 Task: Go to Program & Features. Select Whole Food Market. Add to cart Organic Cranberry Juice-1. Place order for Krystal Hall, _x000D_
625 Arch St_x000D_
Henderson, North Carolina(NC), 27536, Cell Number (252) 492-1628
Action: Mouse moved to (132, 89)
Screenshot: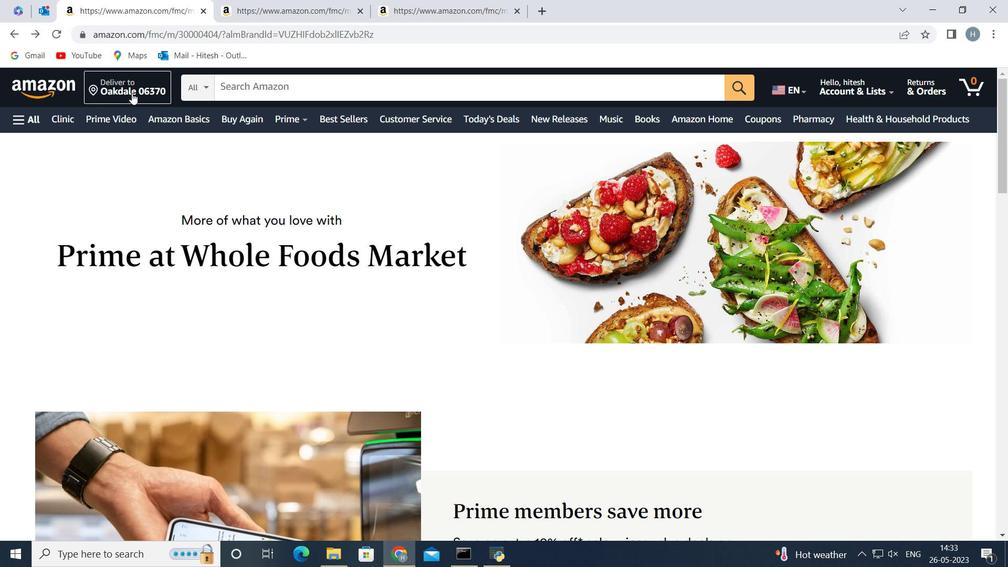 
Action: Mouse pressed left at (132, 89)
Screenshot: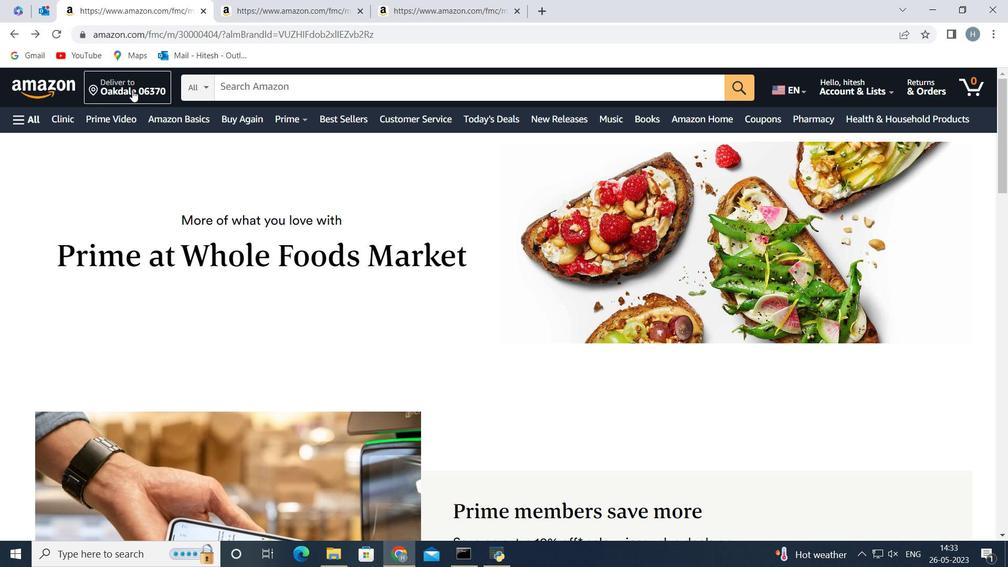 
Action: Mouse moved to (504, 370)
Screenshot: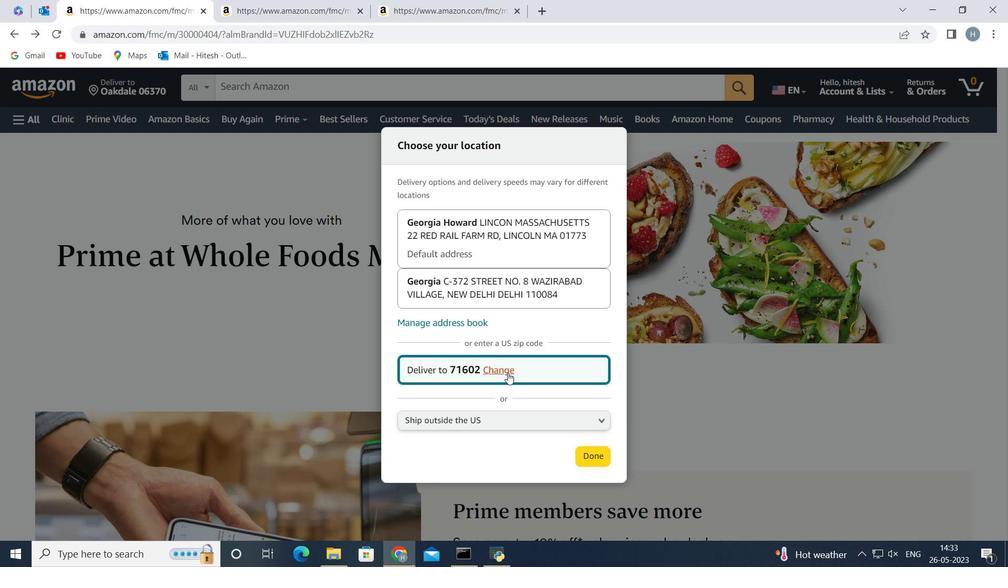 
Action: Mouse pressed left at (504, 370)
Screenshot: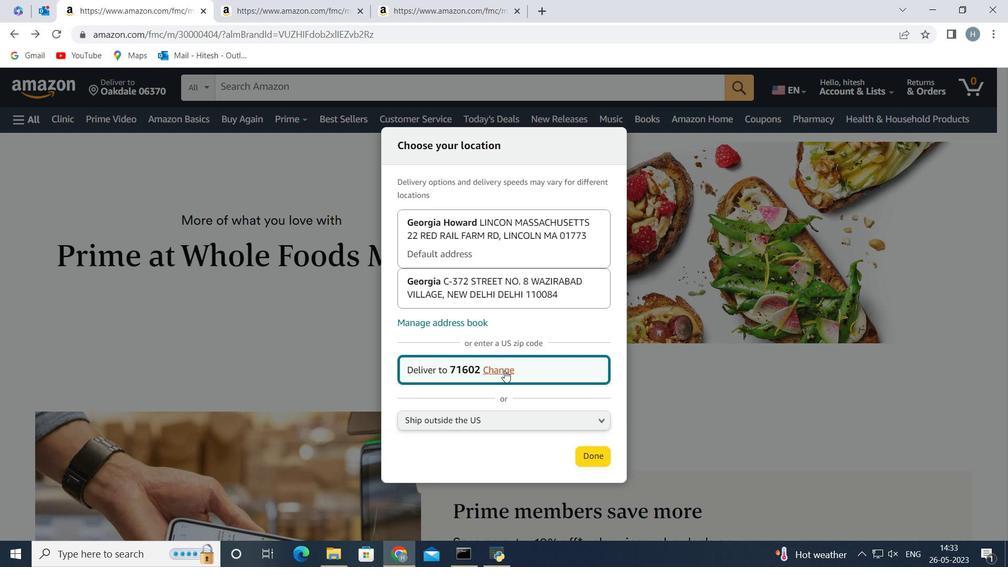 
Action: Mouse moved to (479, 361)
Screenshot: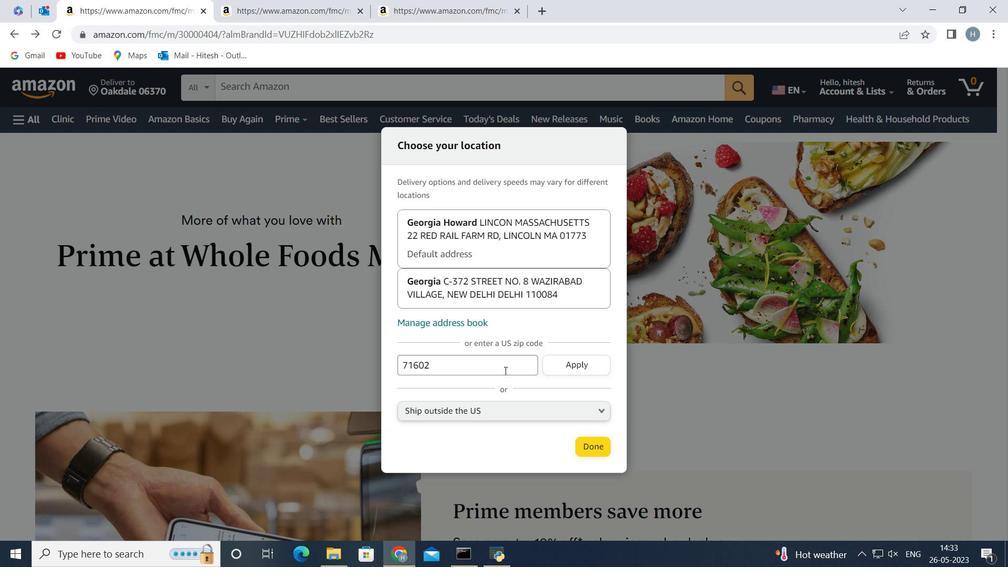 
Action: Mouse pressed left at (479, 361)
Screenshot: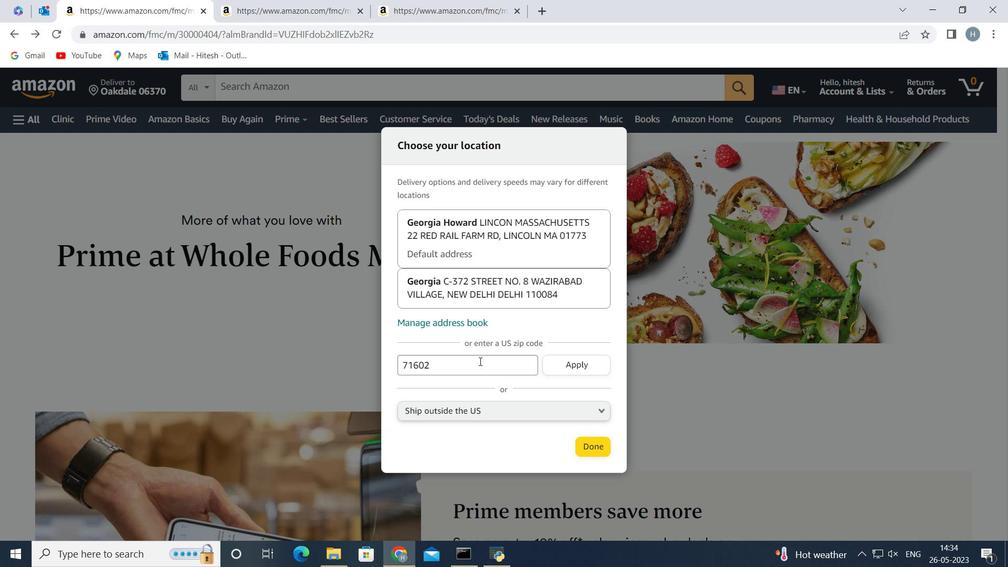 
Action: Mouse moved to (479, 361)
Screenshot: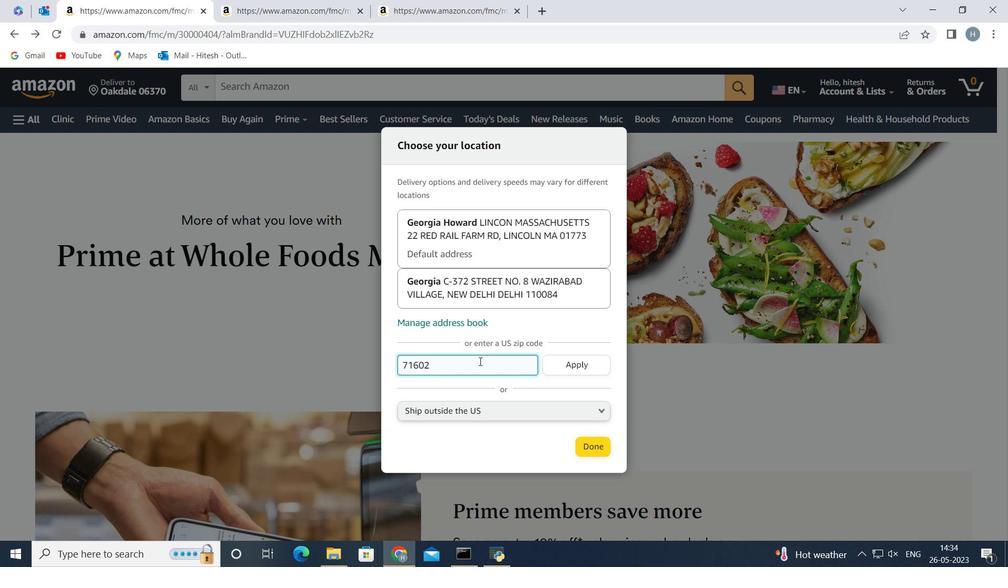 
Action: Key pressed <Key.backspace><Key.backspace><Key.backspace><Key.backspace><Key.backspace><Key.backspace><Key.backspace>27536
Screenshot: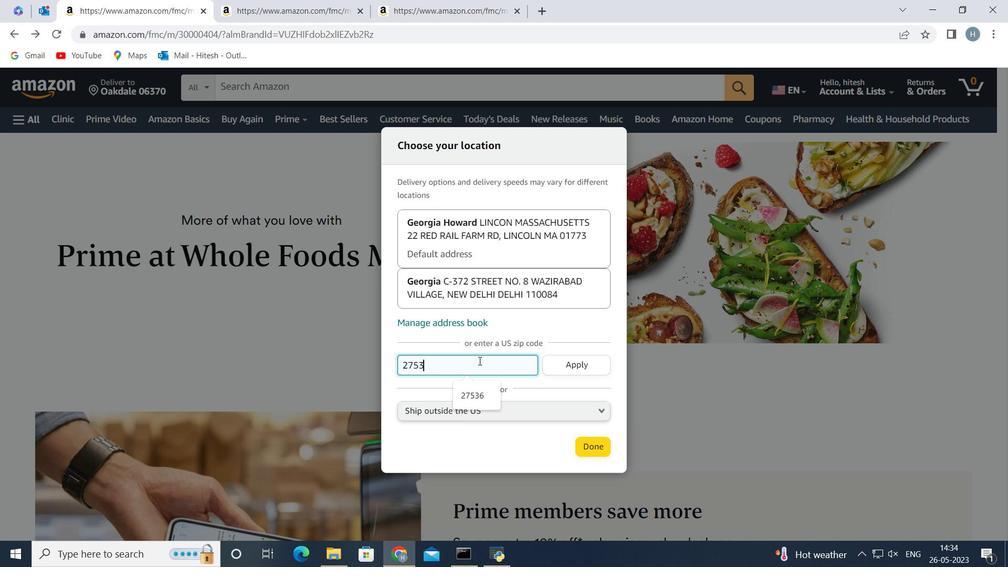 
Action: Mouse moved to (557, 362)
Screenshot: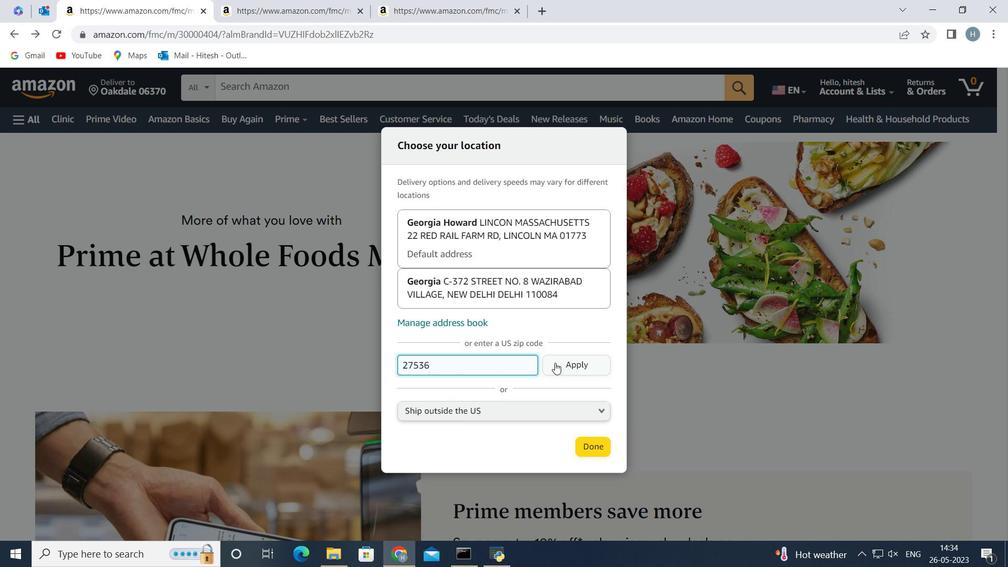 
Action: Mouse pressed left at (557, 362)
Screenshot: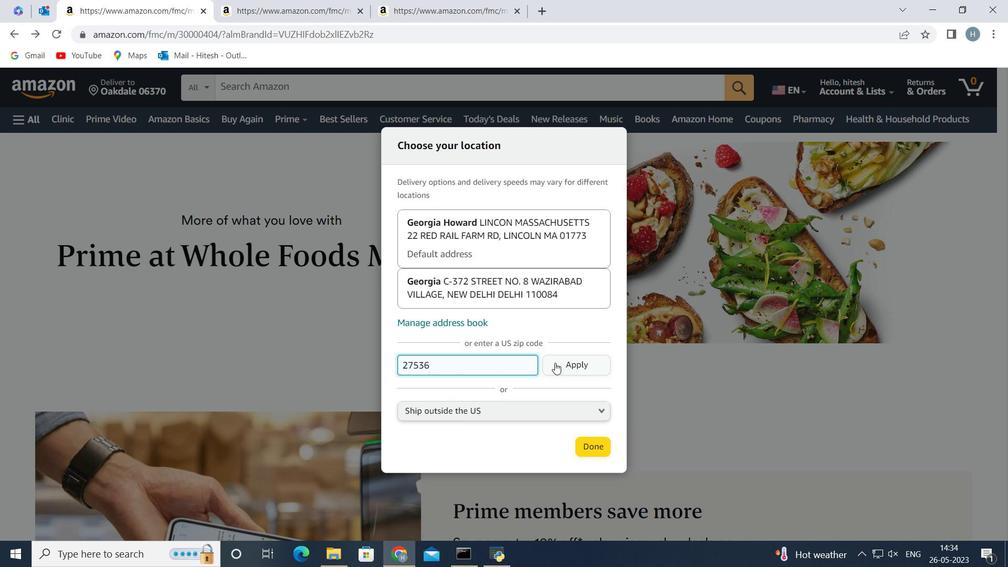 
Action: Mouse moved to (591, 452)
Screenshot: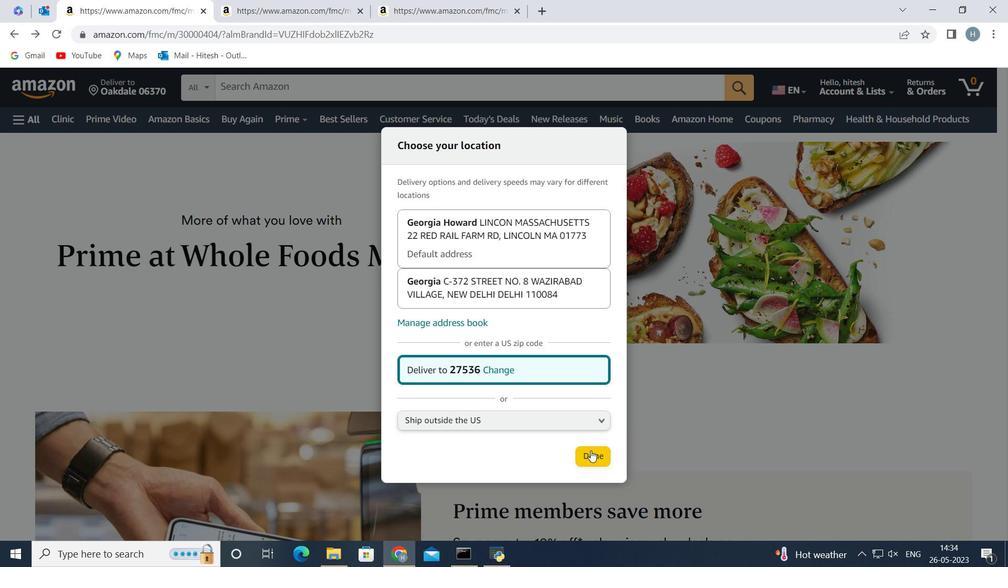 
Action: Mouse pressed left at (591, 452)
Screenshot: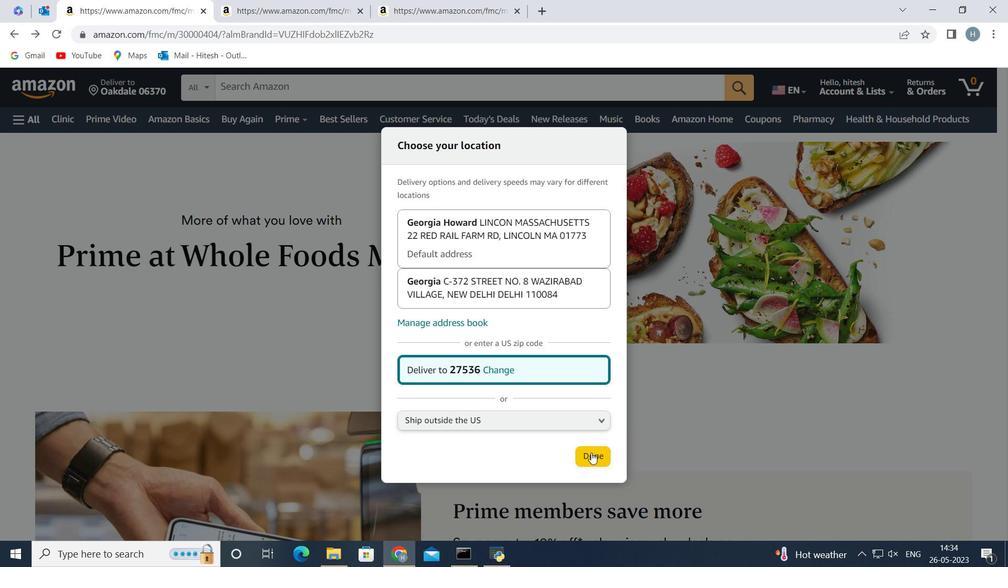 
Action: Mouse moved to (21, 117)
Screenshot: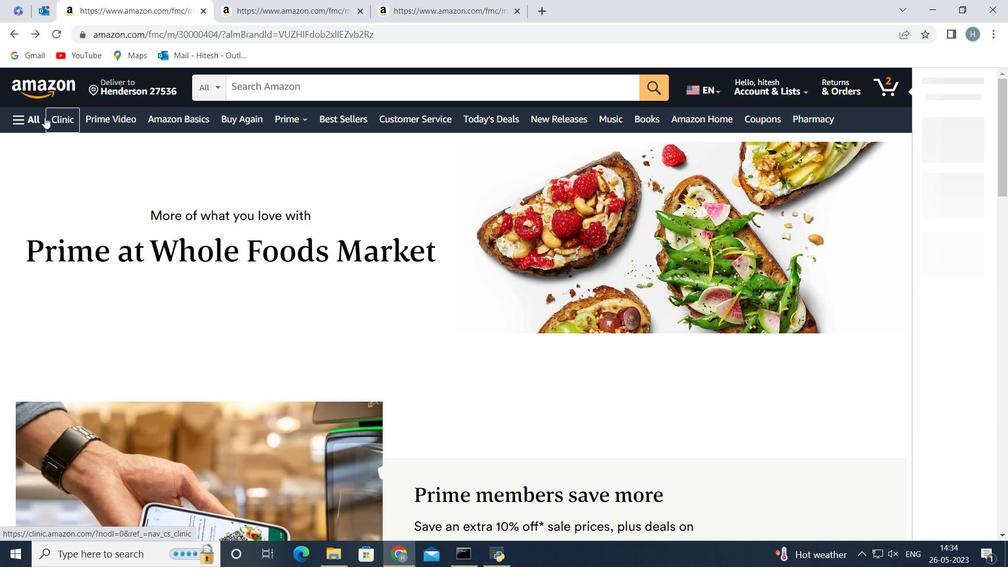
Action: Mouse pressed left at (21, 117)
Screenshot: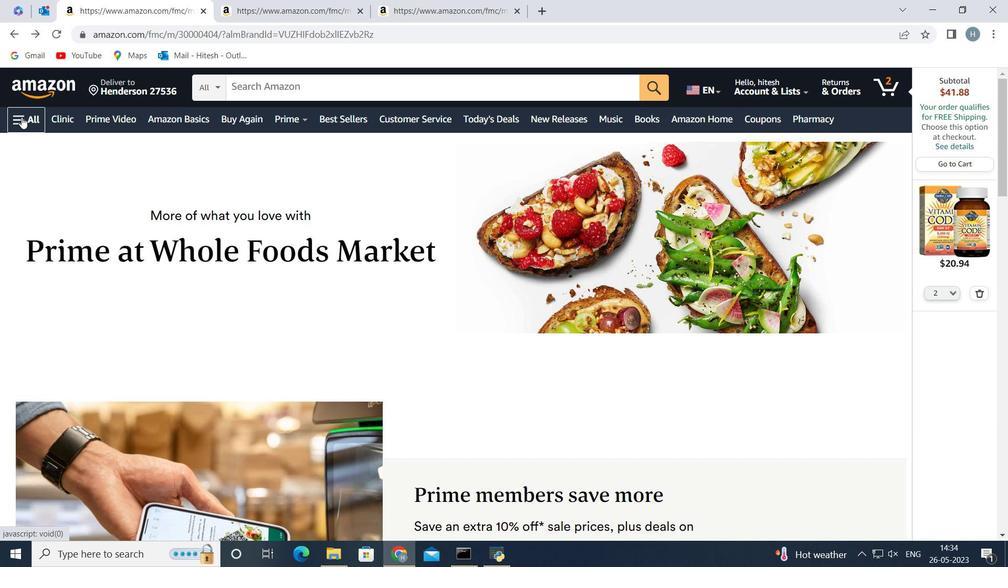 
Action: Mouse moved to (122, 187)
Screenshot: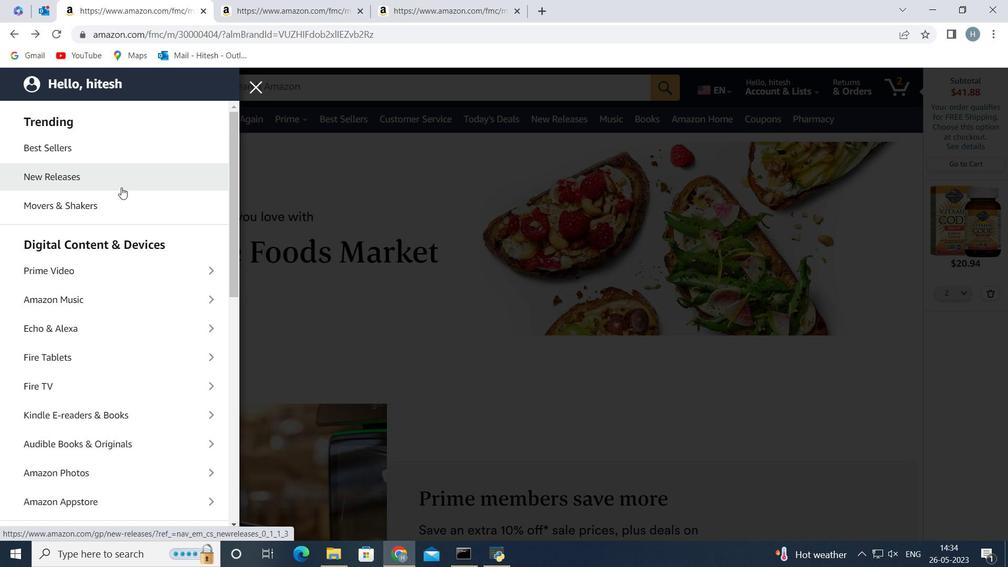 
Action: Mouse scrolled (122, 187) with delta (0, 0)
Screenshot: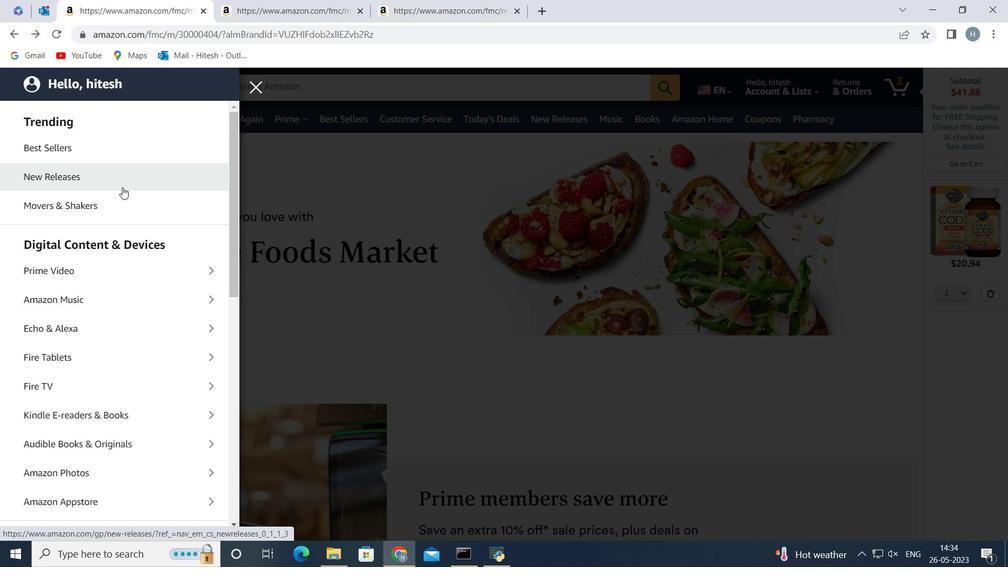 
Action: Mouse scrolled (122, 187) with delta (0, 0)
Screenshot: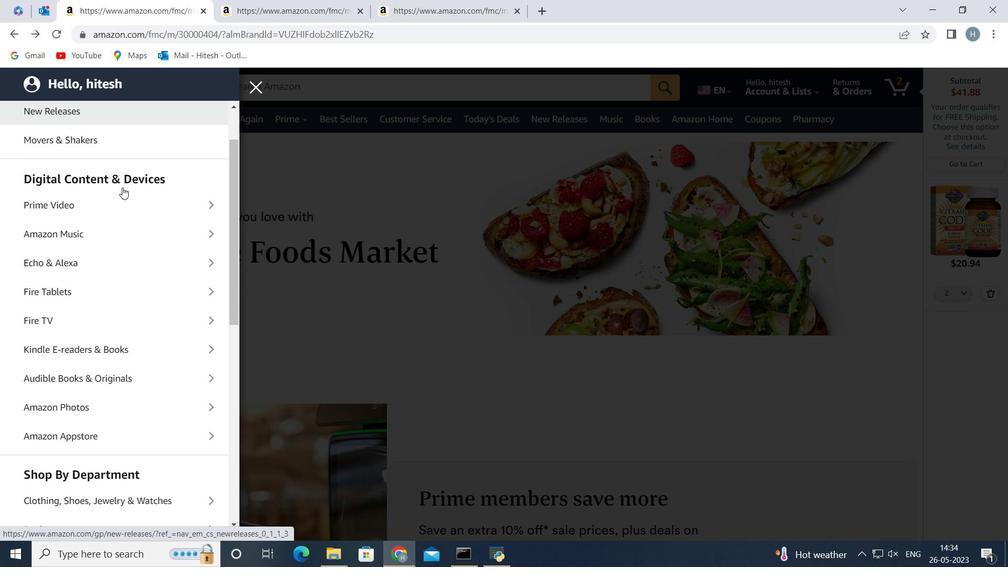 
Action: Mouse scrolled (122, 187) with delta (0, 0)
Screenshot: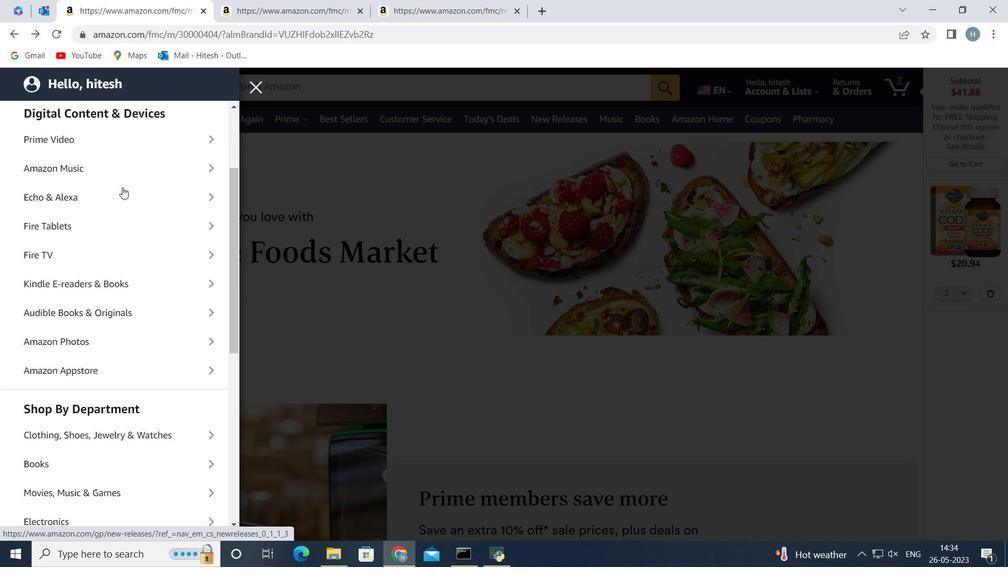 
Action: Mouse scrolled (122, 187) with delta (0, 0)
Screenshot: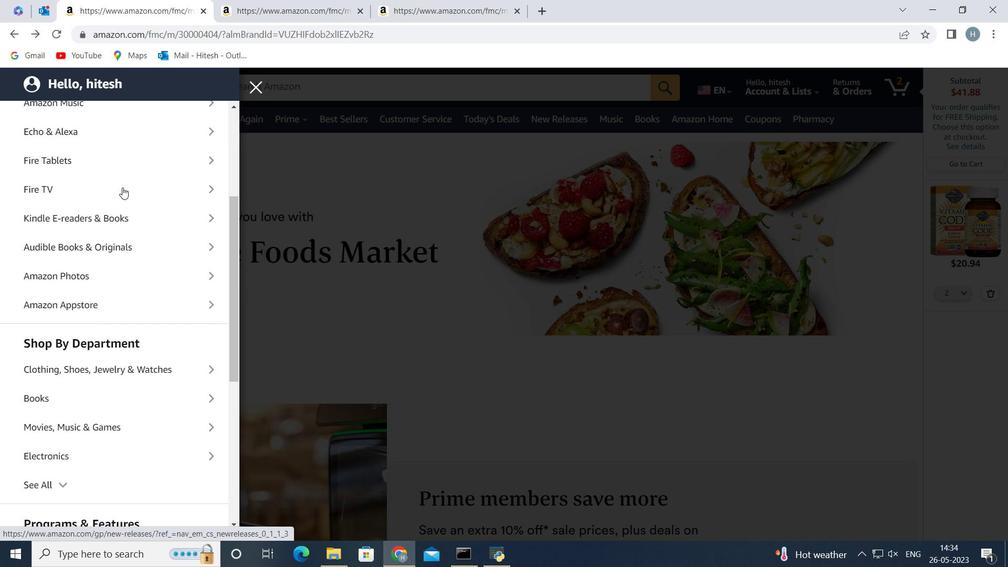 
Action: Mouse scrolled (122, 187) with delta (0, 0)
Screenshot: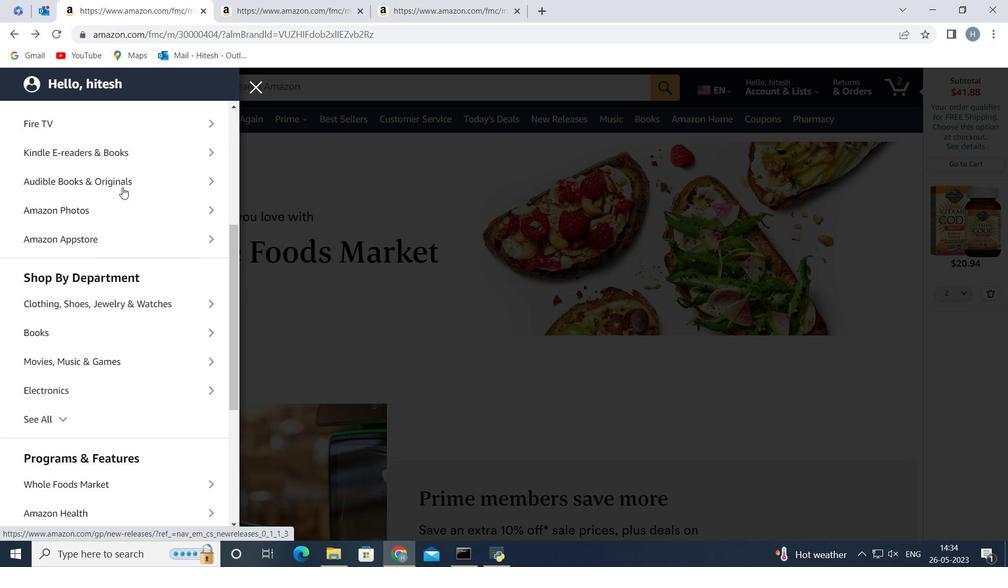 
Action: Mouse scrolled (122, 187) with delta (0, 0)
Screenshot: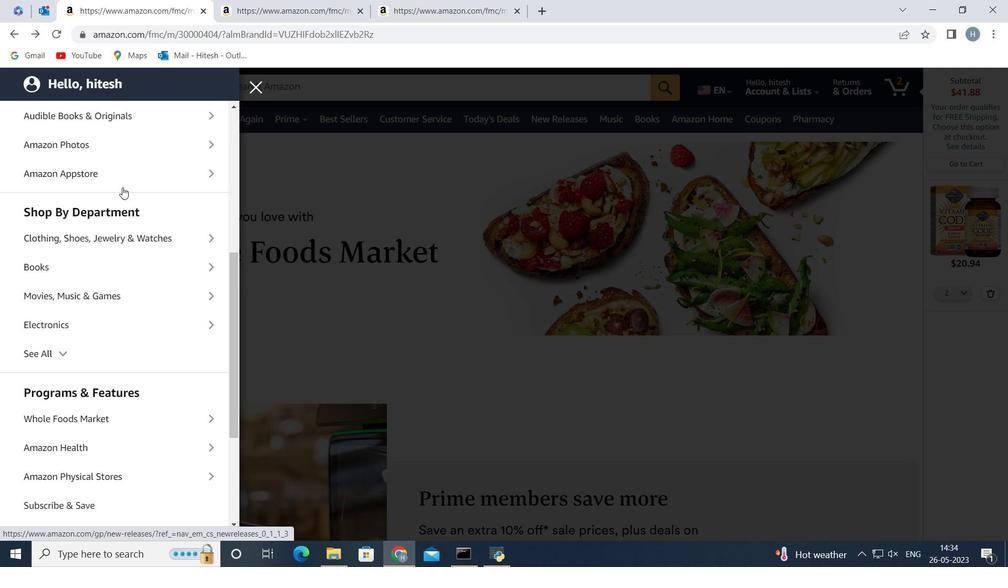 
Action: Mouse scrolled (122, 187) with delta (0, 0)
Screenshot: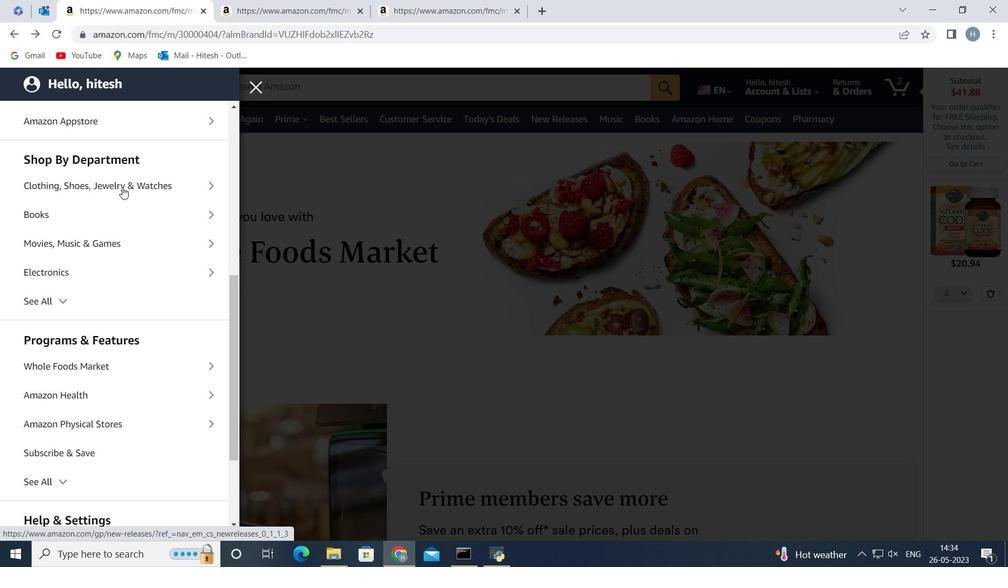 
Action: Mouse moved to (97, 287)
Screenshot: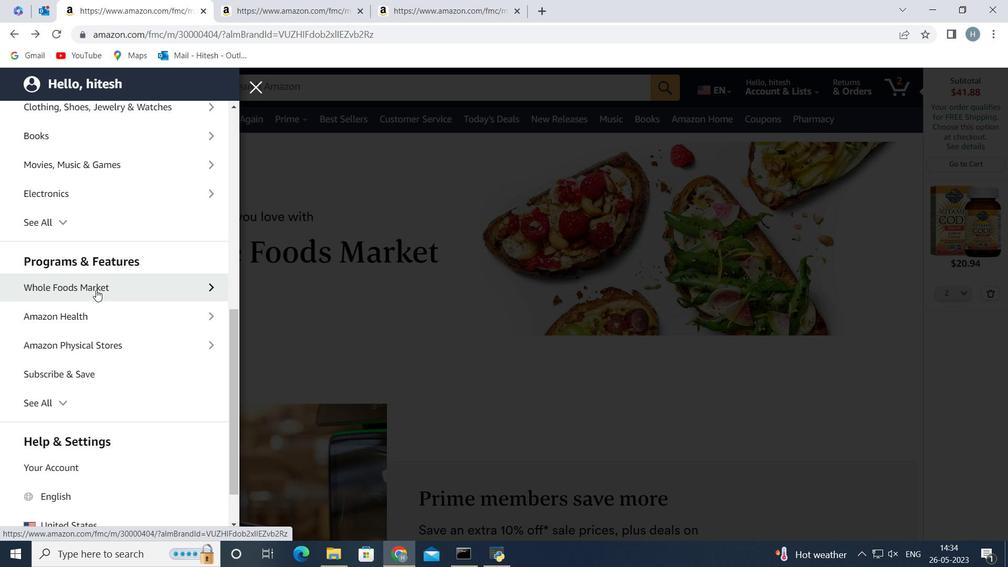 
Action: Mouse pressed left at (97, 287)
Screenshot: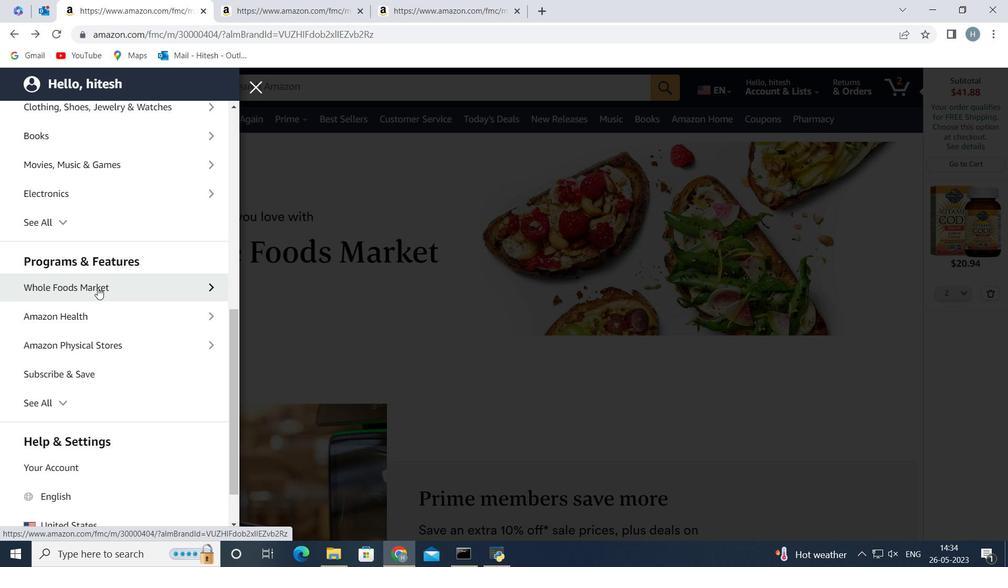 
Action: Mouse moved to (119, 175)
Screenshot: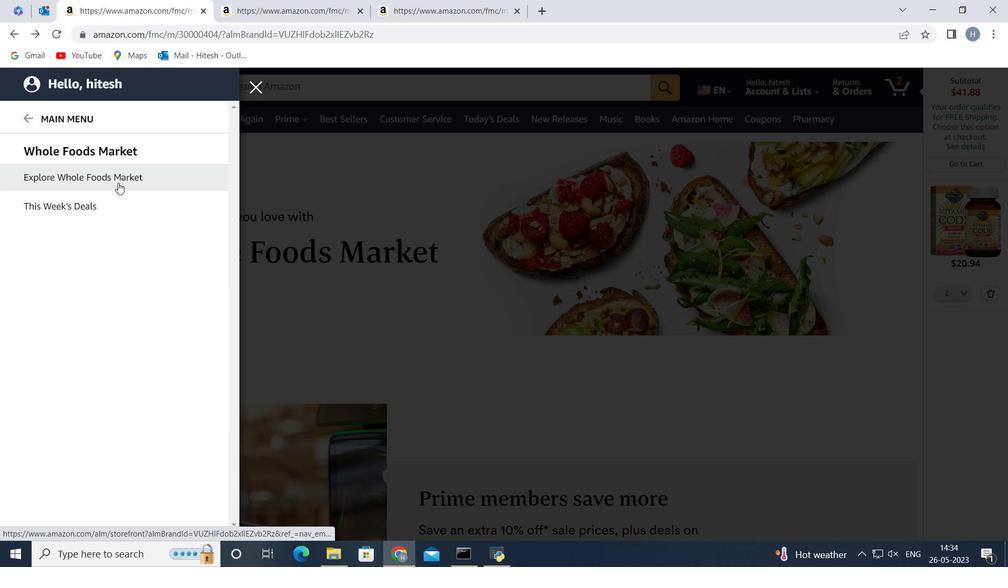 
Action: Mouse pressed left at (119, 175)
Screenshot: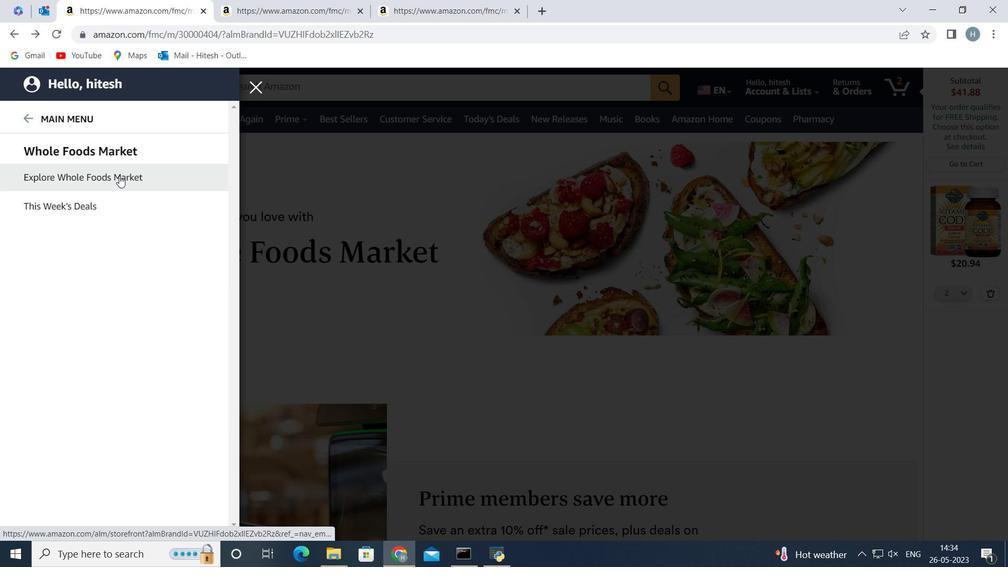 
Action: Mouse moved to (338, 83)
Screenshot: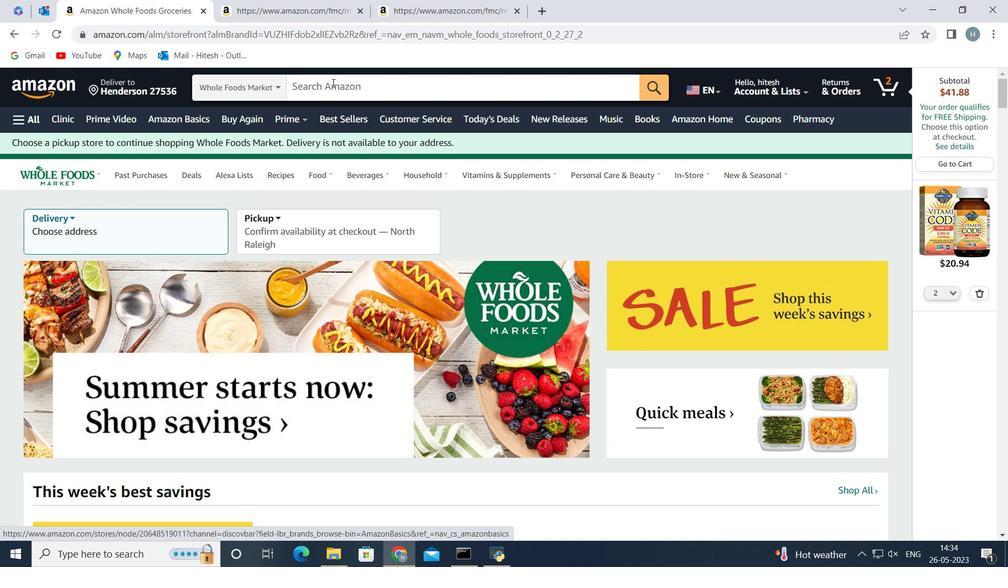
Action: Mouse pressed left at (338, 83)
Screenshot: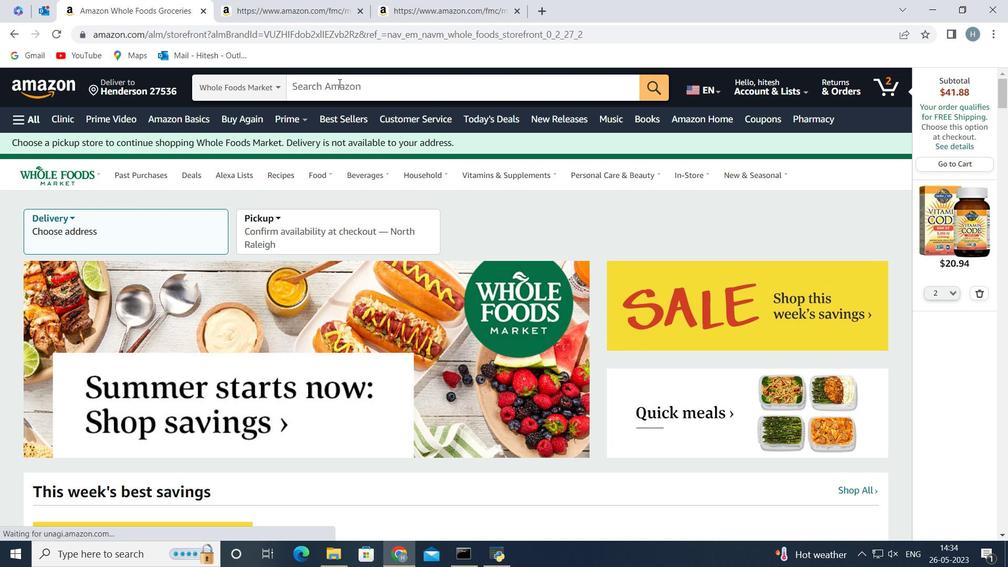 
Action: Key pressed <Key.shift><Key.shift><Key.shift>Organic<Key.space><Key.shift>Cranberry<Key.space>juice<Key.space>
Screenshot: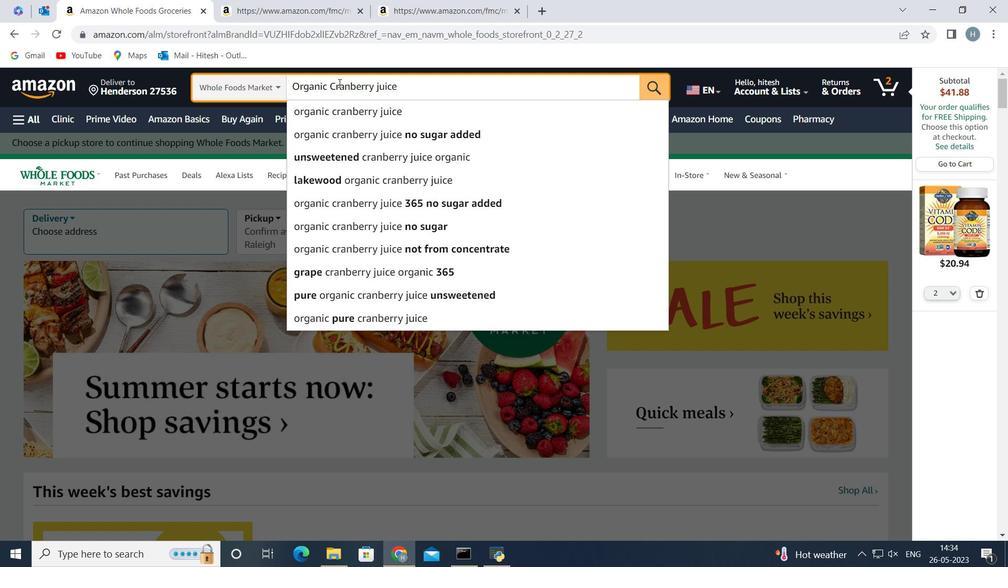 
Action: Mouse moved to (344, 84)
Screenshot: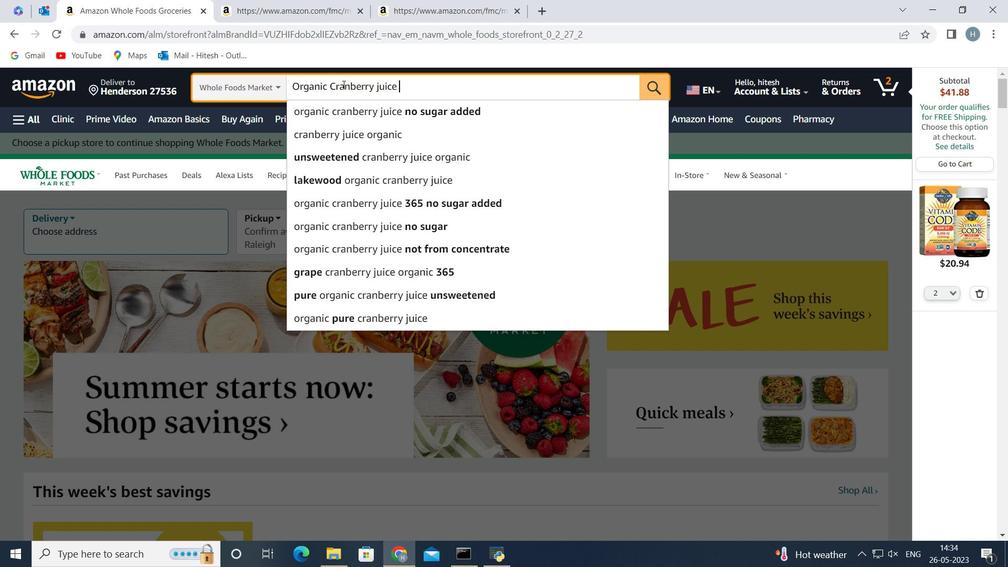 
Action: Key pressed <Key.enter>
Screenshot: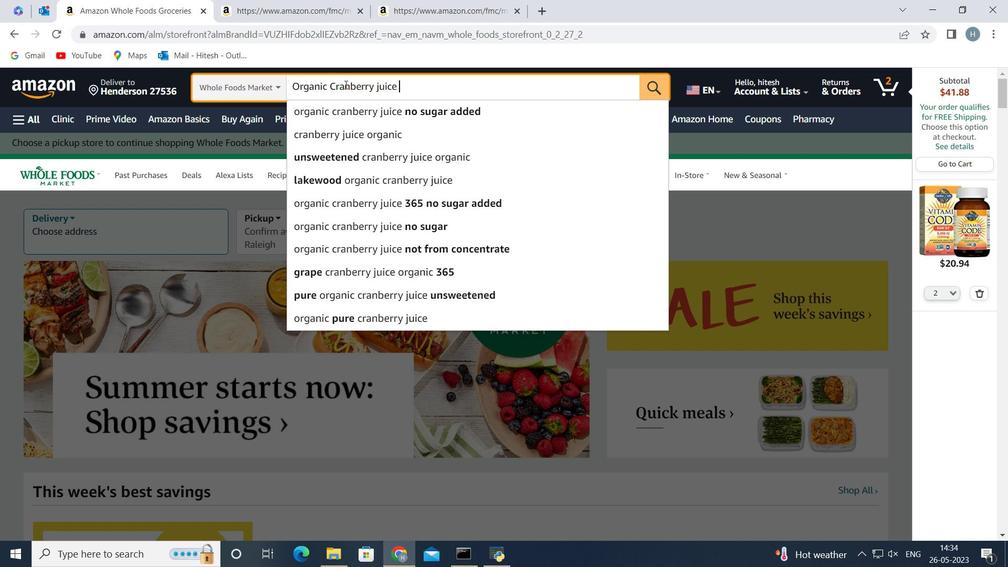 
Action: Mouse moved to (316, 231)
Screenshot: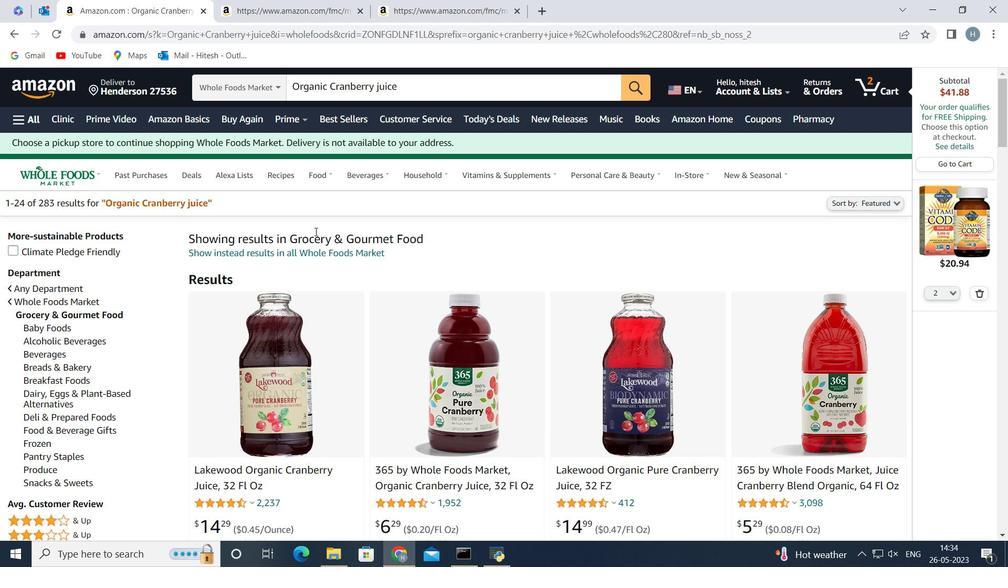 
Action: Mouse scrolled (316, 231) with delta (0, 0)
Screenshot: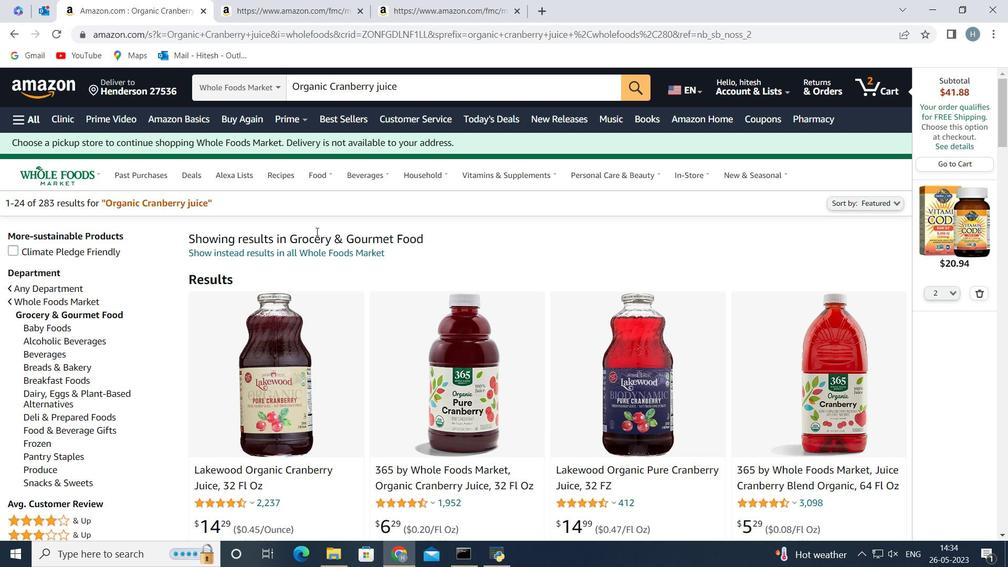 
Action: Mouse scrolled (316, 231) with delta (0, 0)
Screenshot: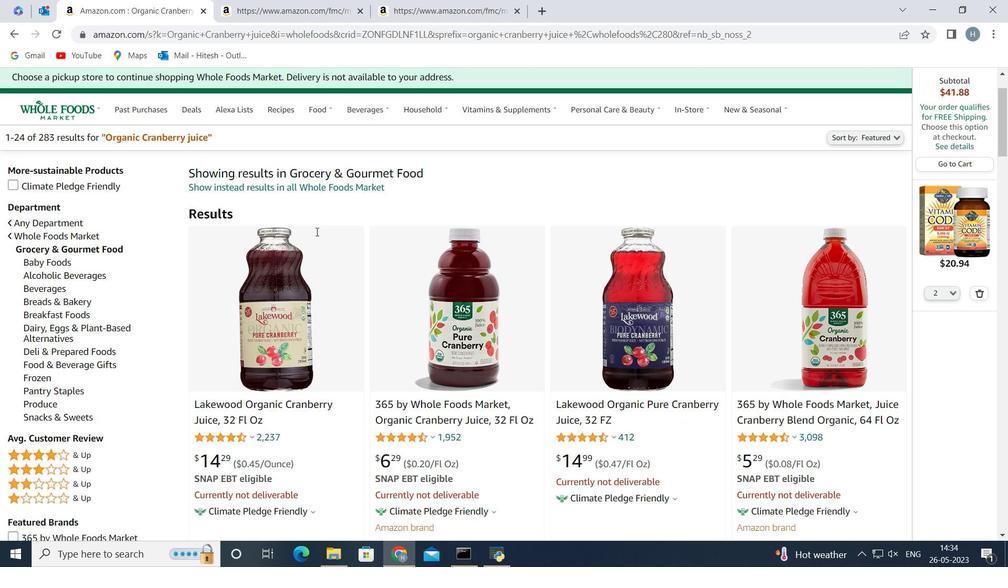 
Action: Mouse scrolled (316, 231) with delta (0, 0)
Screenshot: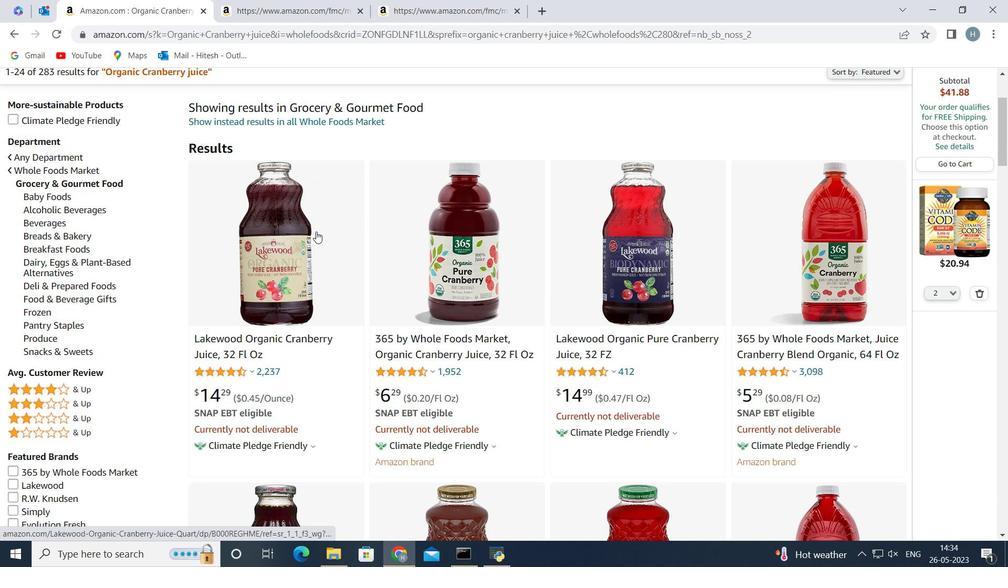 
Action: Mouse scrolled (316, 231) with delta (0, 0)
Screenshot: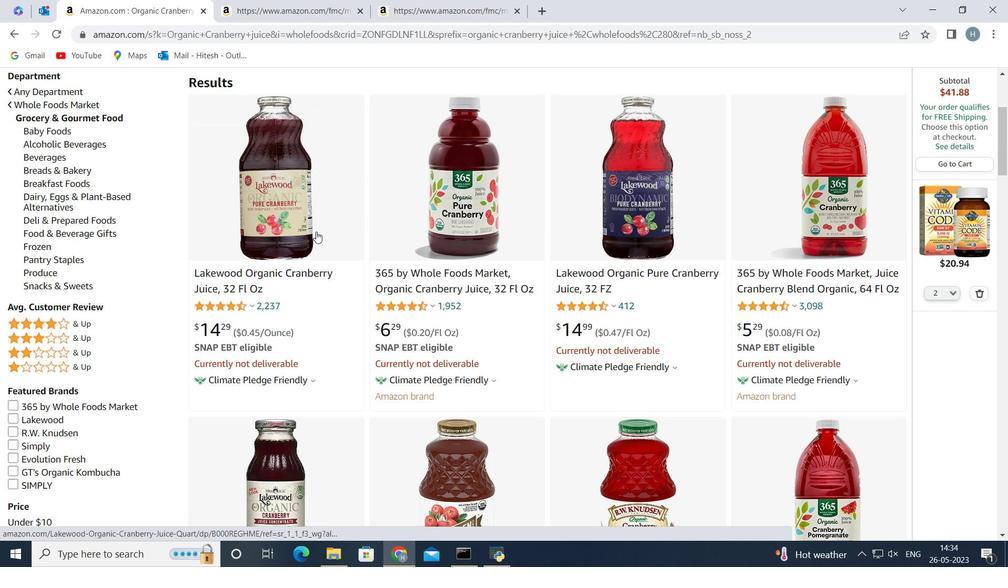 
Action: Mouse scrolled (316, 231) with delta (0, 0)
Screenshot: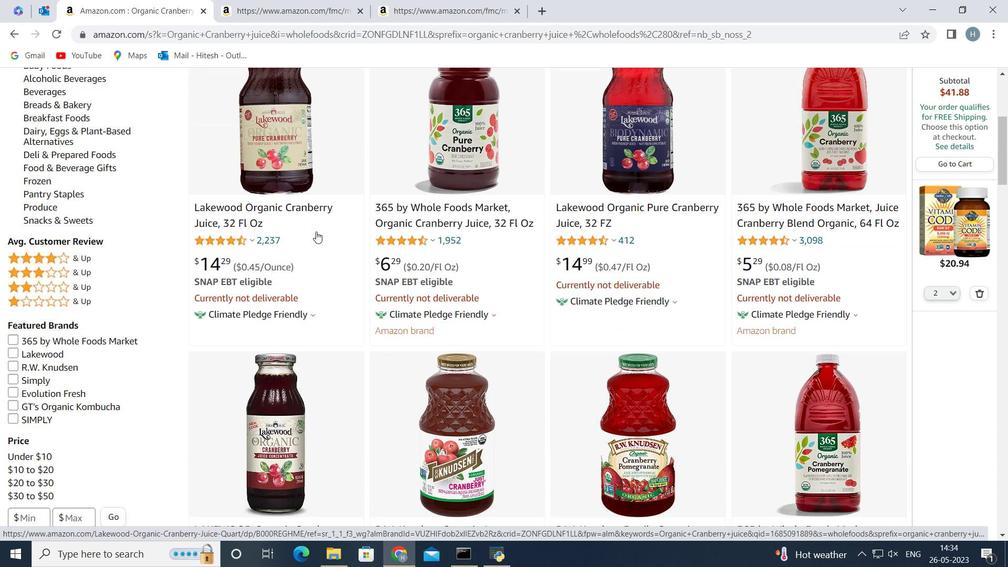 
Action: Mouse scrolled (316, 231) with delta (0, 0)
Screenshot: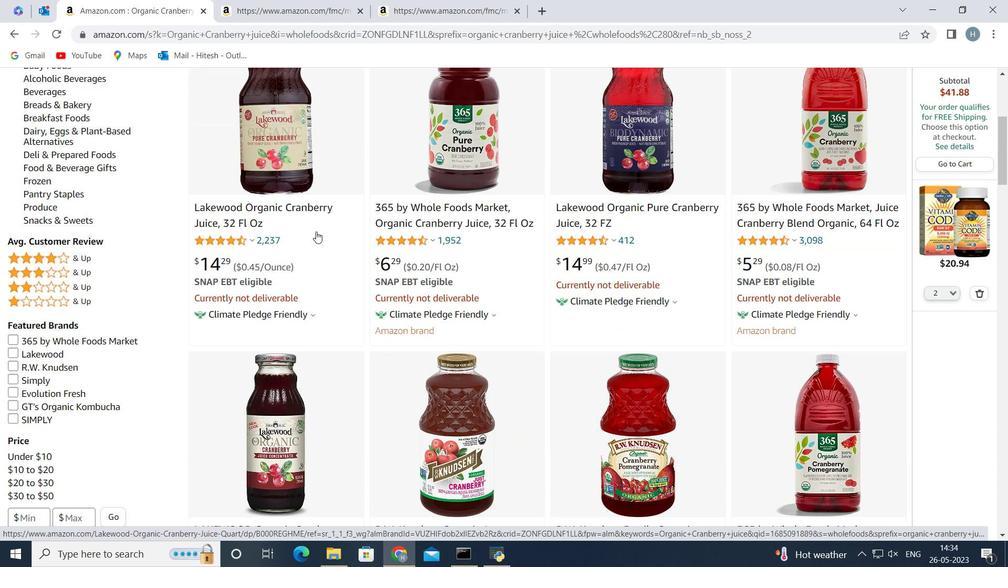 
Action: Mouse scrolled (316, 231) with delta (0, 0)
Screenshot: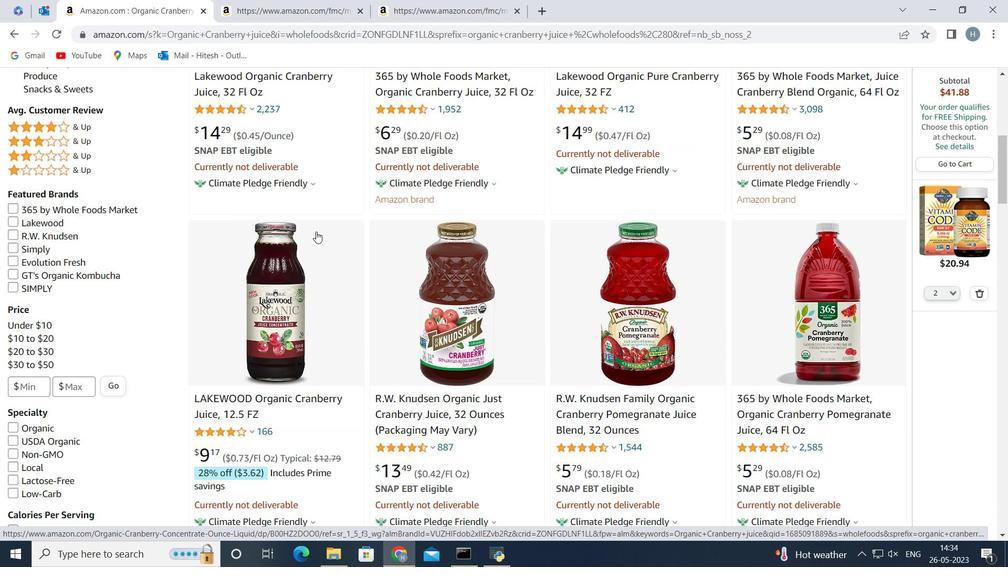 
Action: Mouse scrolled (316, 232) with delta (0, 0)
Screenshot: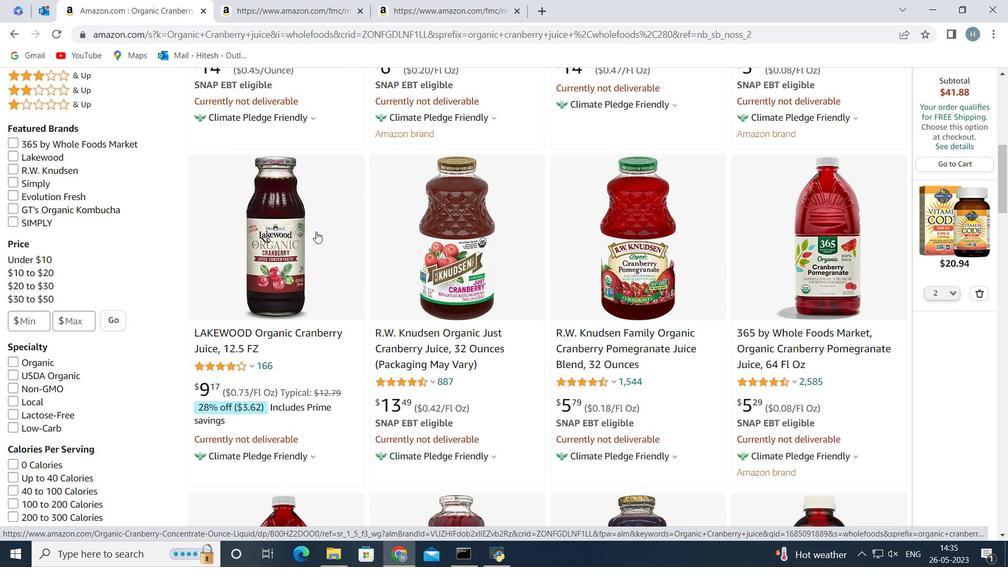 
Action: Mouse scrolled (316, 232) with delta (0, 0)
Screenshot: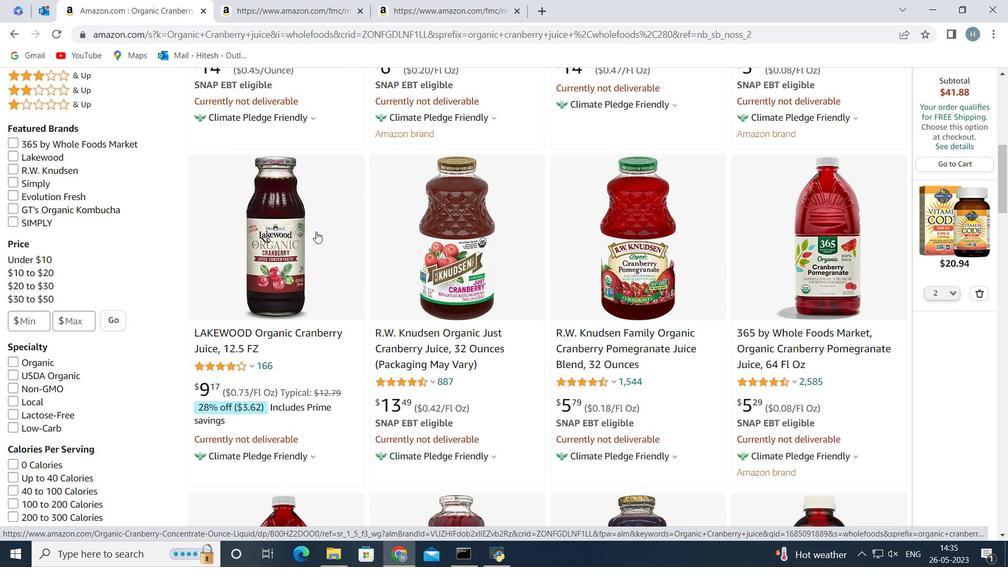 
Action: Mouse scrolled (316, 232) with delta (0, 0)
Screenshot: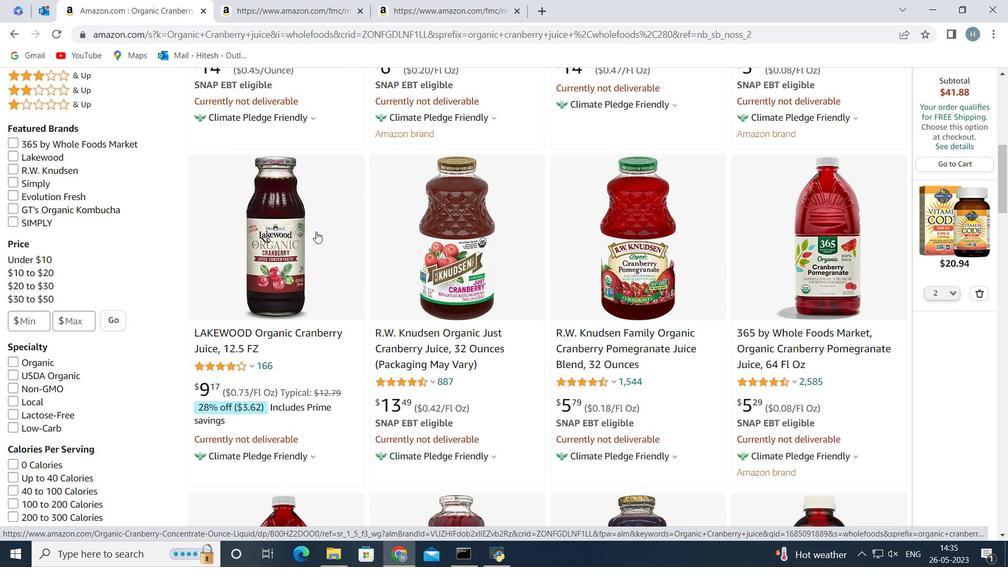 
Action: Mouse scrolled (316, 232) with delta (0, 0)
Screenshot: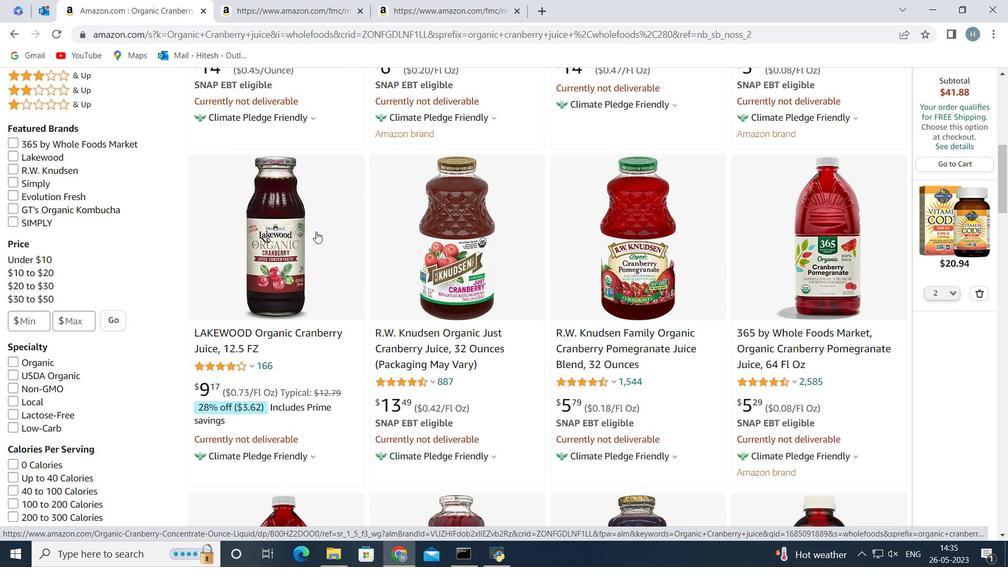 
Action: Mouse scrolled (316, 232) with delta (0, 0)
Screenshot: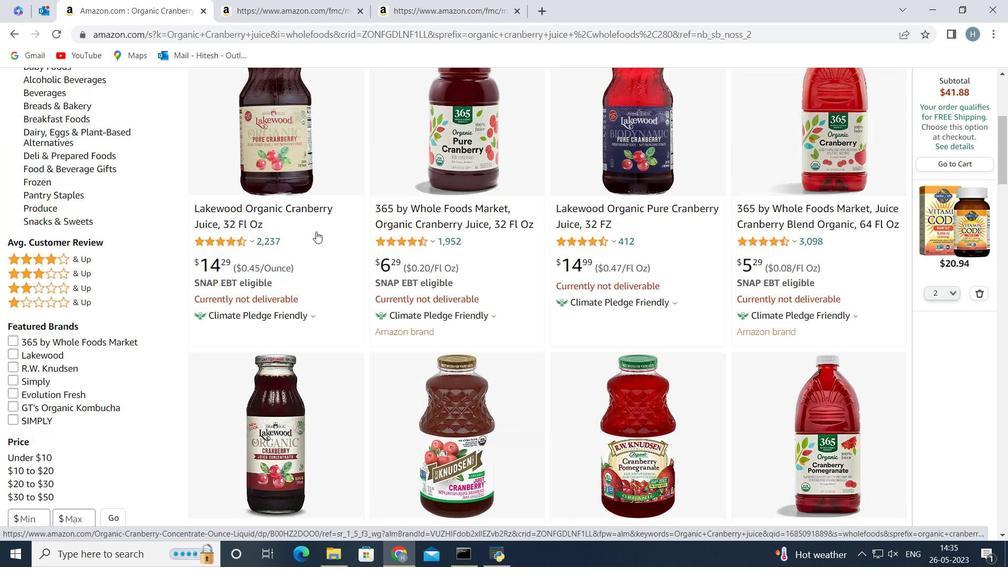 
Action: Mouse scrolled (316, 232) with delta (0, 0)
Screenshot: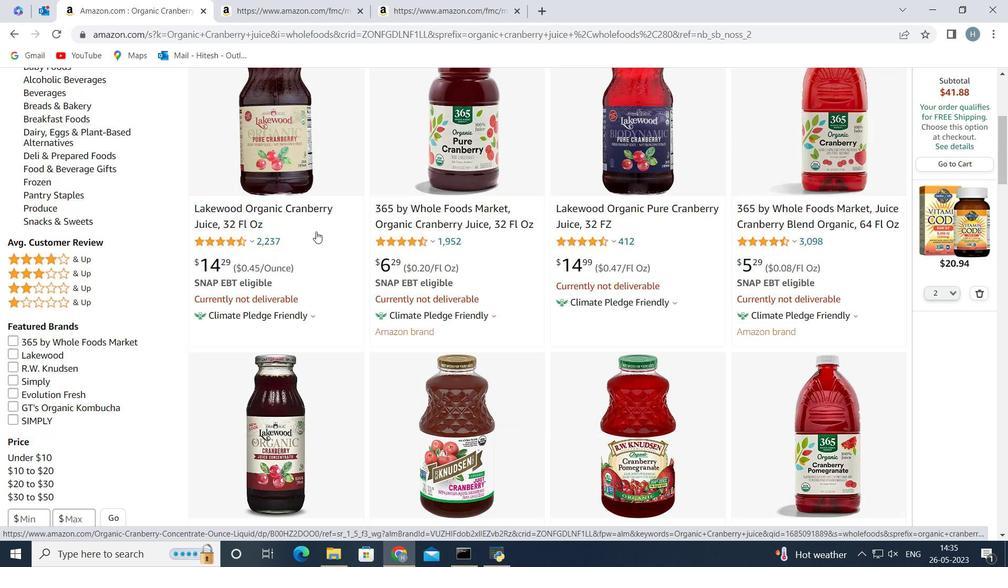 
Action: Mouse scrolled (316, 232) with delta (0, 0)
Screenshot: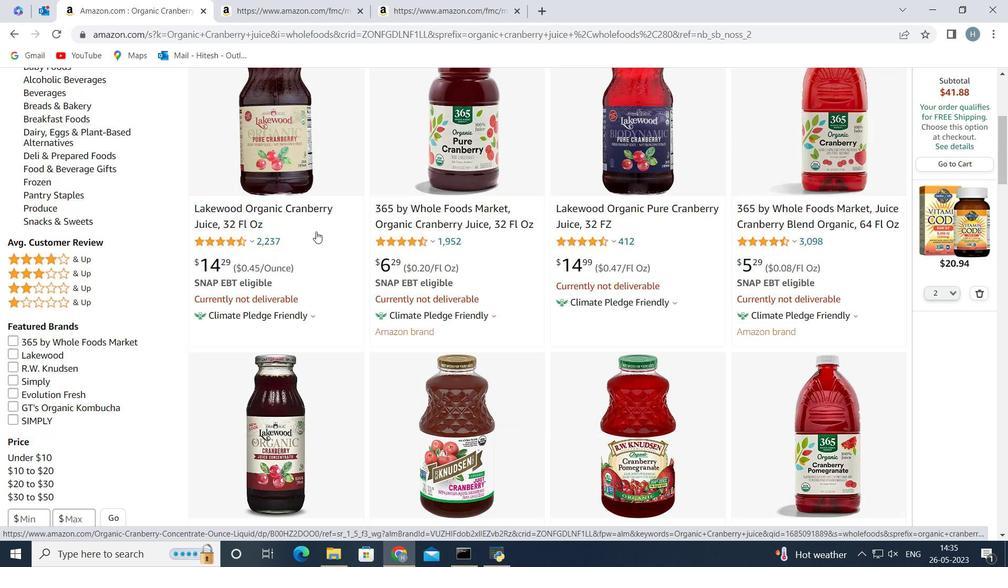 
Action: Mouse moved to (256, 197)
Screenshot: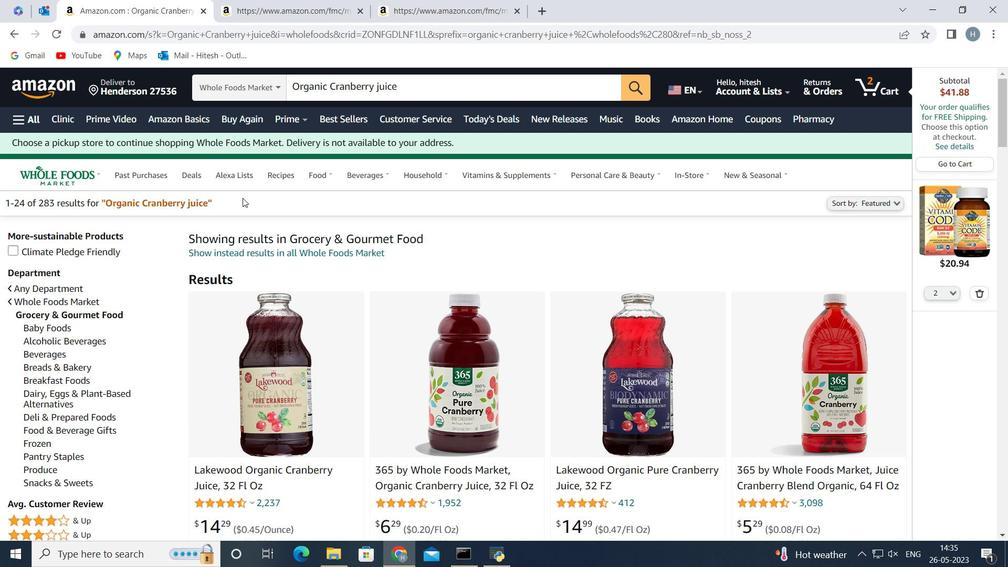 
Action: Mouse scrolled (256, 197) with delta (0, 0)
Screenshot: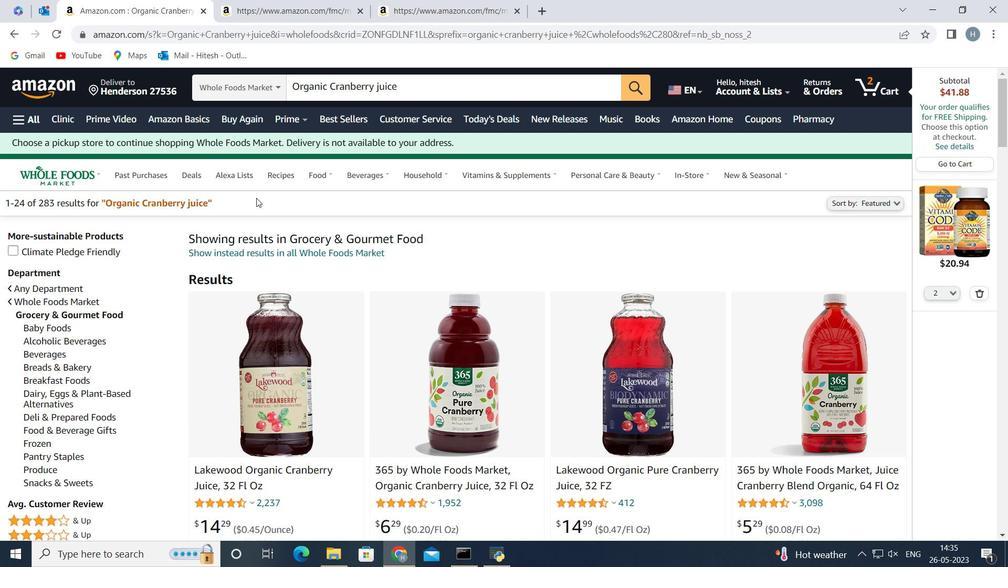 
Action: Mouse scrolled (256, 197) with delta (0, 0)
Screenshot: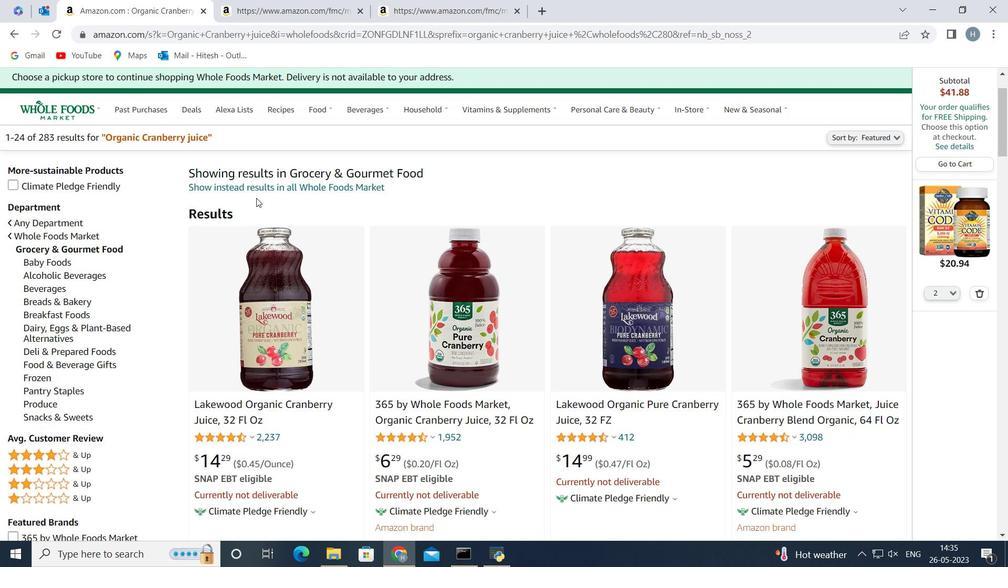 
Action: Mouse scrolled (256, 197) with delta (0, 0)
Screenshot: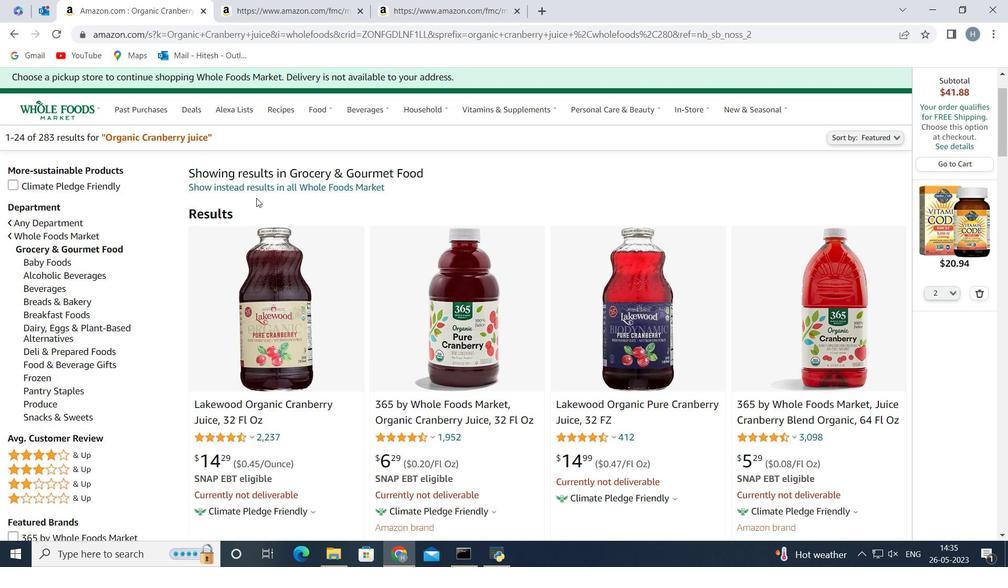 
Action: Mouse scrolled (256, 197) with delta (0, 0)
Screenshot: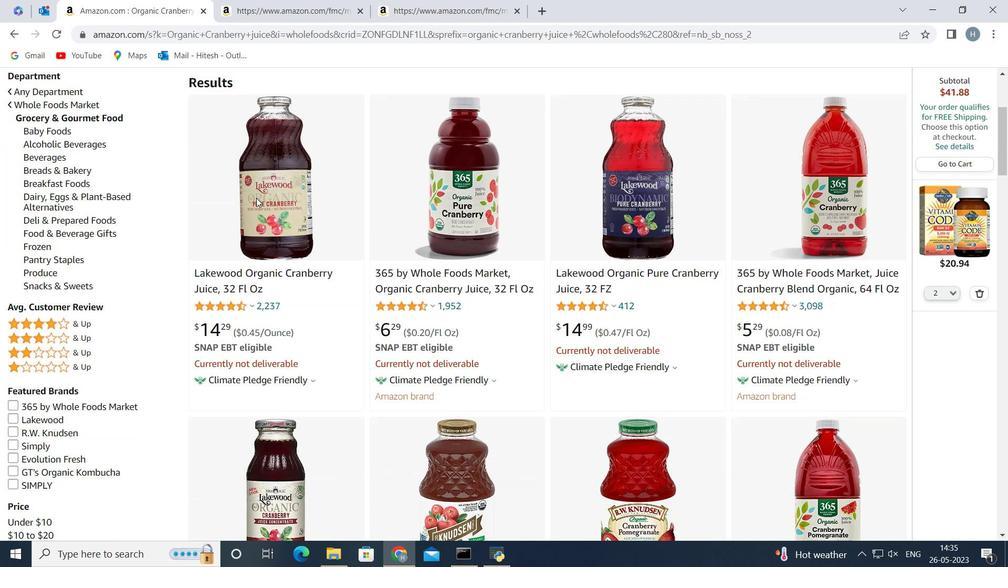 
Action: Mouse scrolled (256, 197) with delta (0, 0)
Screenshot: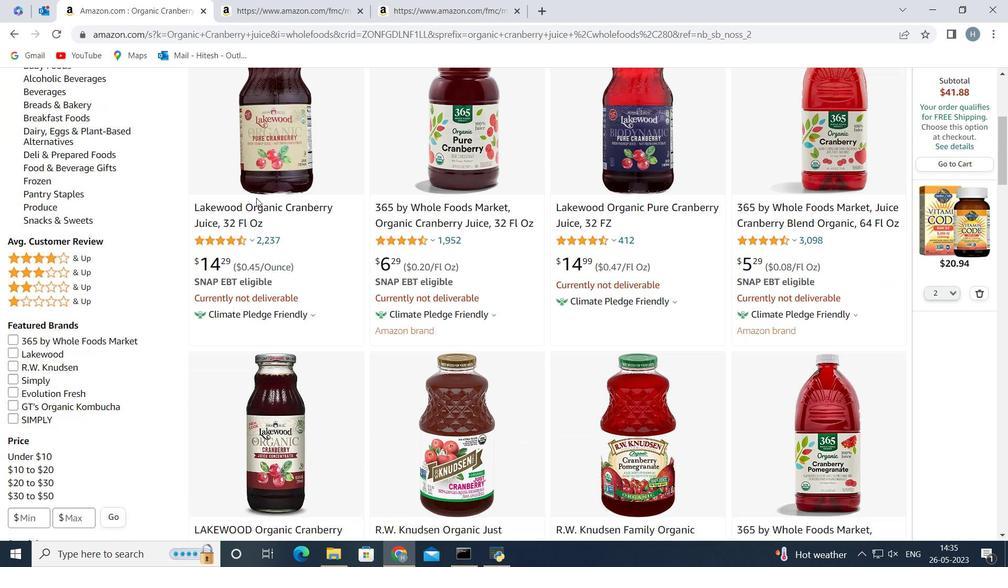 
Action: Mouse scrolled (256, 197) with delta (0, 0)
Screenshot: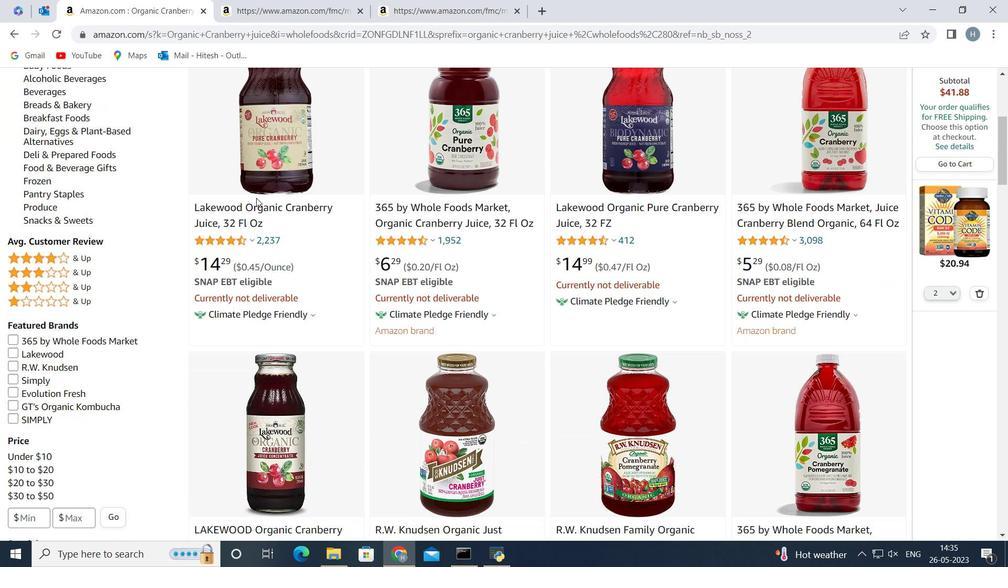 
Action: Mouse scrolled (256, 197) with delta (0, 0)
Screenshot: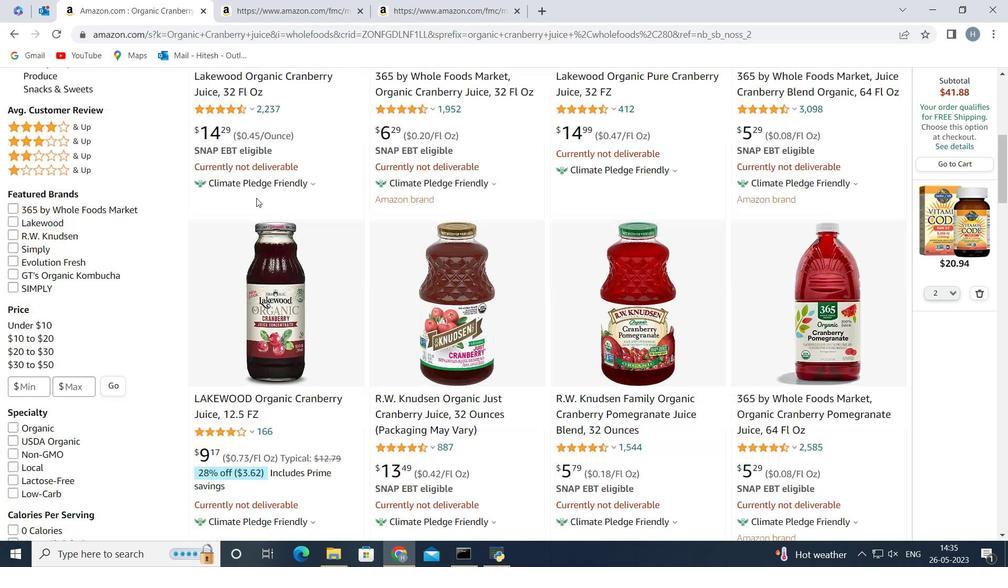
Action: Mouse scrolled (256, 197) with delta (0, 0)
Screenshot: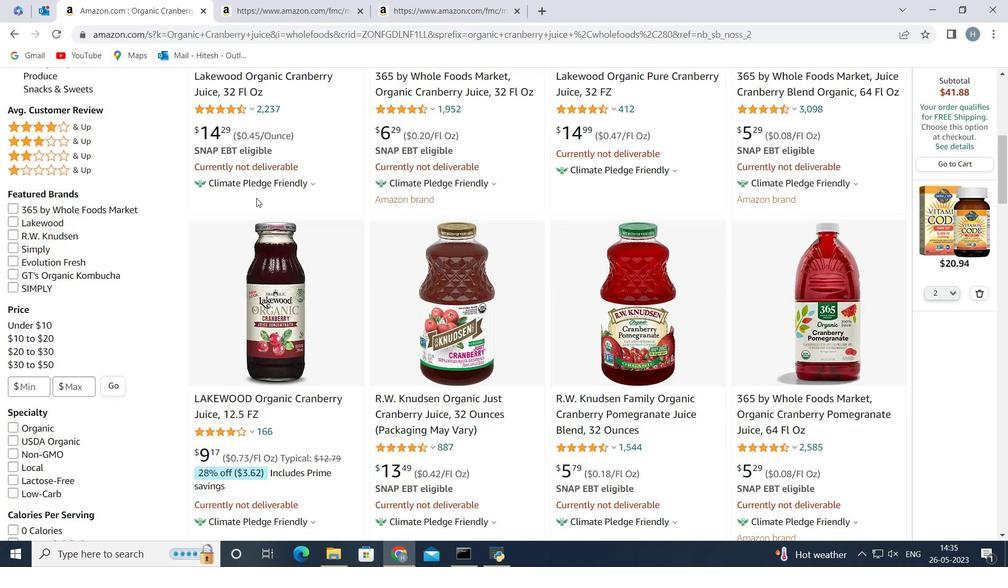 
Action: Mouse scrolled (256, 197) with delta (0, 0)
Screenshot: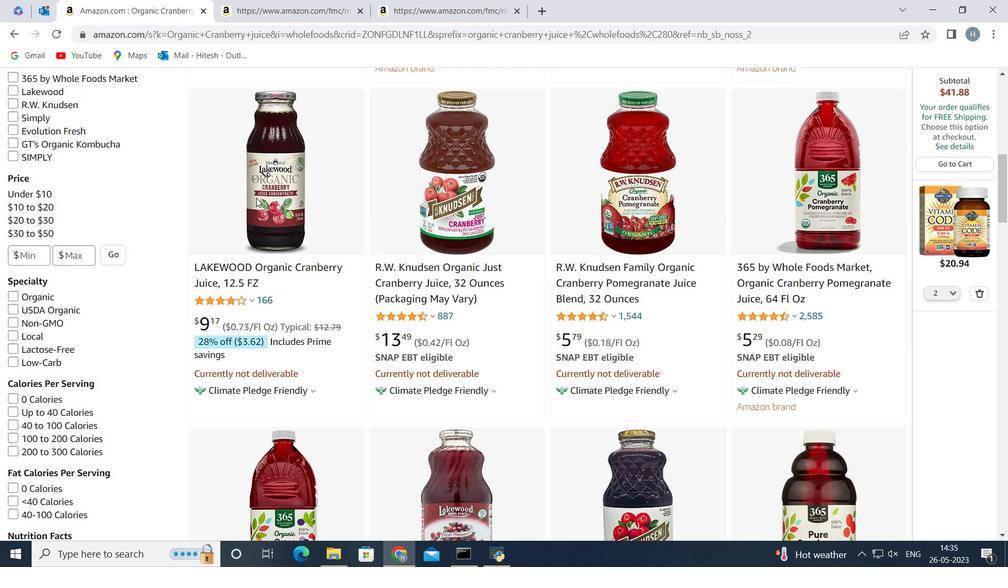 
Action: Mouse scrolled (256, 197) with delta (0, 0)
Screenshot: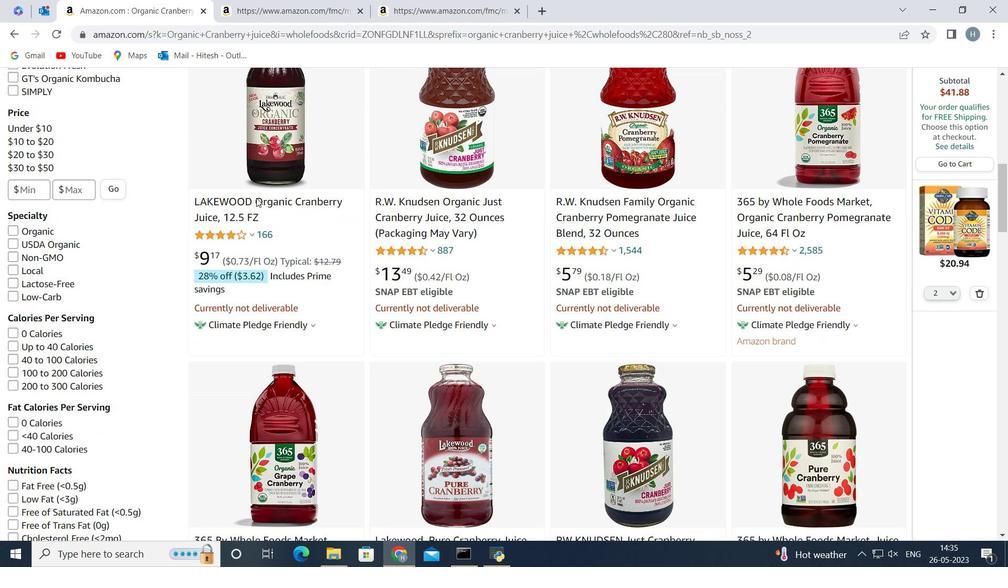 
Action: Mouse scrolled (256, 197) with delta (0, 0)
Screenshot: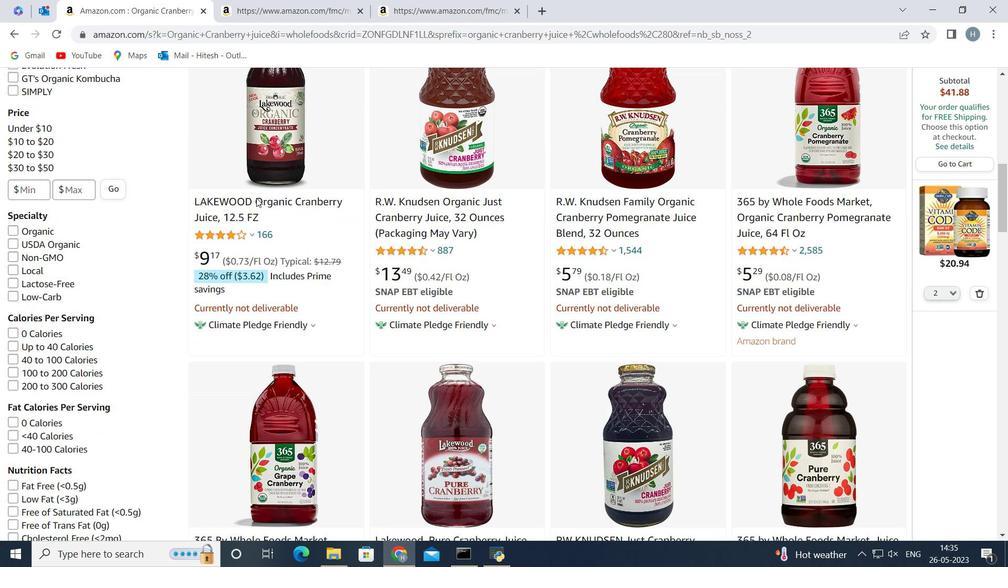 
Action: Mouse scrolled (256, 197) with delta (0, 0)
Screenshot: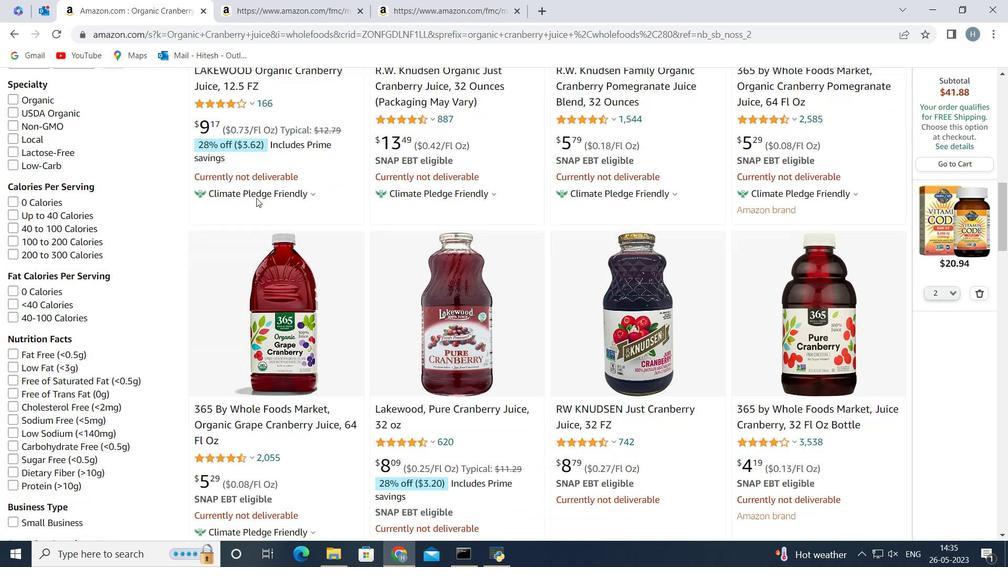 
Action: Mouse scrolled (256, 197) with delta (0, 0)
Screenshot: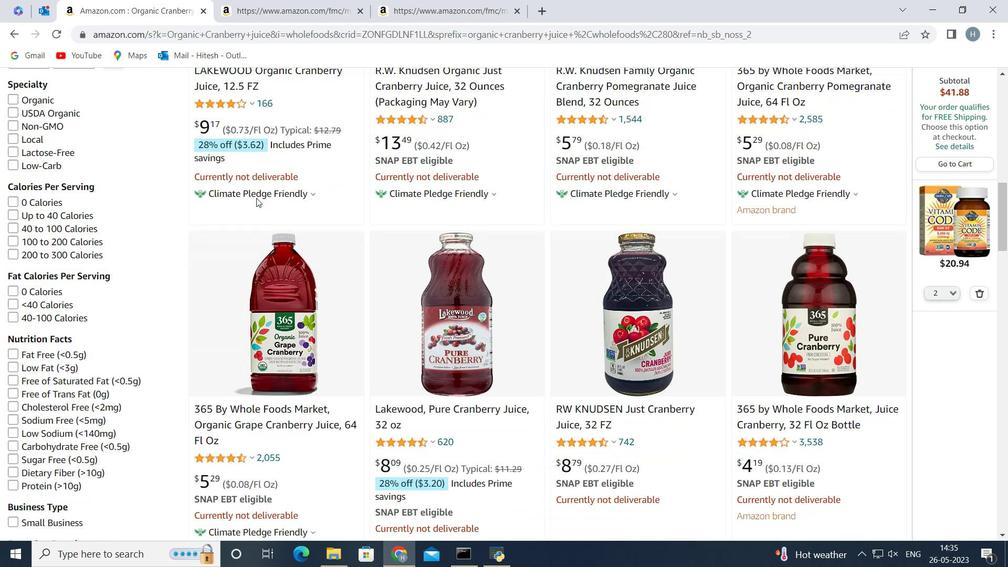 
Action: Mouse scrolled (256, 197) with delta (0, 0)
Screenshot: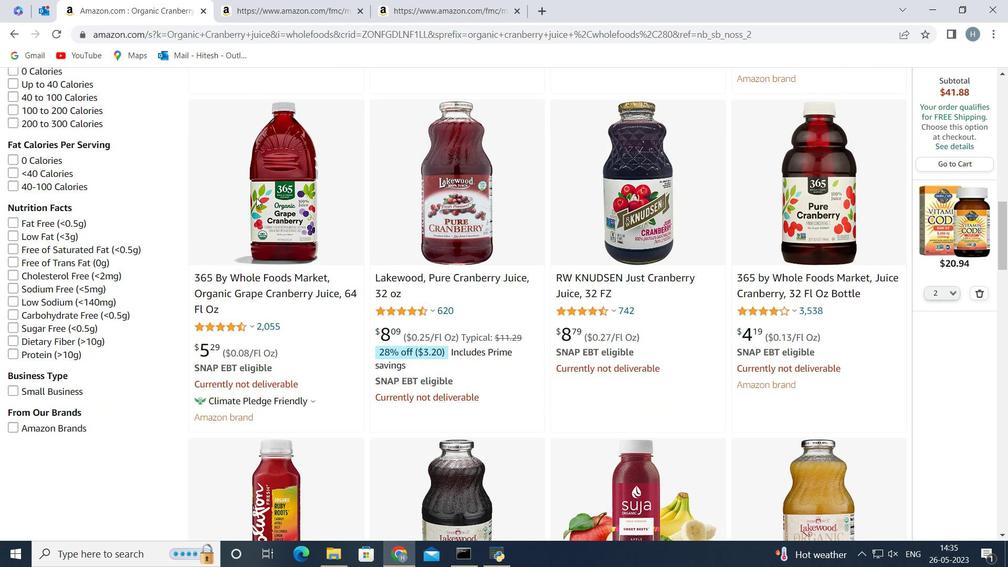 
Action: Mouse scrolled (256, 197) with delta (0, 0)
Screenshot: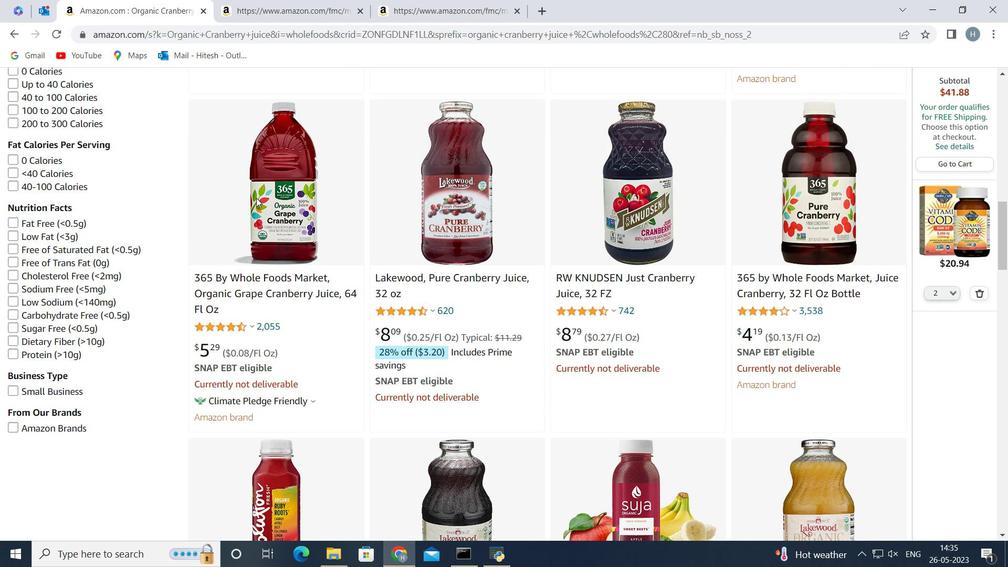 
Action: Mouse scrolled (256, 197) with delta (0, 0)
Screenshot: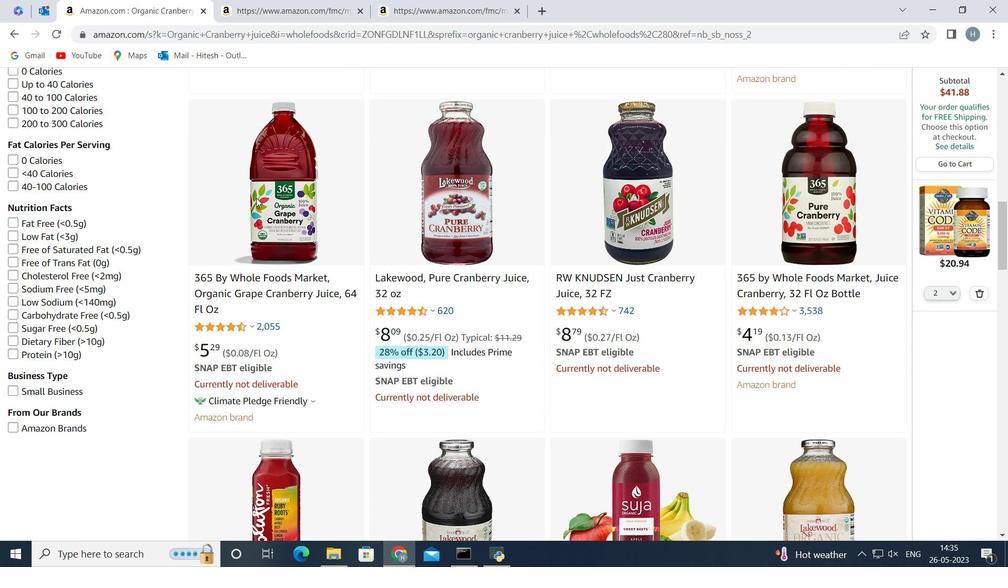 
Action: Mouse scrolled (256, 197) with delta (0, 0)
Screenshot: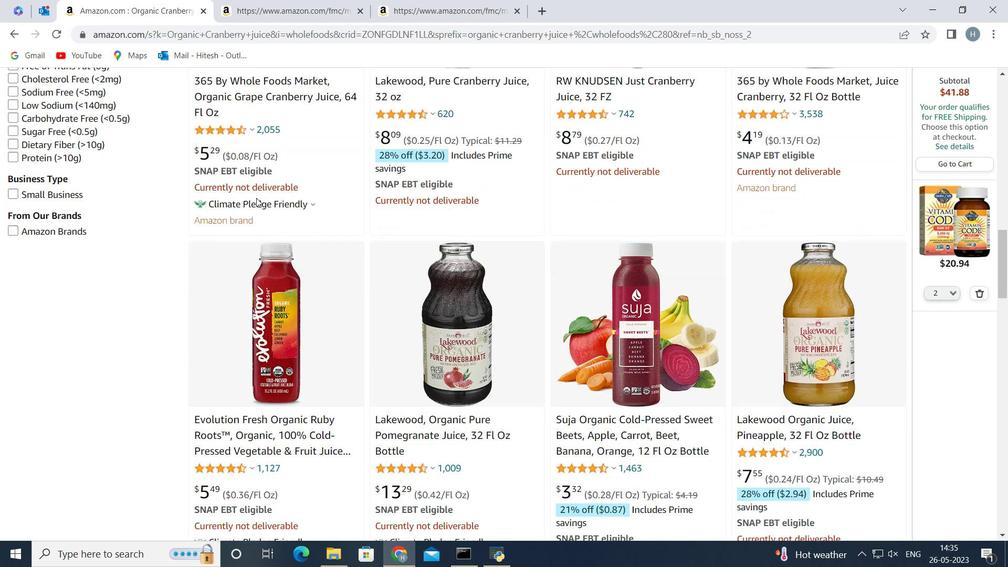 
Action: Mouse scrolled (256, 197) with delta (0, 0)
Screenshot: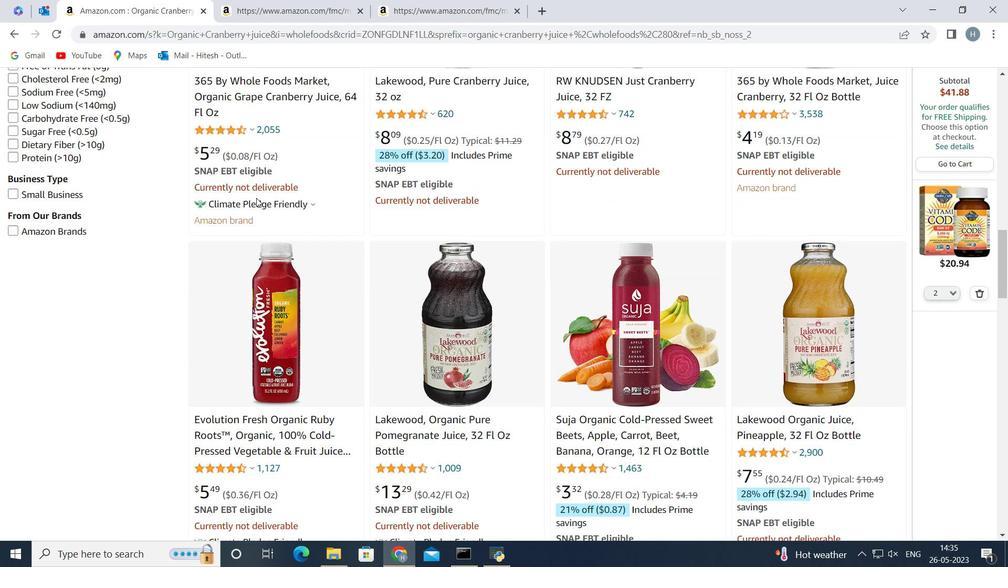
Action: Mouse scrolled (256, 197) with delta (0, 0)
Screenshot: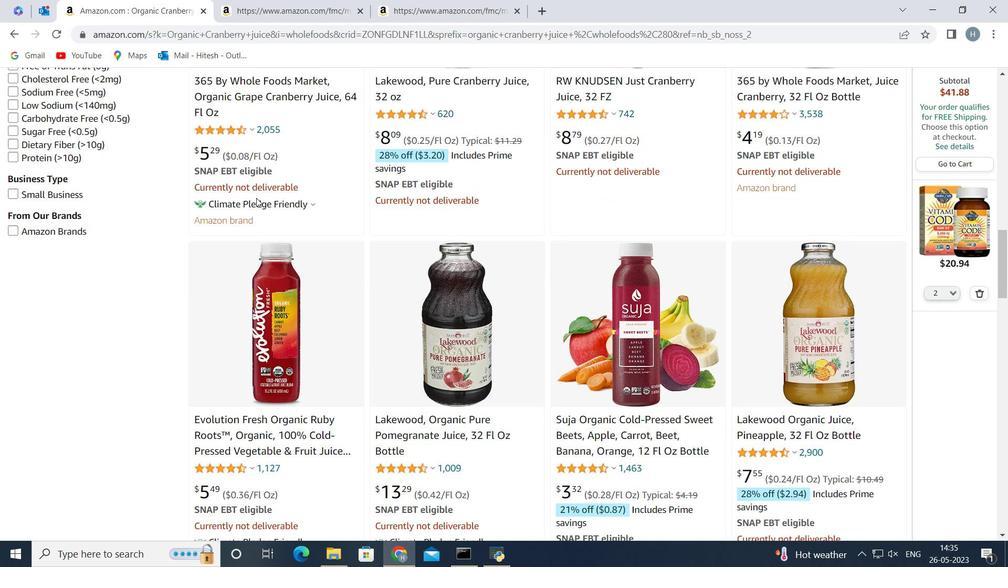 
Action: Mouse scrolled (256, 197) with delta (0, 0)
Screenshot: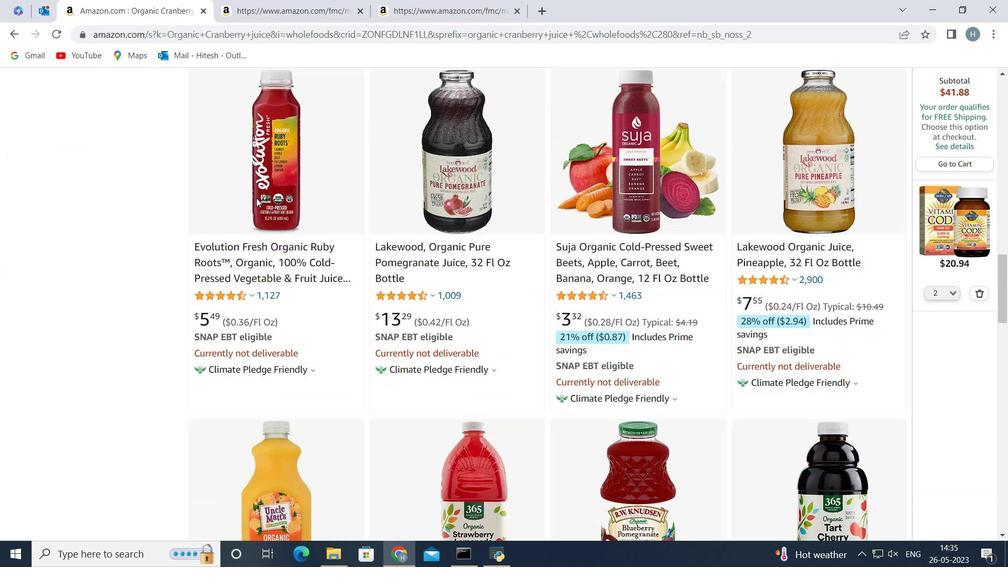 
Action: Mouse scrolled (256, 197) with delta (0, 0)
Screenshot: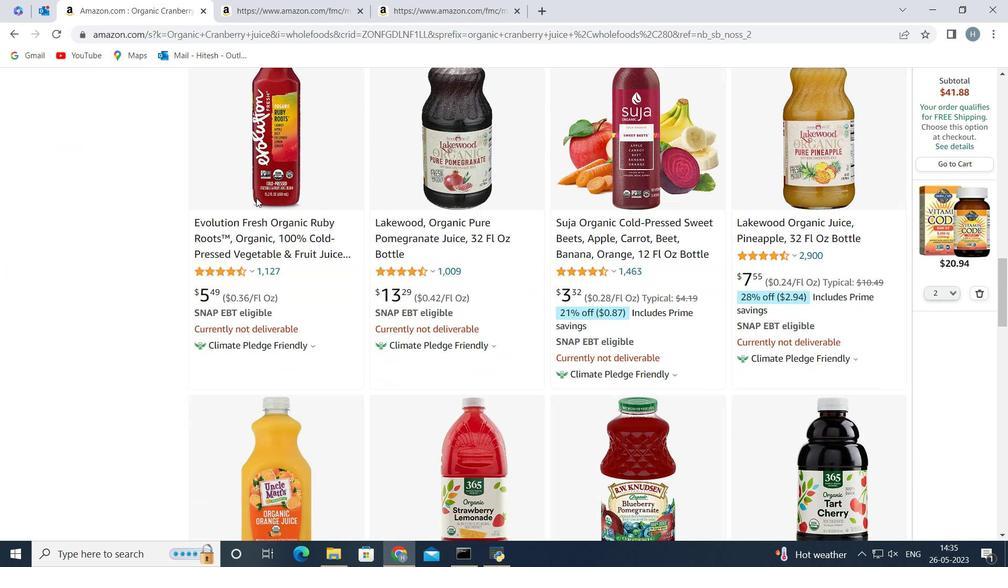 
Action: Mouse scrolled (256, 197) with delta (0, 0)
Screenshot: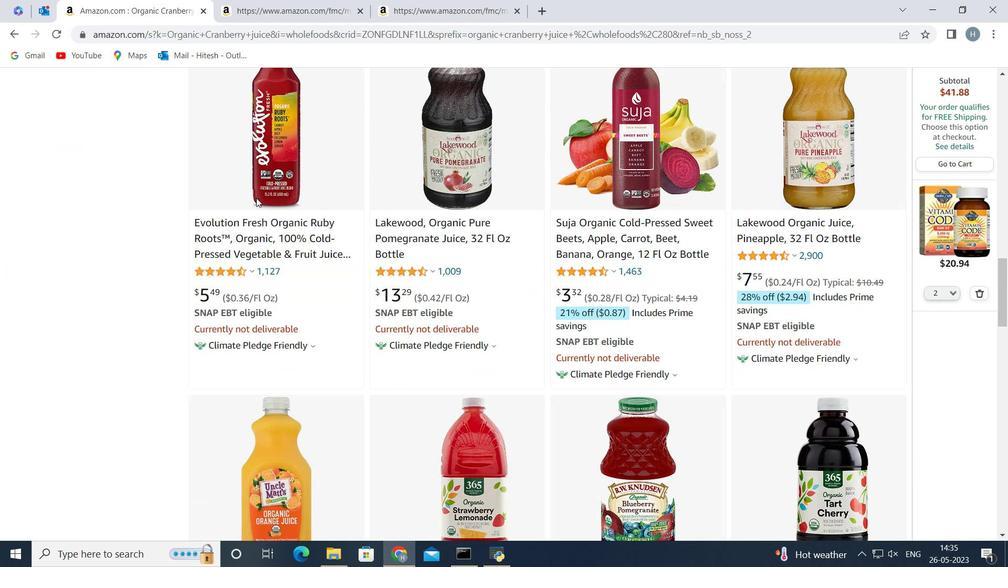 
Action: Mouse scrolled (256, 197) with delta (0, 0)
Screenshot: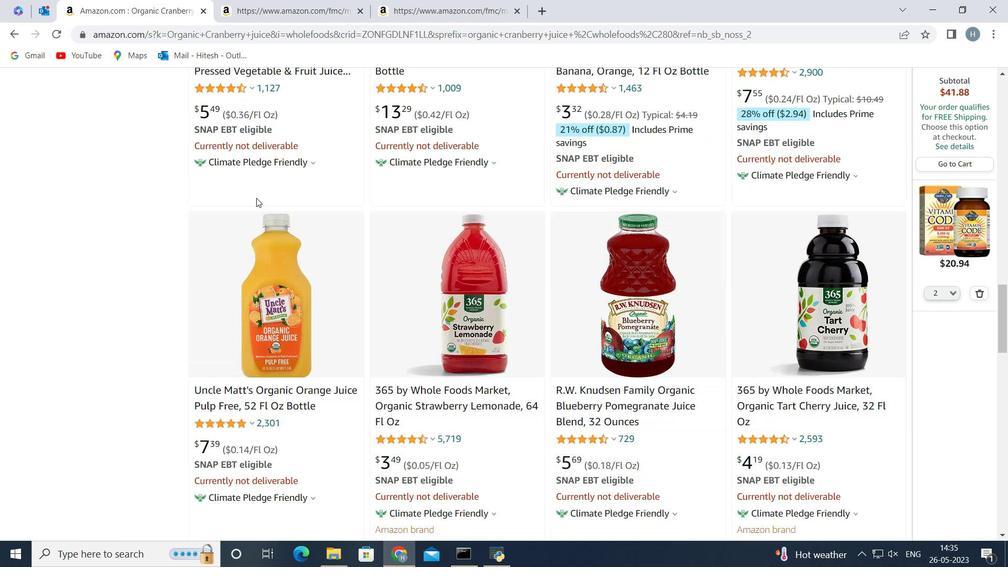 
Action: Mouse scrolled (256, 197) with delta (0, 0)
Screenshot: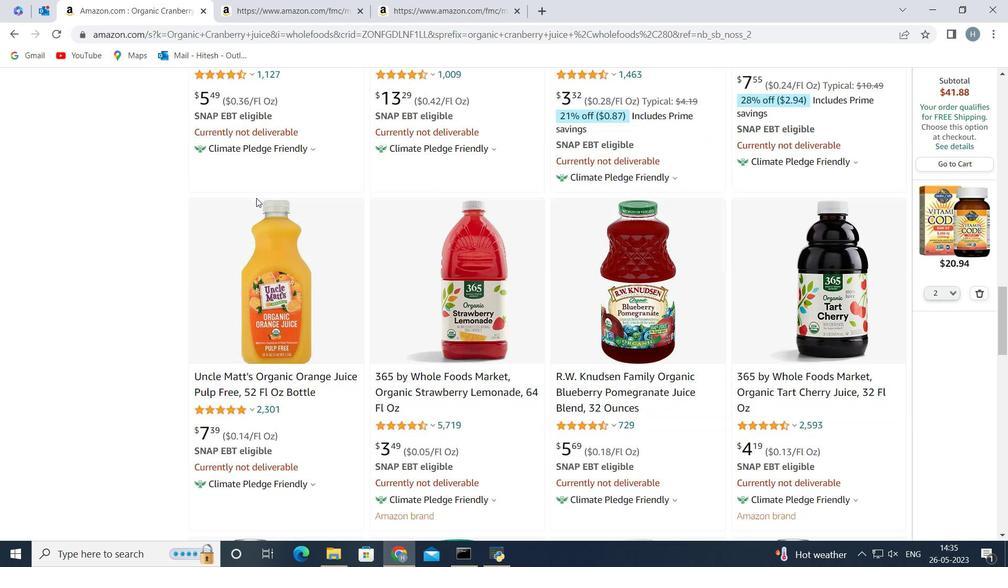 
Action: Mouse scrolled (256, 197) with delta (0, 0)
Screenshot: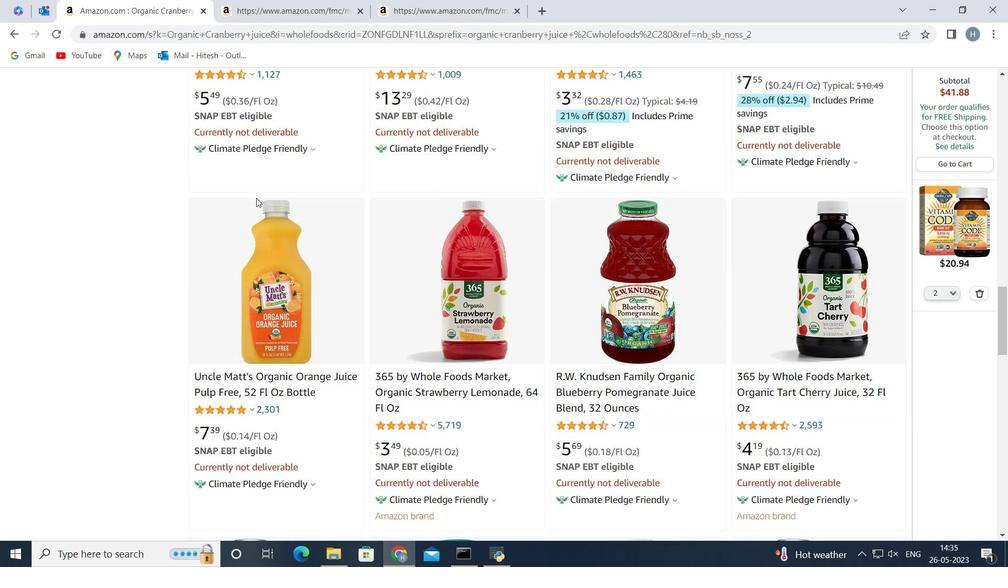 
Action: Mouse scrolled (256, 197) with delta (0, 0)
Screenshot: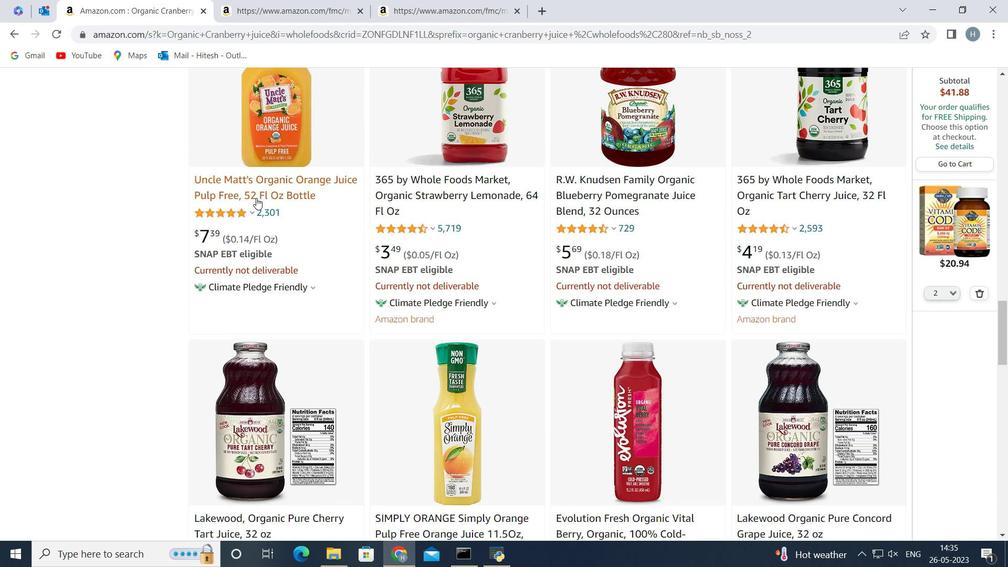 
Action: Mouse scrolled (256, 197) with delta (0, 0)
Screenshot: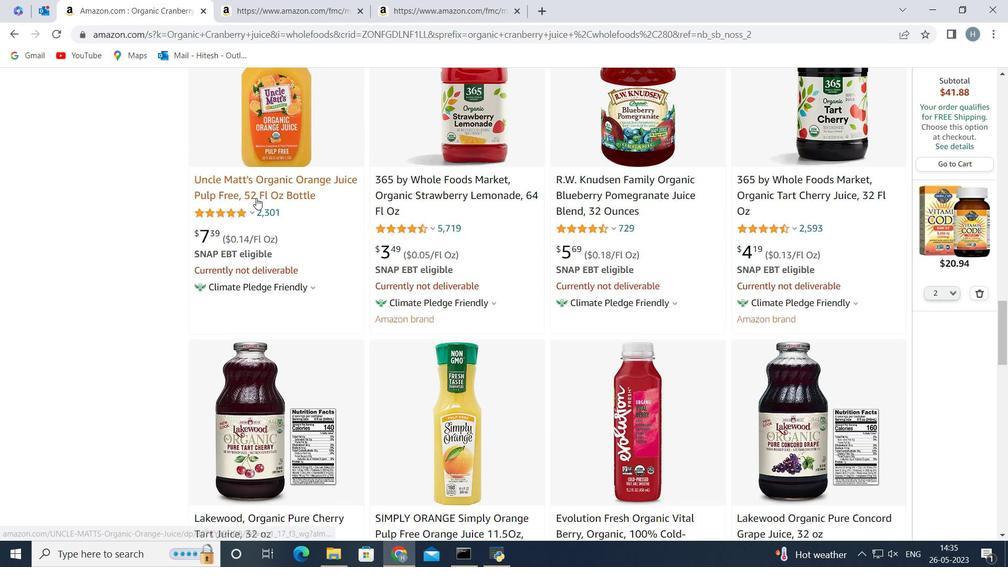 
Action: Mouse scrolled (256, 197) with delta (0, 0)
Screenshot: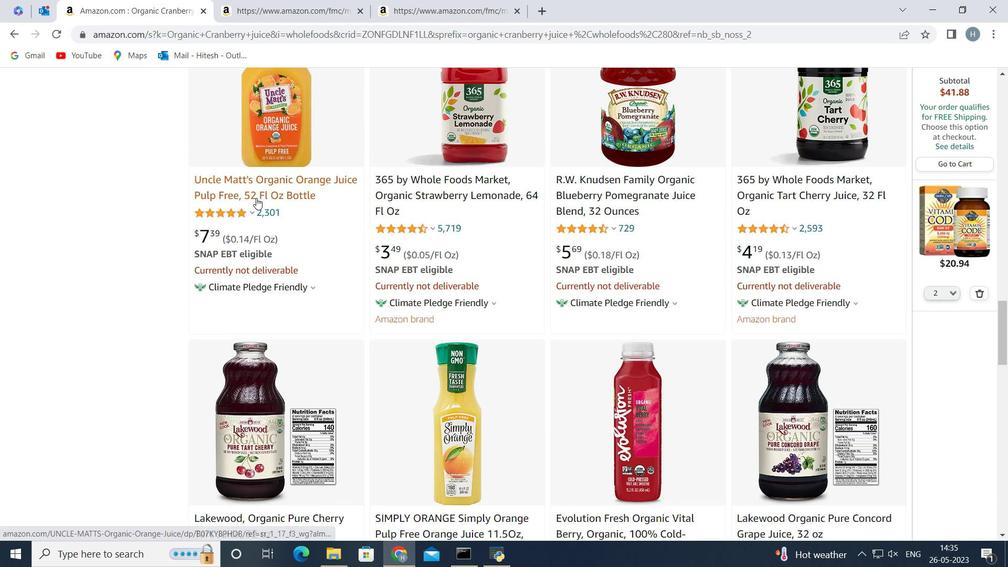 
Action: Mouse scrolled (256, 197) with delta (0, 0)
Screenshot: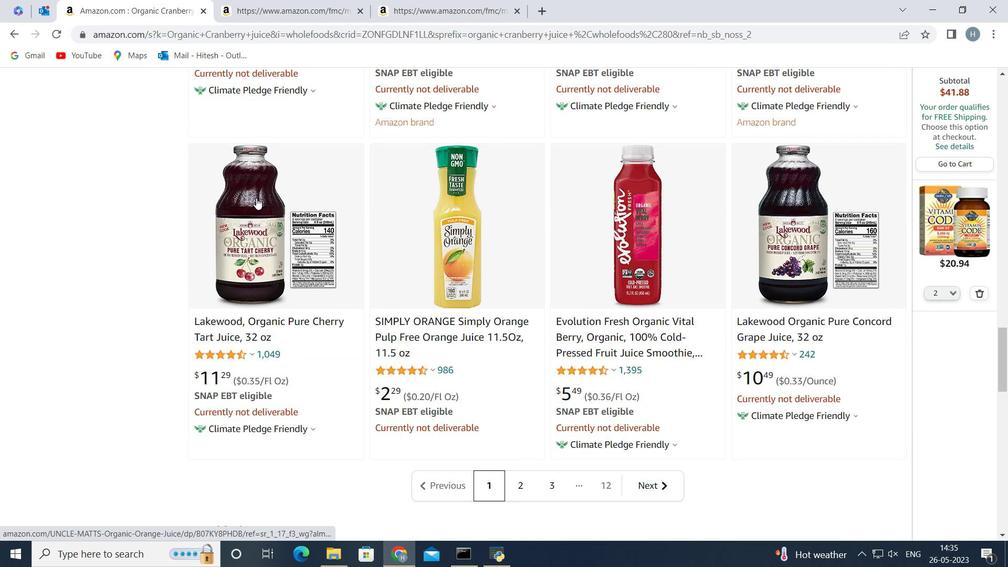 
Action: Mouse scrolled (256, 197) with delta (0, 0)
Screenshot: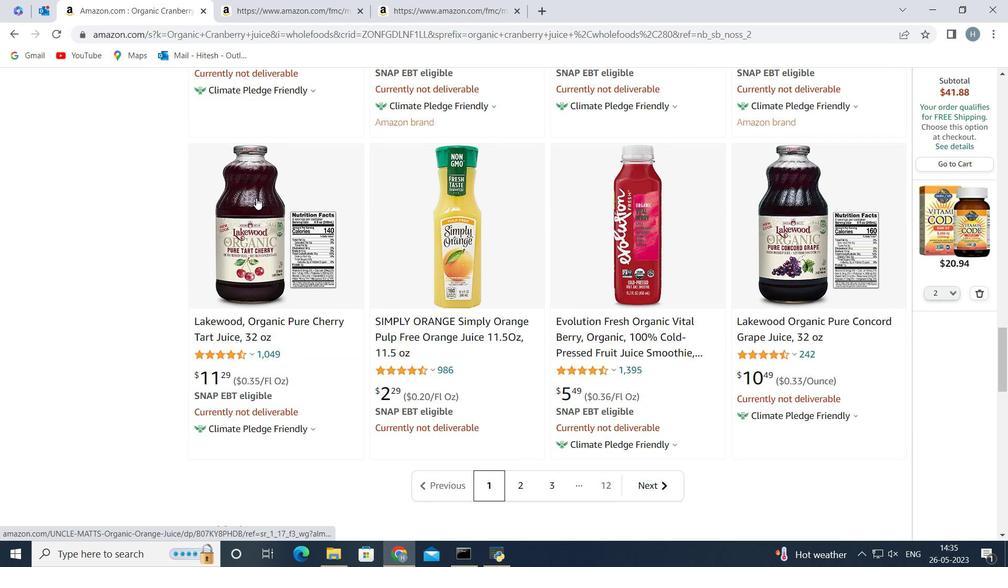 
Action: Mouse scrolled (256, 198) with delta (0, 0)
Screenshot: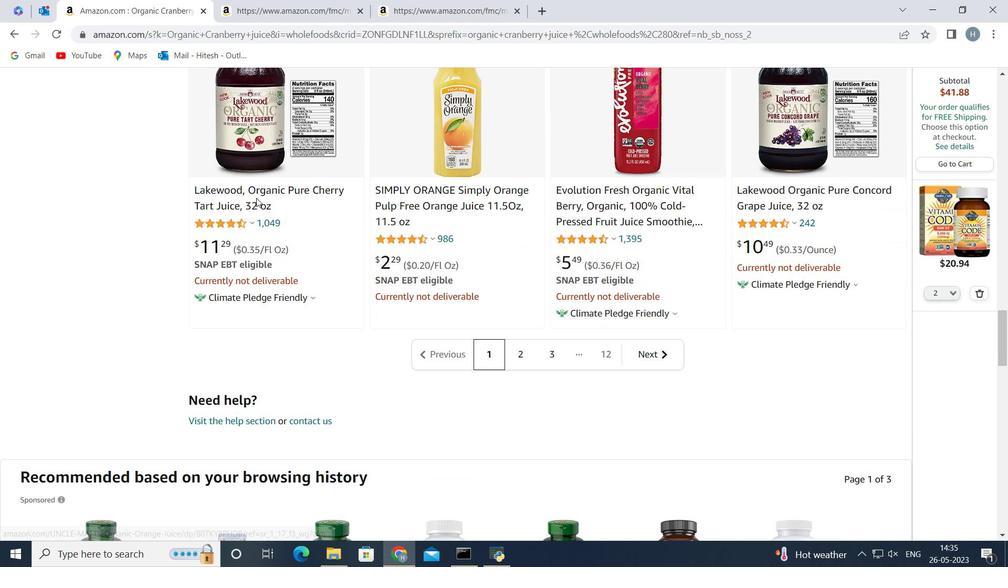 
Action: Mouse scrolled (256, 198) with delta (0, 0)
Screenshot: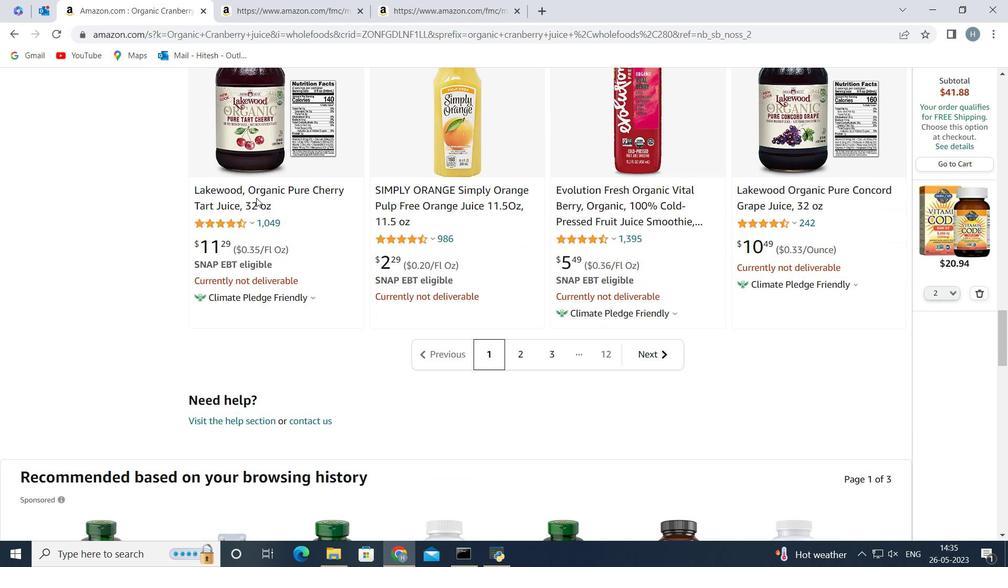 
Action: Mouse scrolled (256, 198) with delta (0, 0)
Screenshot: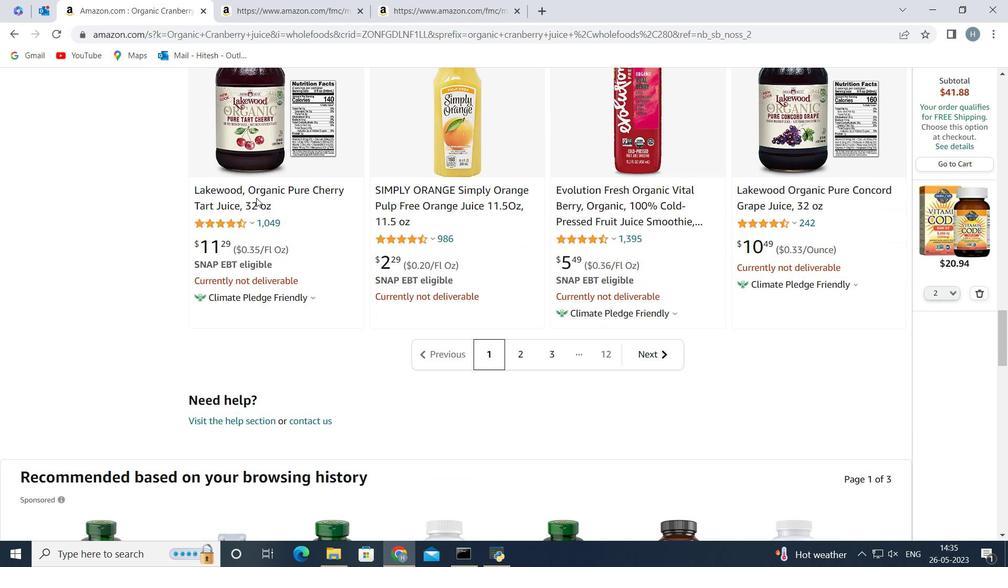 
Action: Mouse scrolled (256, 198) with delta (0, 0)
Screenshot: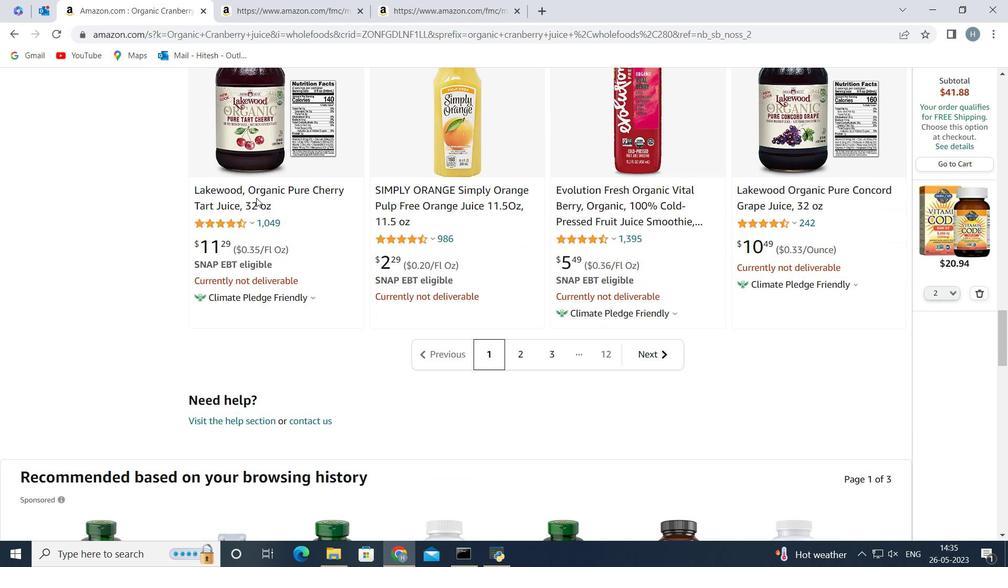 
Action: Mouse scrolled (256, 198) with delta (0, 0)
Screenshot: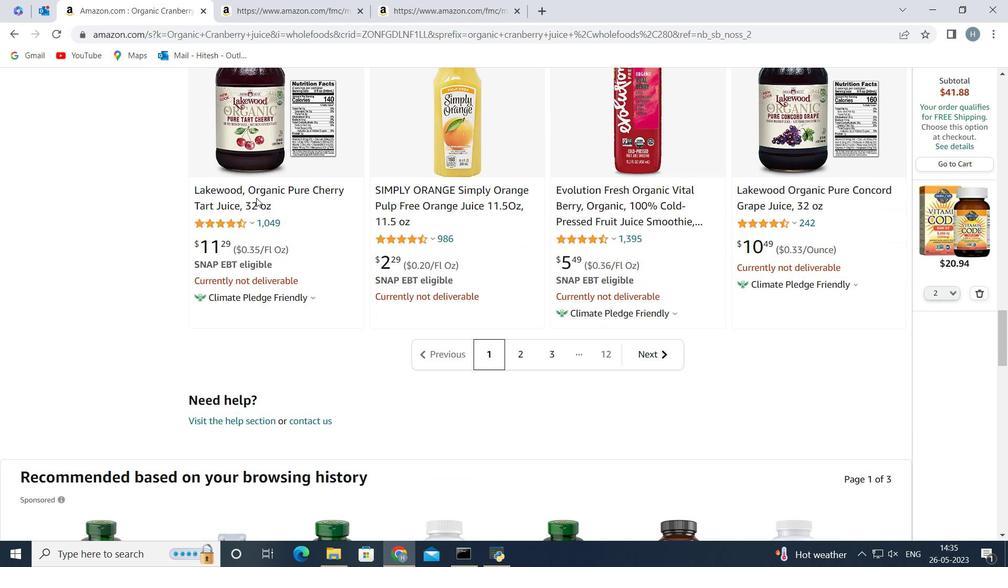 
Action: Mouse scrolled (256, 198) with delta (0, 0)
Screenshot: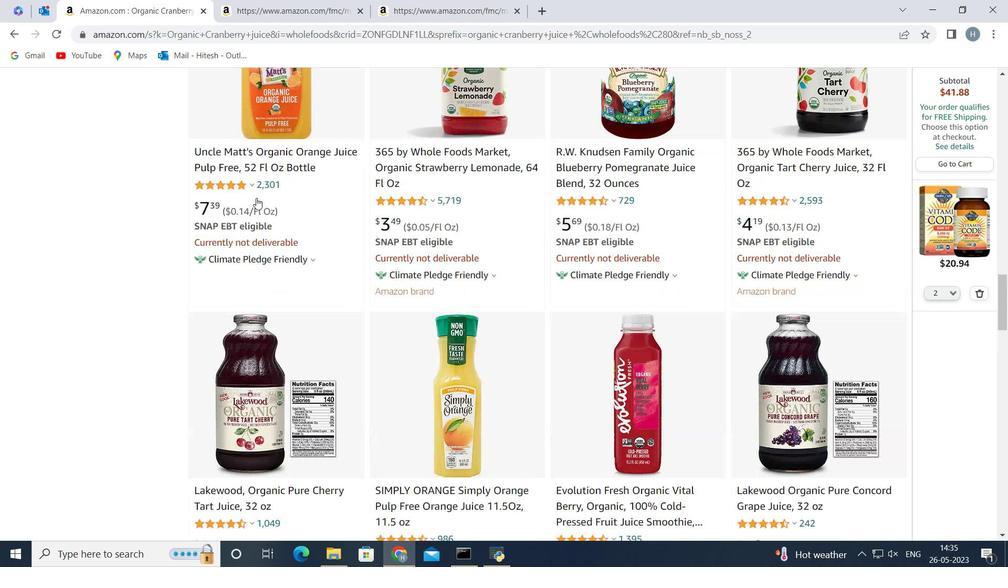 
Action: Mouse scrolled (256, 198) with delta (0, 0)
Screenshot: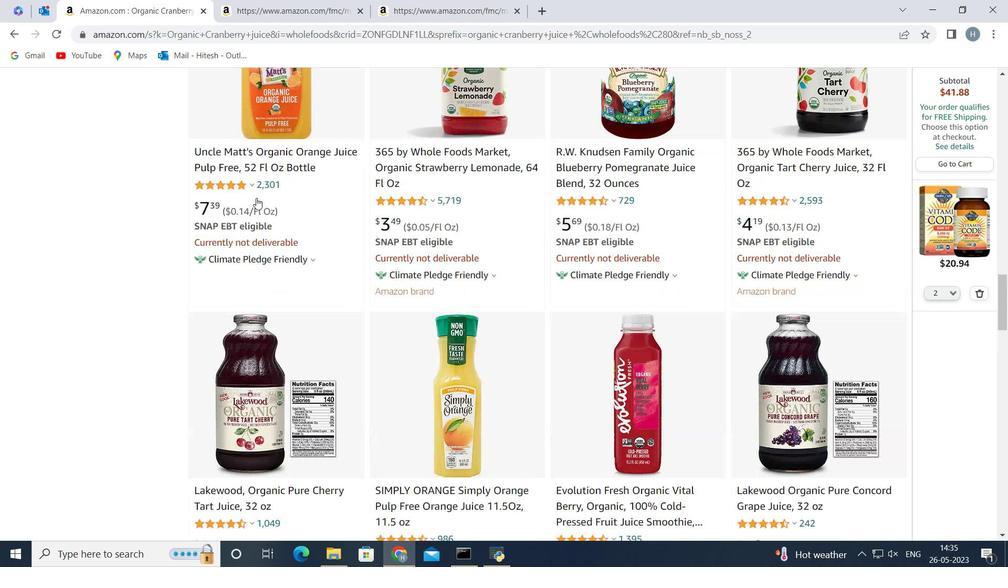 
Action: Mouse scrolled (256, 198) with delta (0, 0)
Screenshot: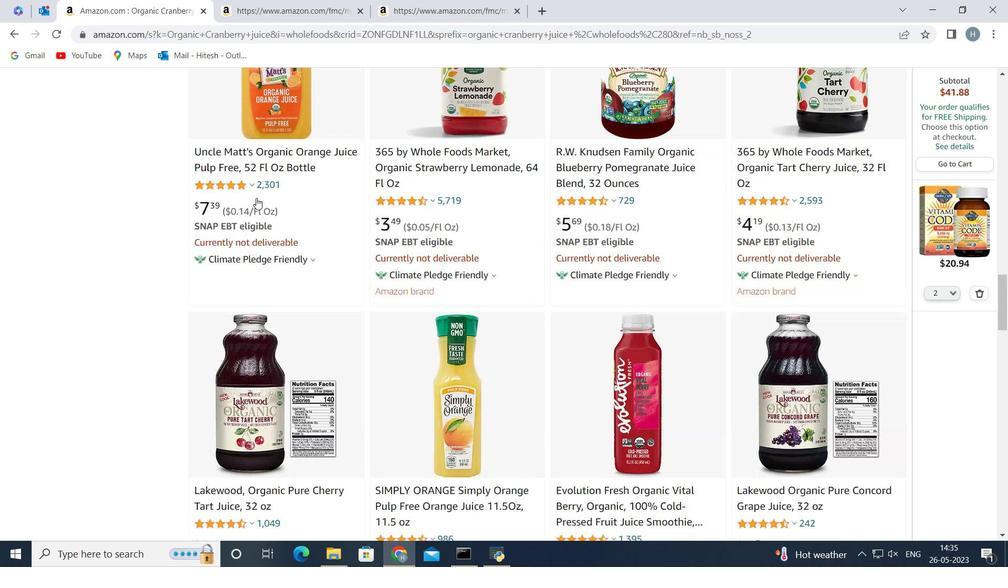 
Action: Mouse scrolled (256, 198) with delta (0, 0)
Screenshot: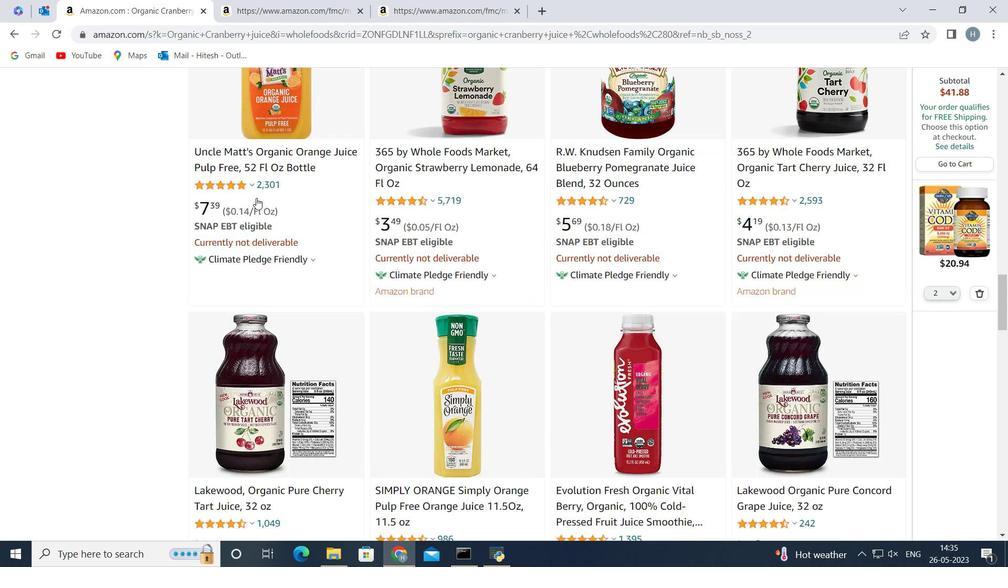 
Action: Mouse scrolled (256, 198) with delta (0, 0)
Screenshot: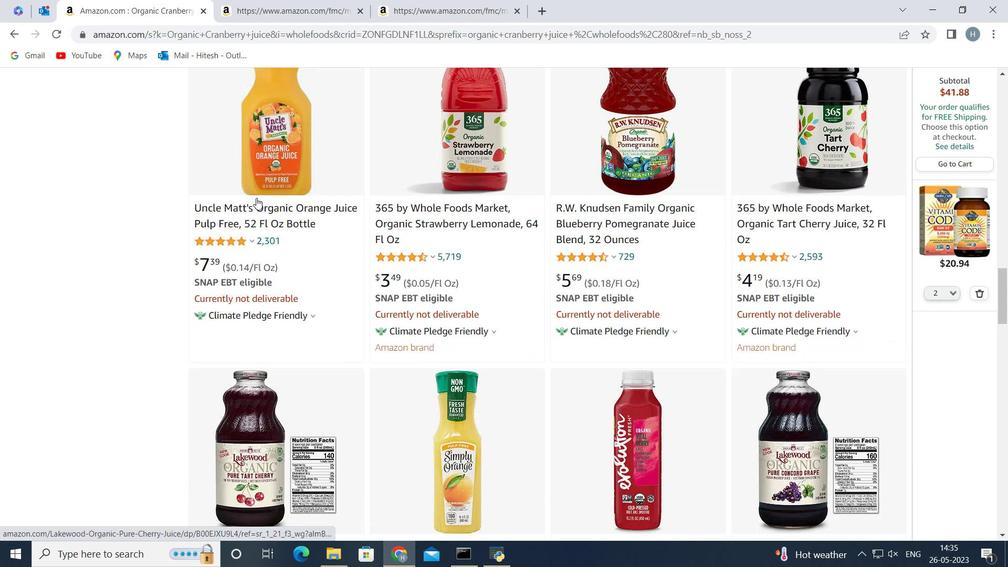 
Action: Mouse scrolled (256, 198) with delta (0, 0)
Screenshot: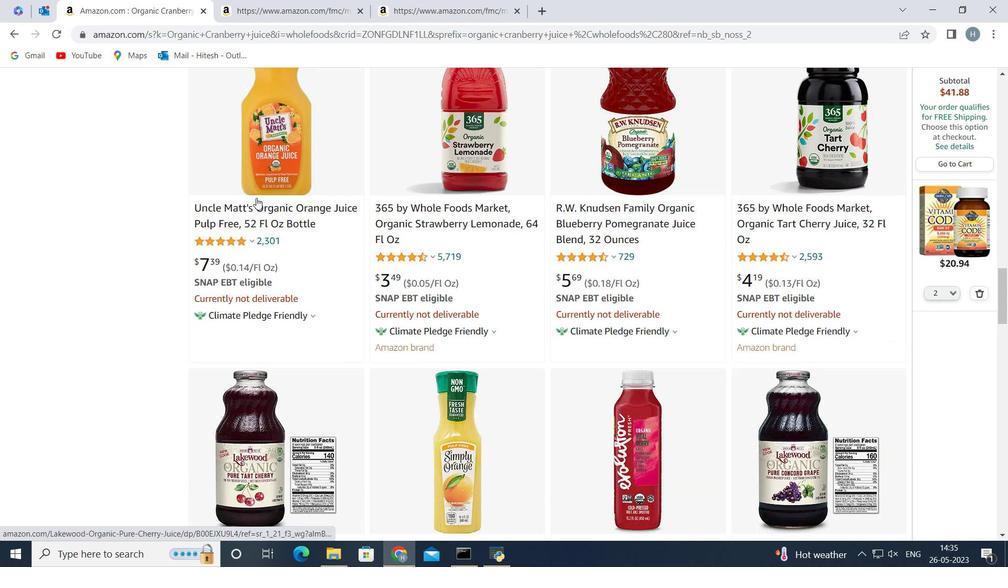 
Action: Mouse scrolled (256, 198) with delta (0, 0)
Screenshot: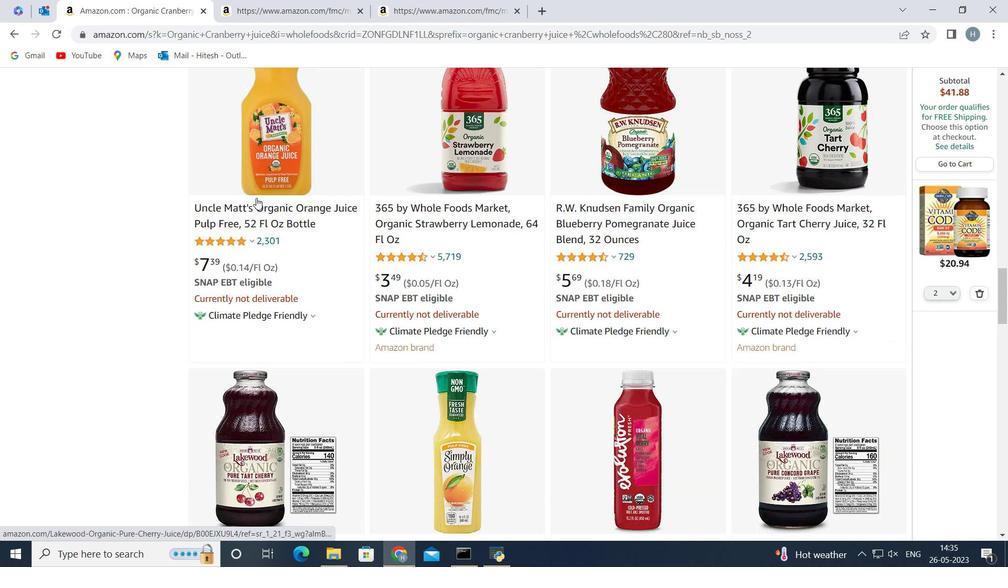 
Action: Mouse scrolled (256, 198) with delta (0, 0)
Screenshot: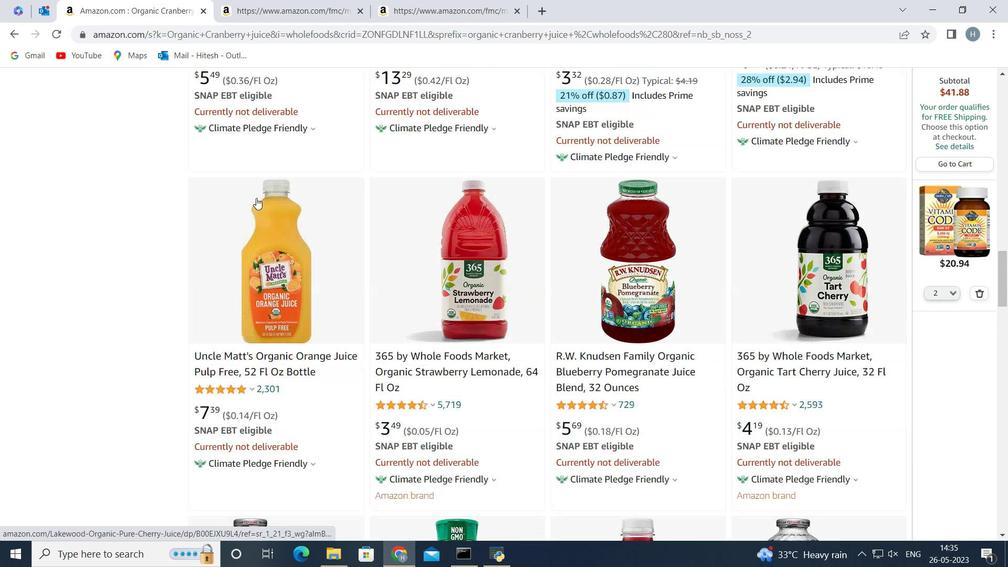 
Action: Mouse scrolled (256, 198) with delta (0, 0)
Screenshot: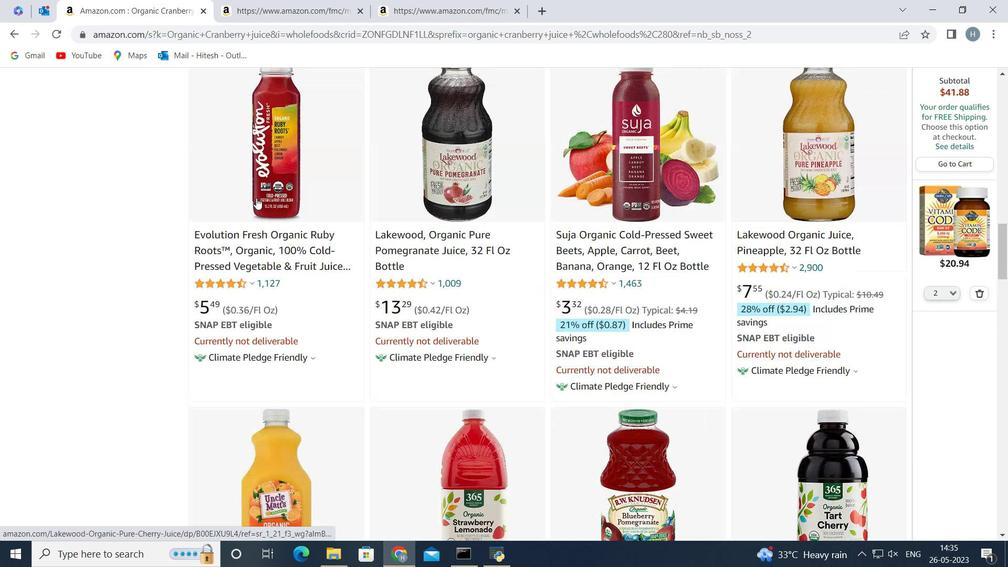 
Action: Mouse scrolled (256, 198) with delta (0, 0)
Screenshot: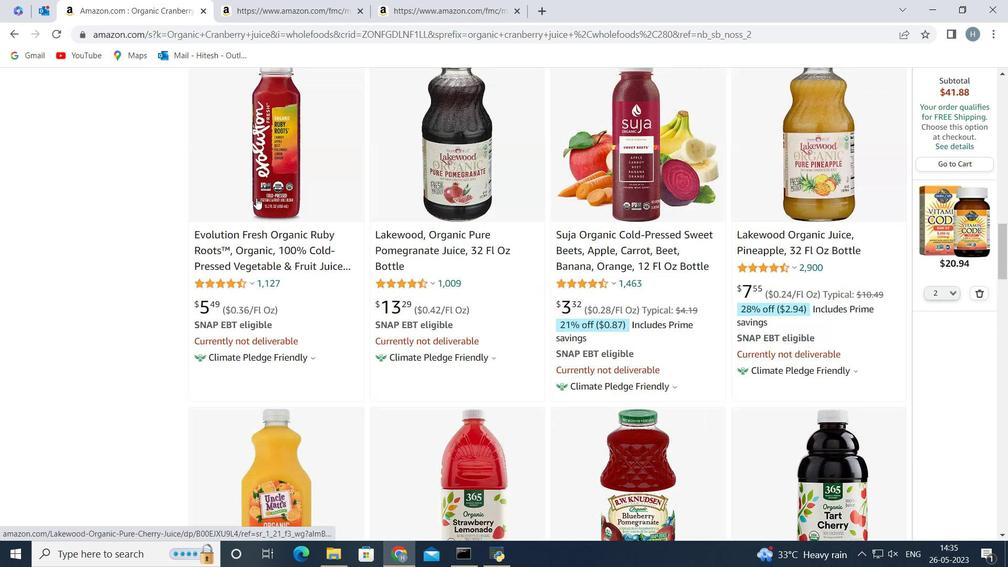 
Action: Mouse scrolled (256, 198) with delta (0, 0)
Screenshot: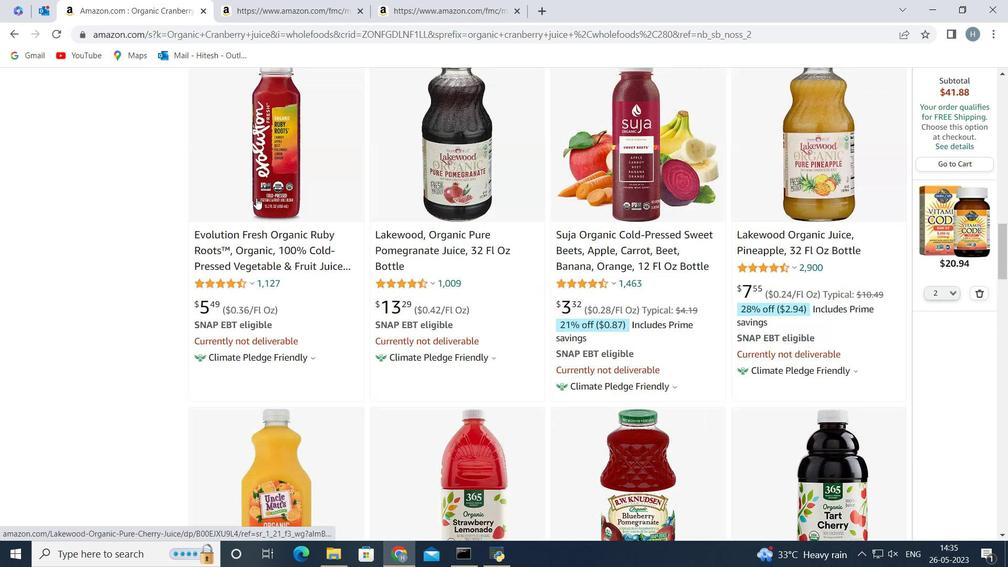 
Action: Mouse scrolled (256, 198) with delta (0, 0)
Screenshot: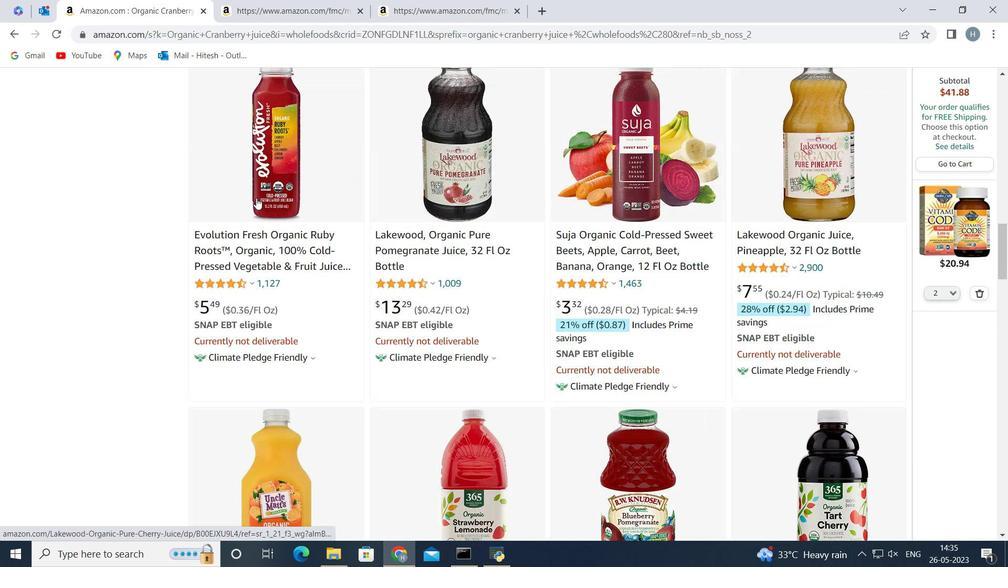 
Action: Mouse scrolled (256, 198) with delta (0, 0)
Screenshot: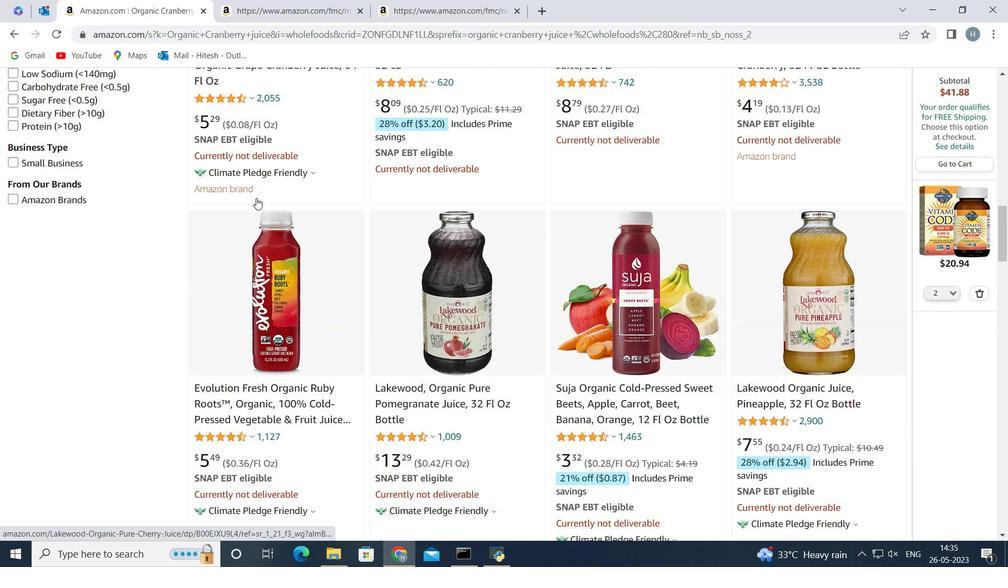 
Action: Mouse scrolled (256, 198) with delta (0, 0)
Screenshot: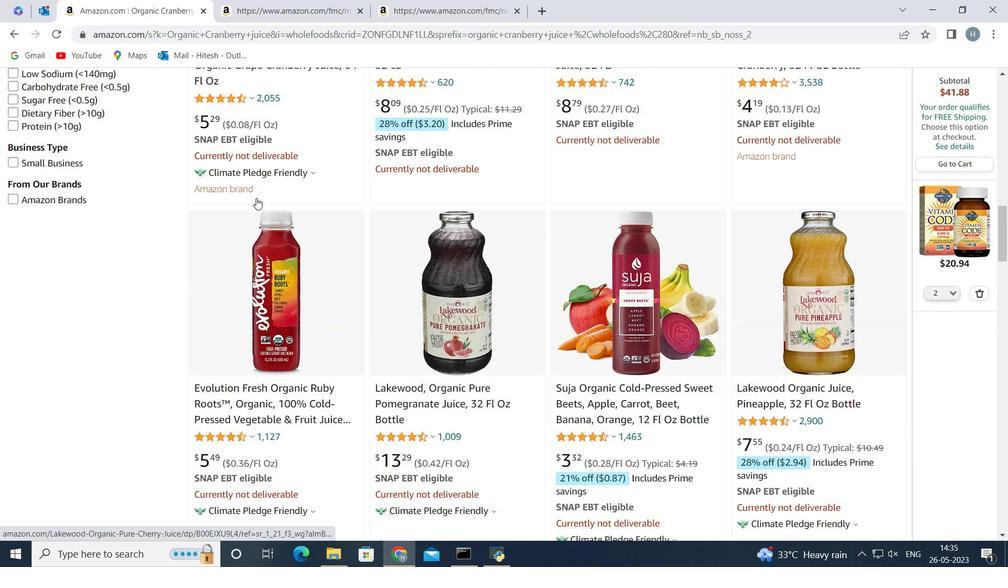 
Action: Mouse scrolled (256, 198) with delta (0, 0)
Screenshot: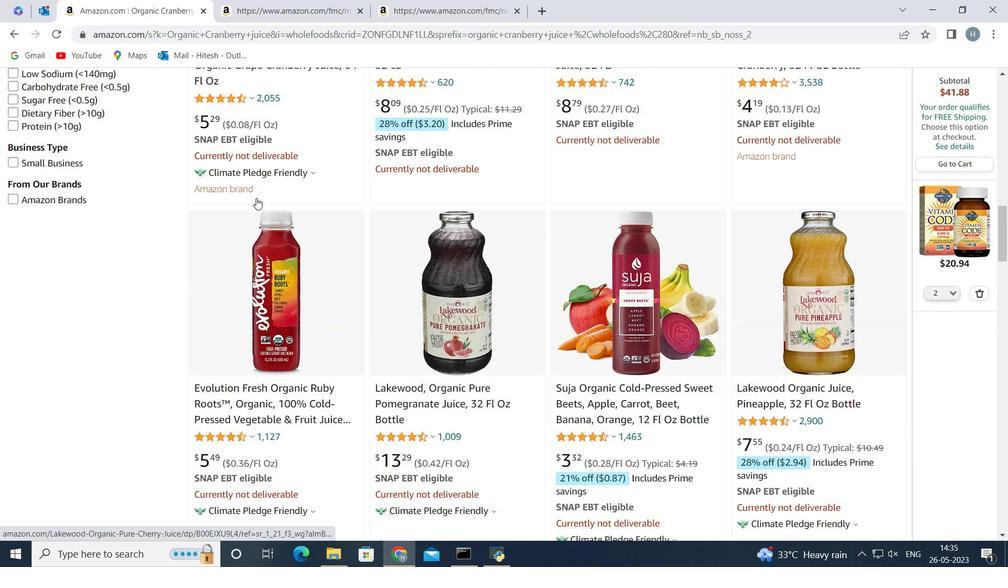 
Action: Mouse scrolled (256, 198) with delta (0, 0)
Screenshot: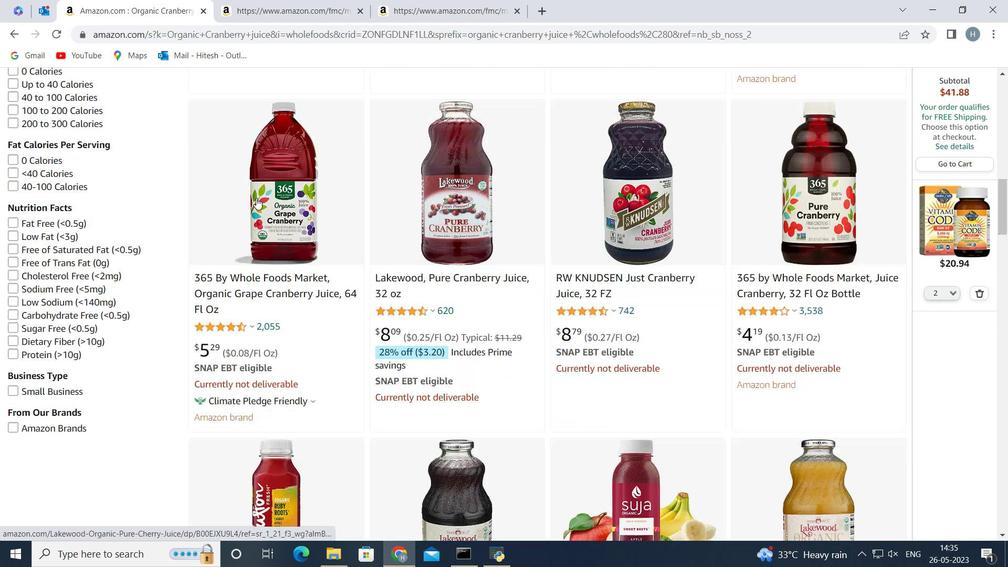 
Action: Mouse scrolled (256, 198) with delta (0, 0)
Screenshot: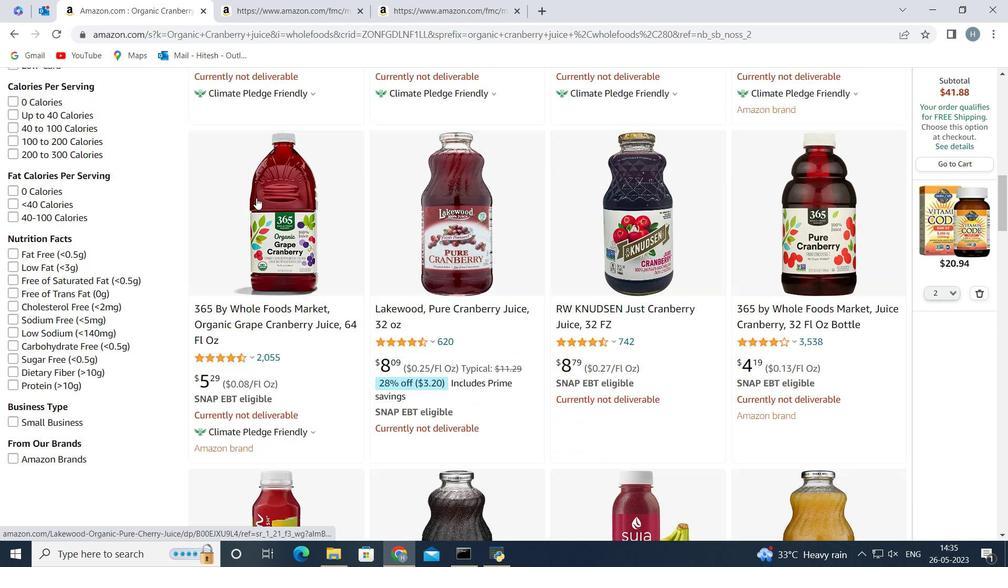 
Action: Mouse scrolled (256, 198) with delta (0, 0)
Screenshot: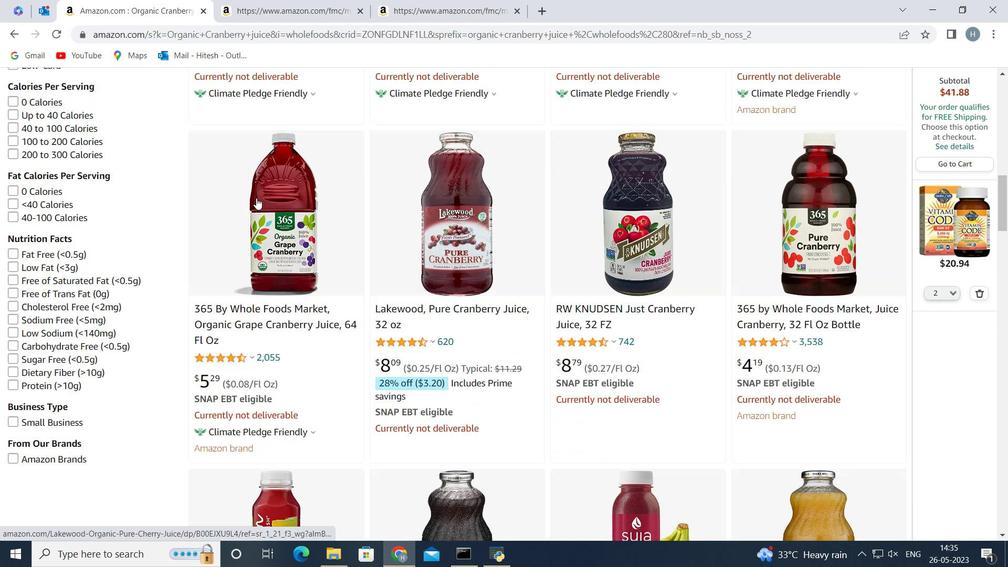 
Action: Mouse scrolled (256, 198) with delta (0, 0)
Screenshot: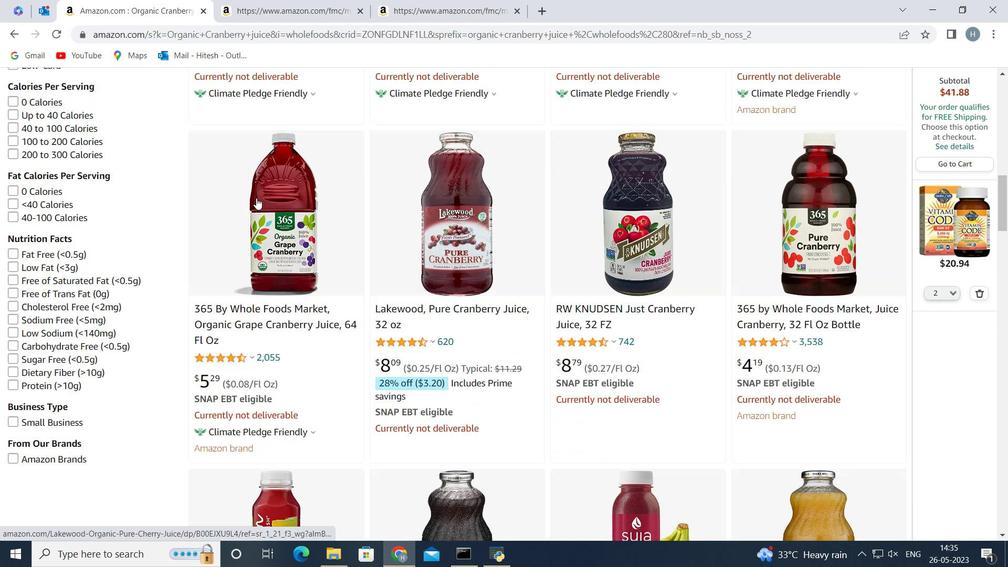 
Action: Mouse scrolled (256, 198) with delta (0, 0)
Screenshot: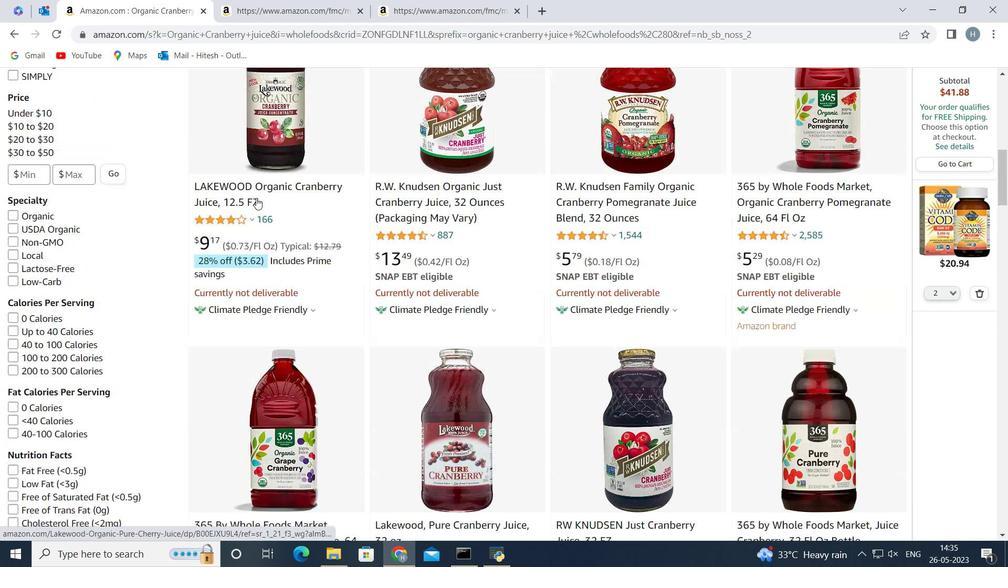 
Action: Mouse scrolled (256, 198) with delta (0, 0)
Screenshot: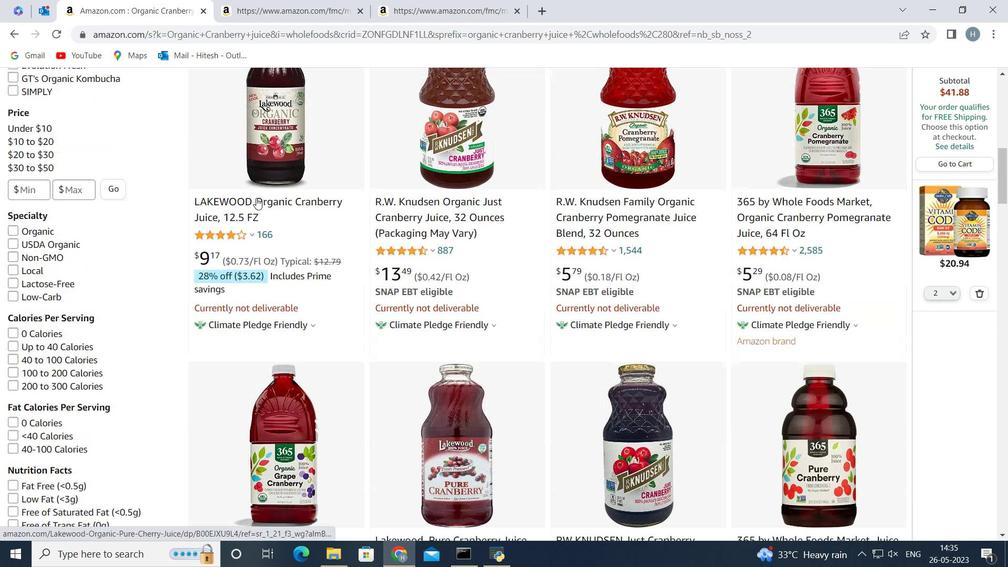 
Action: Mouse scrolled (256, 198) with delta (0, 0)
Screenshot: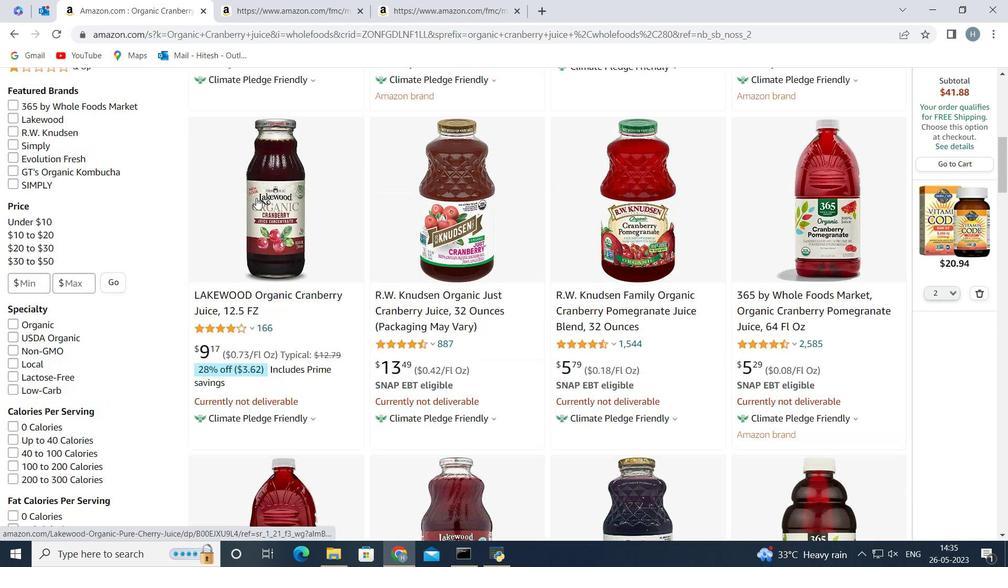 
Action: Mouse scrolled (256, 198) with delta (0, 0)
Screenshot: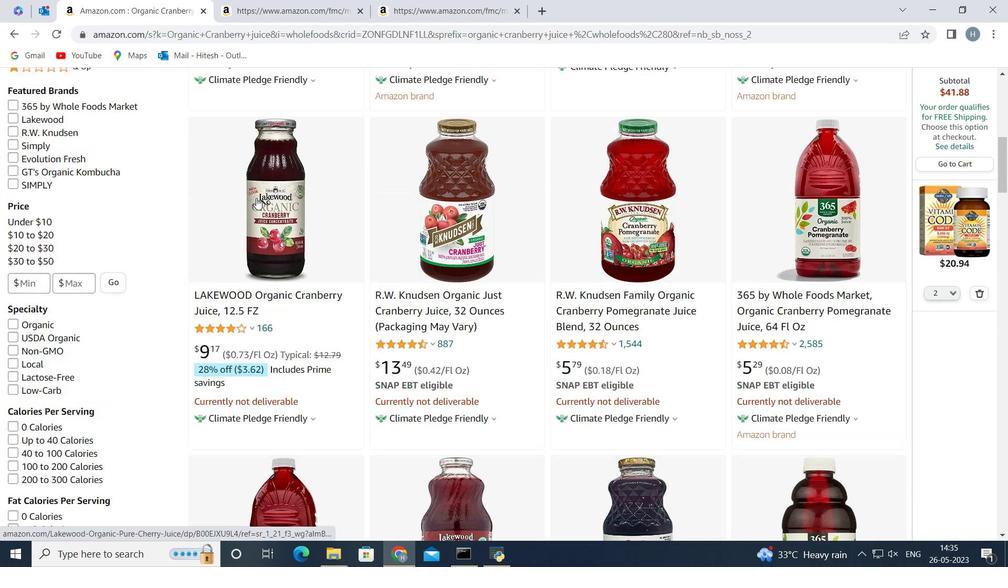 
Action: Mouse scrolled (256, 198) with delta (0, 0)
Screenshot: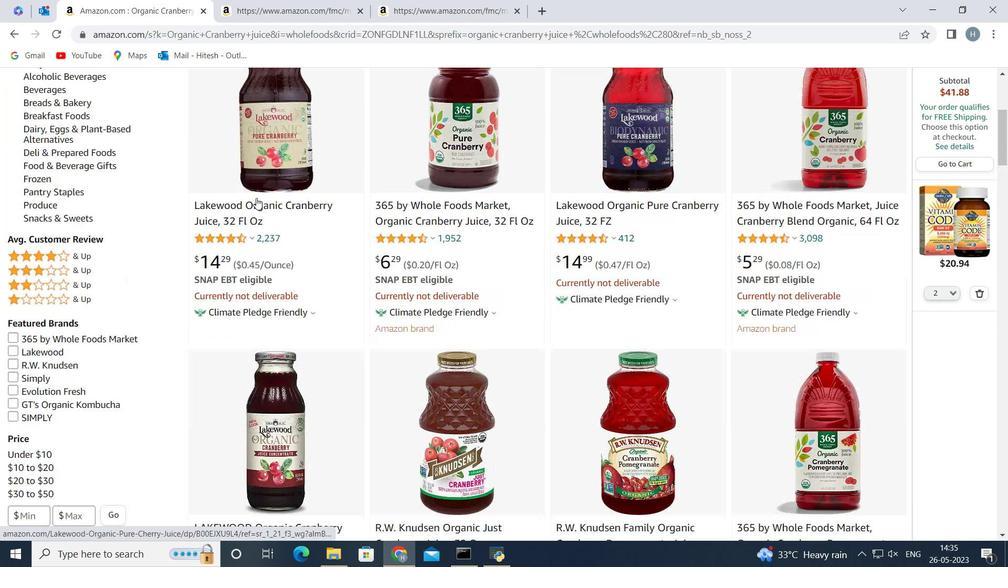 
Action: Mouse scrolled (256, 198) with delta (0, 0)
Screenshot: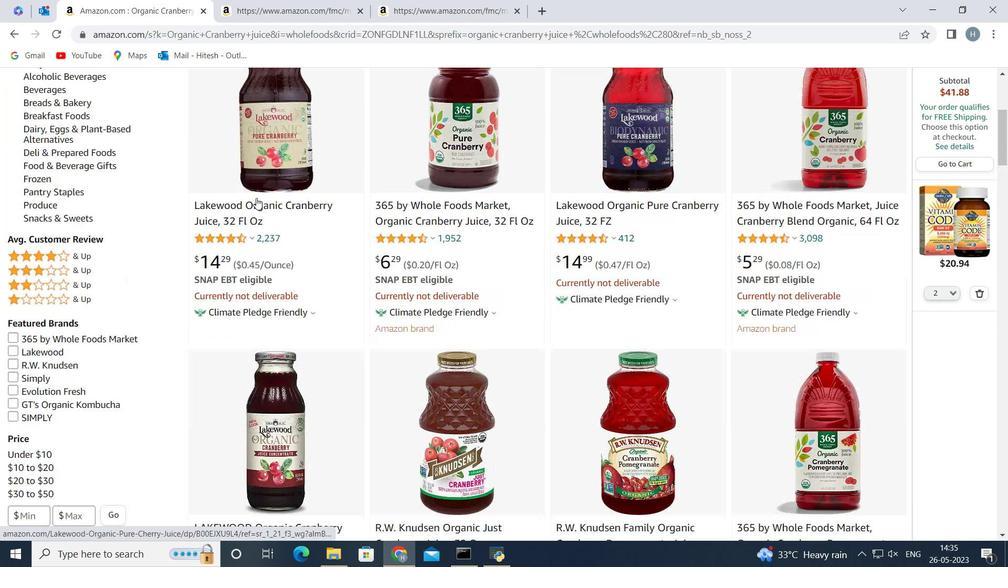 
Action: Mouse scrolled (256, 198) with delta (0, 0)
Screenshot: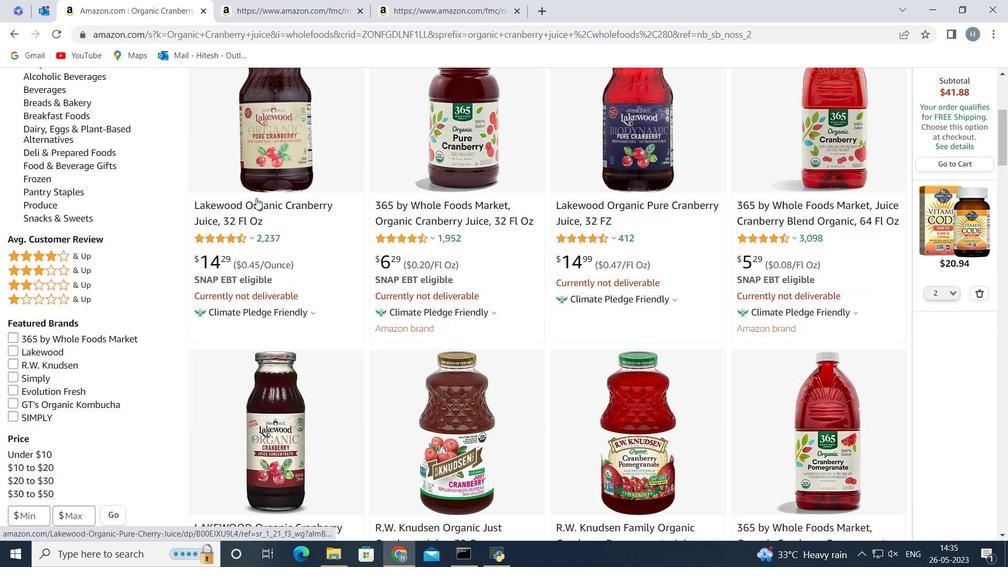 
Action: Mouse scrolled (256, 198) with delta (0, 0)
Screenshot: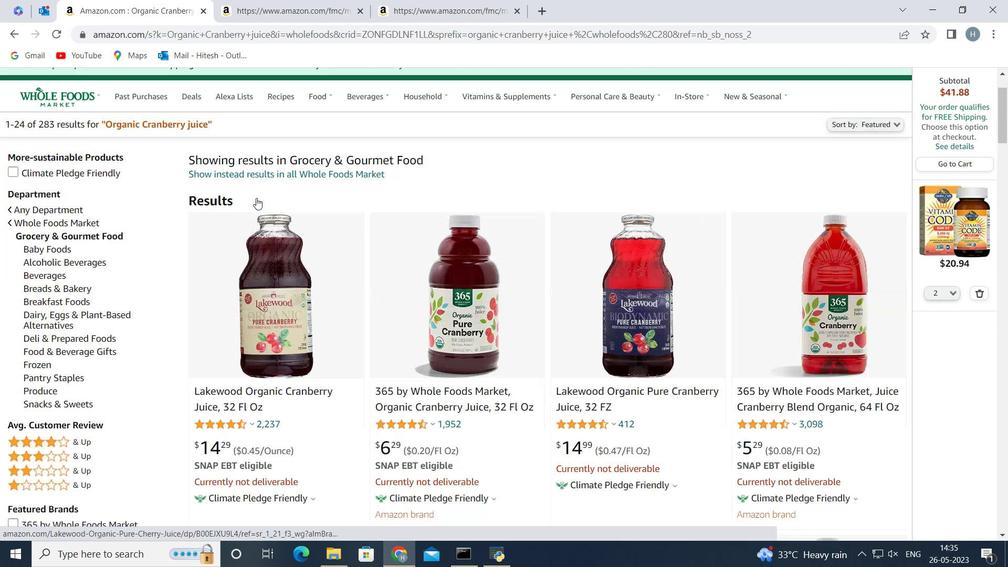 
Action: Mouse scrolled (256, 198) with delta (0, 0)
Screenshot: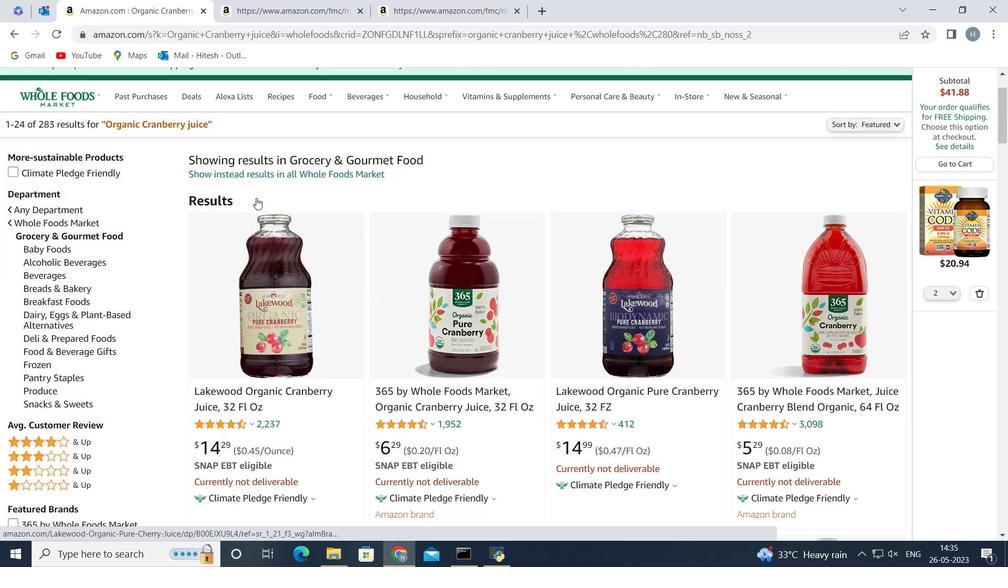 
Action: Mouse scrolled (256, 198) with delta (0, 0)
Screenshot: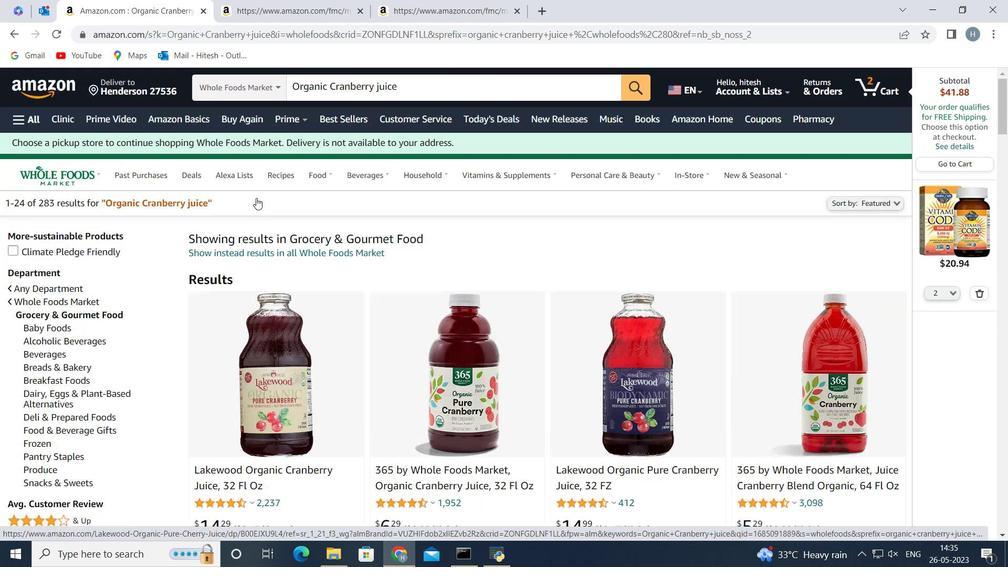 
Action: Mouse moved to (284, 343)
Screenshot: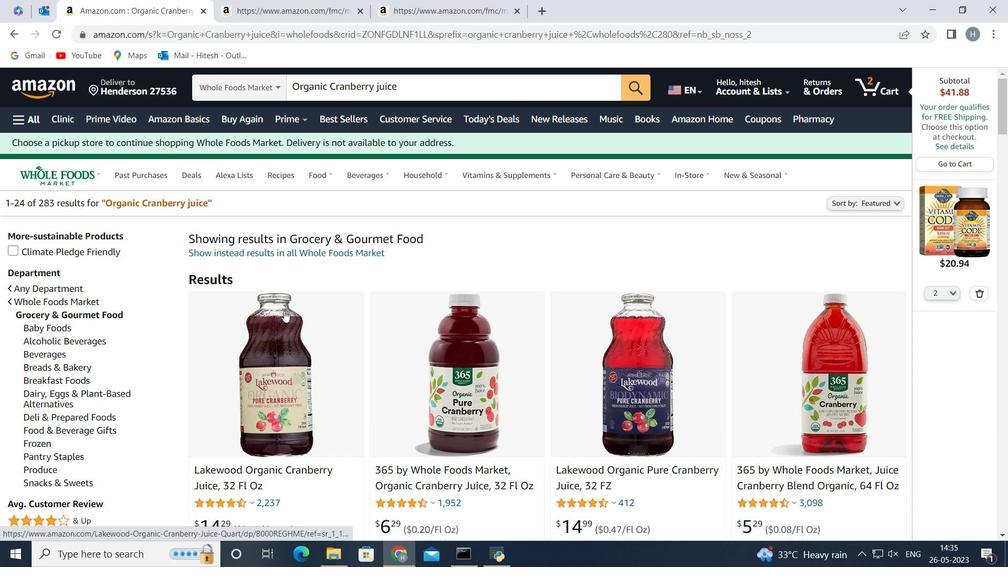 
Action: Mouse pressed left at (284, 343)
Screenshot: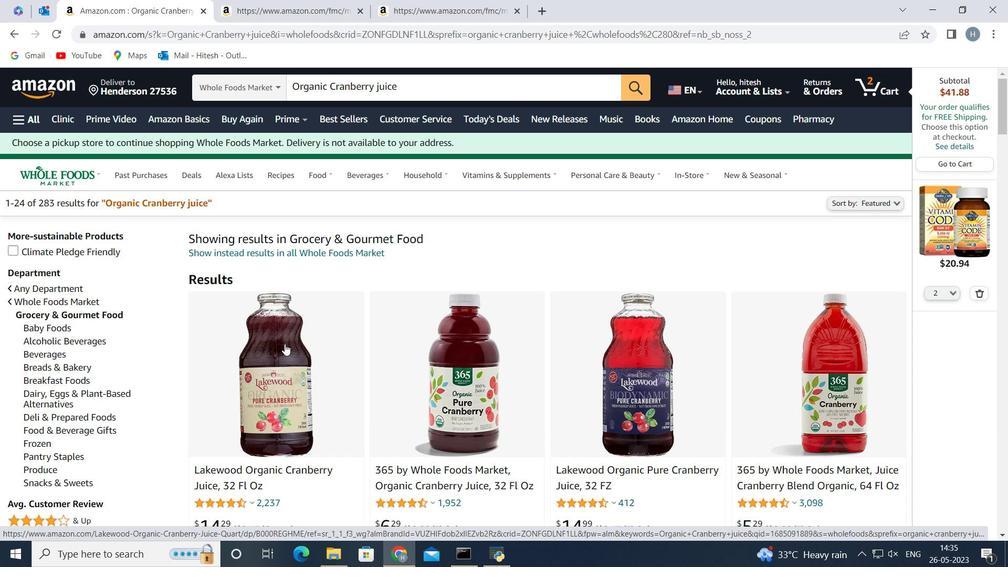 
Action: Mouse moved to (574, 237)
Screenshot: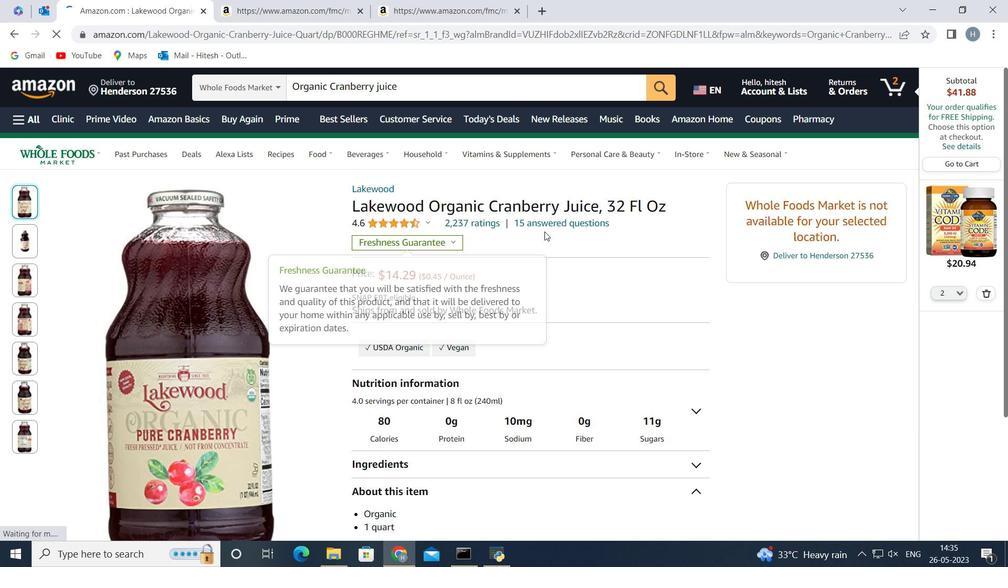 
Action: Mouse scrolled (574, 236) with delta (0, 0)
Screenshot: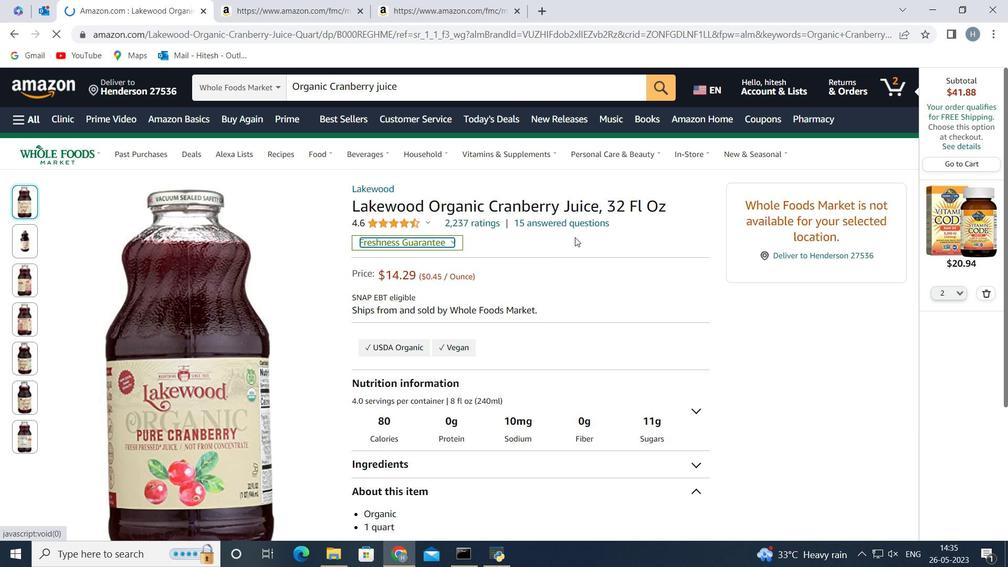 
Action: Mouse scrolled (574, 236) with delta (0, 0)
Screenshot: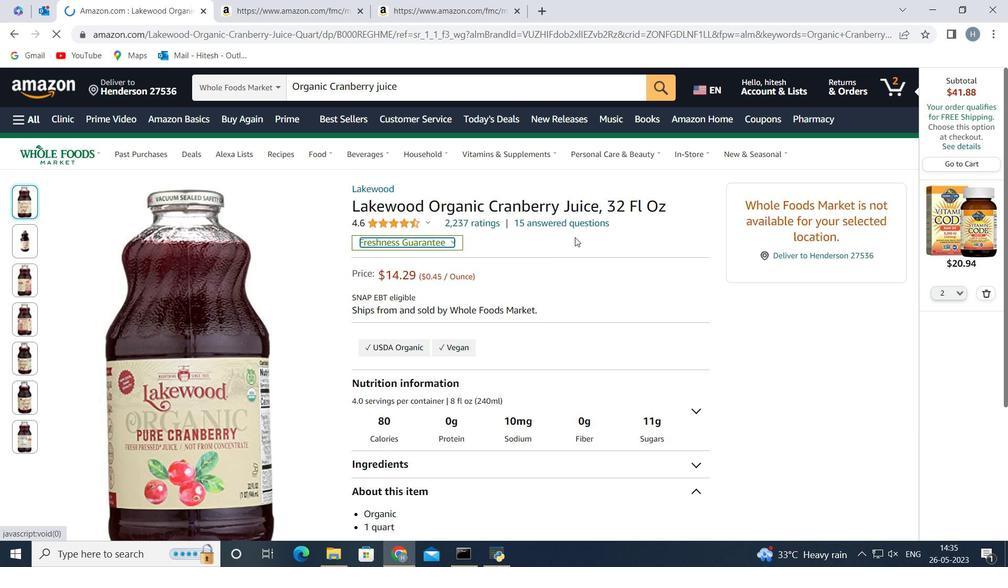 
Action: Mouse moved to (757, 201)
Screenshot: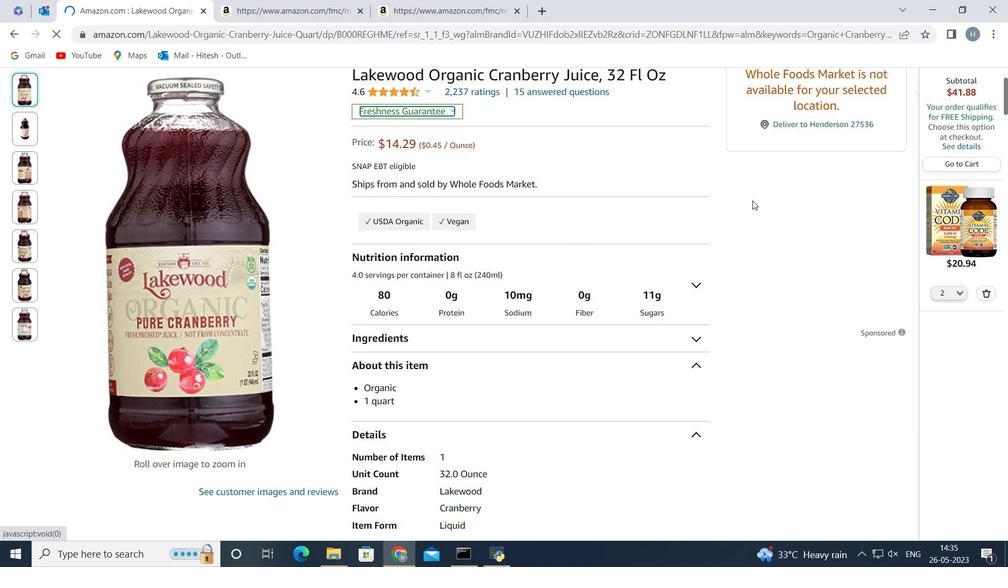
Action: Mouse pressed left at (757, 201)
Screenshot: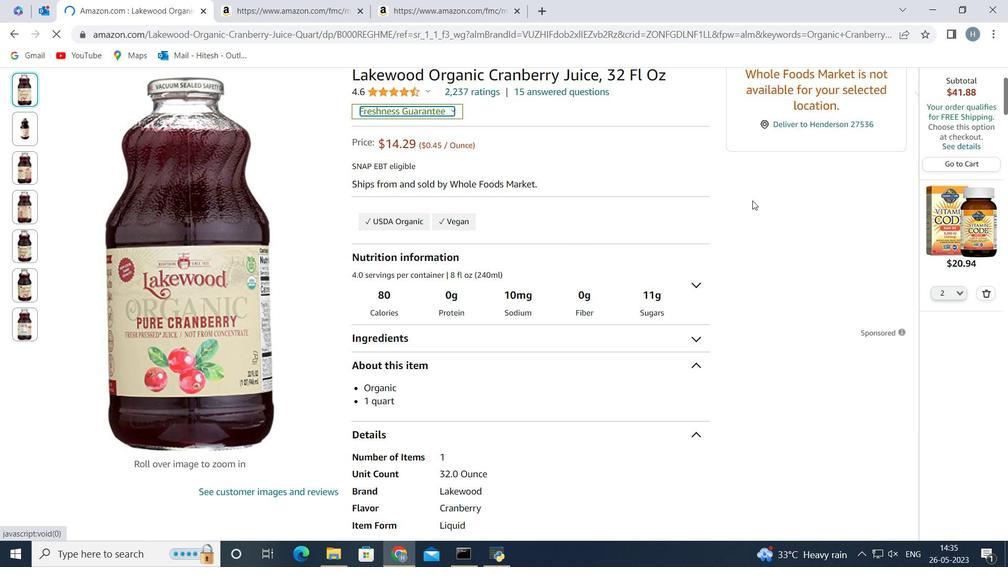 
Action: Mouse moved to (409, 197)
Screenshot: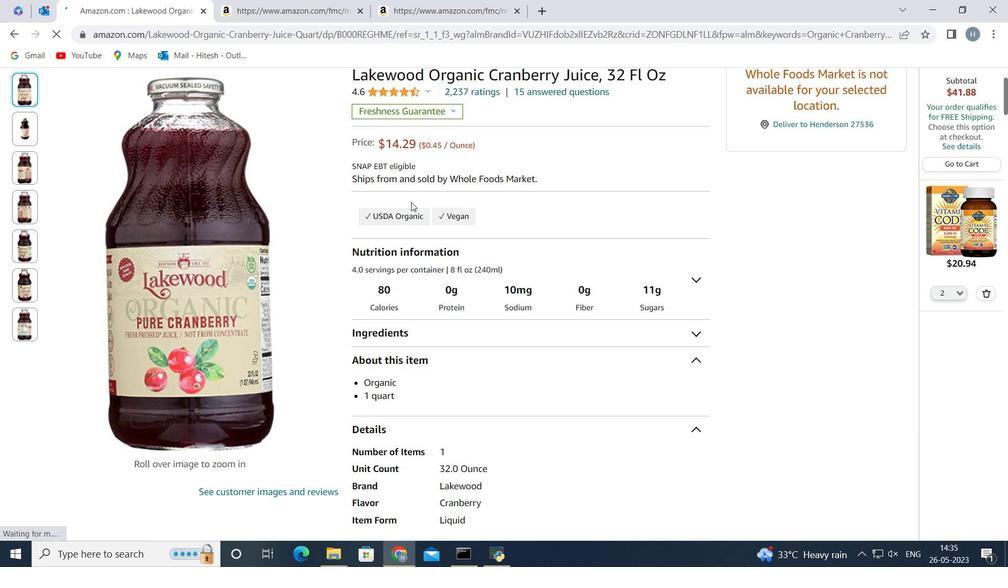 
Action: Mouse scrolled (409, 197) with delta (0, 0)
Screenshot: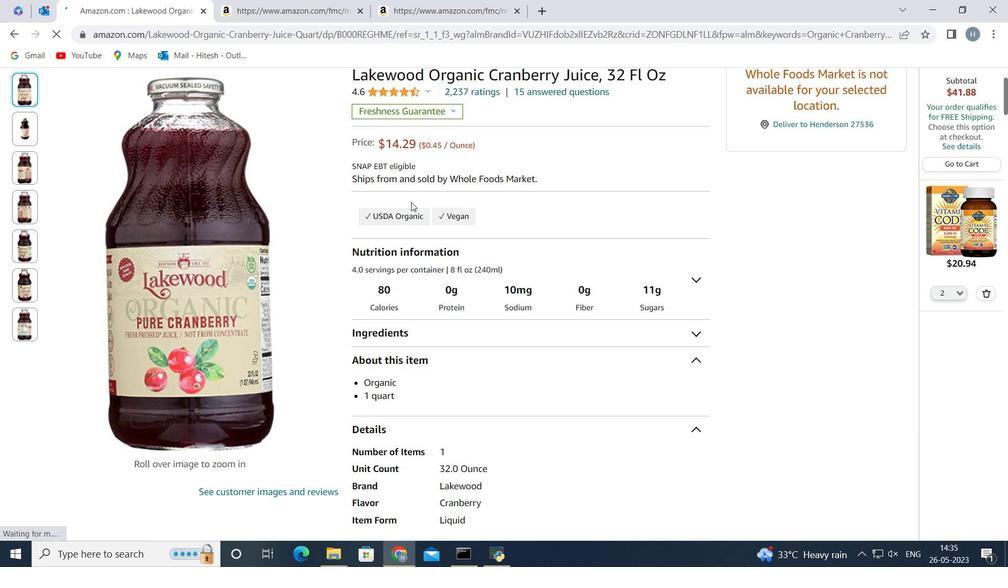 
Action: Mouse moved to (409, 197)
Screenshot: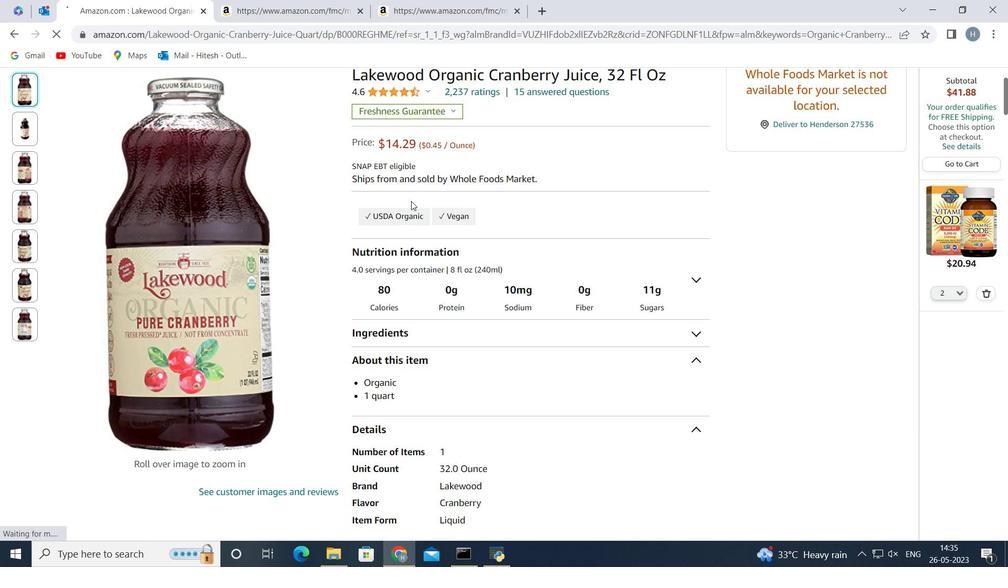 
Action: Mouse scrolled (409, 196) with delta (0, 0)
Screenshot: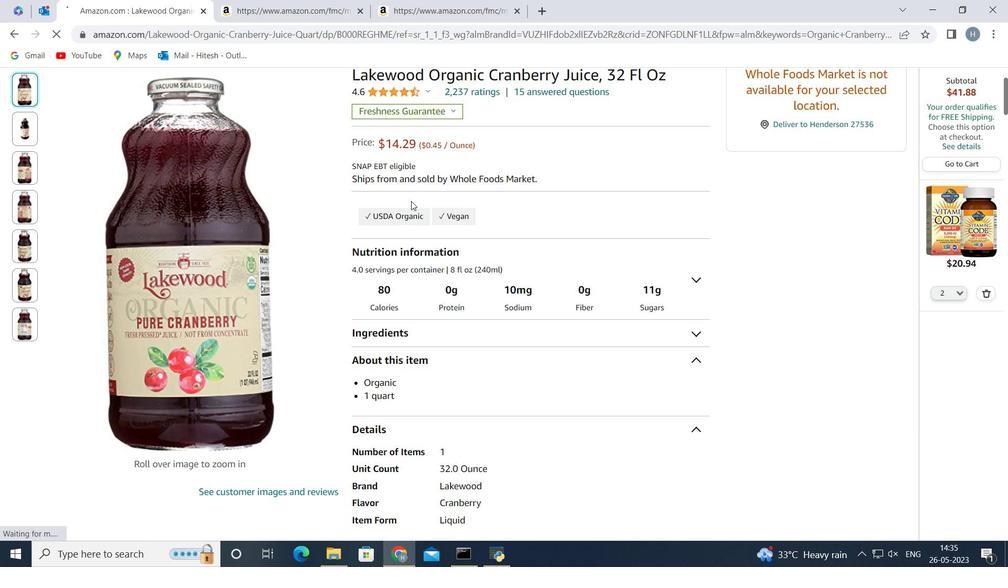 
Action: Mouse moved to (378, 193)
Screenshot: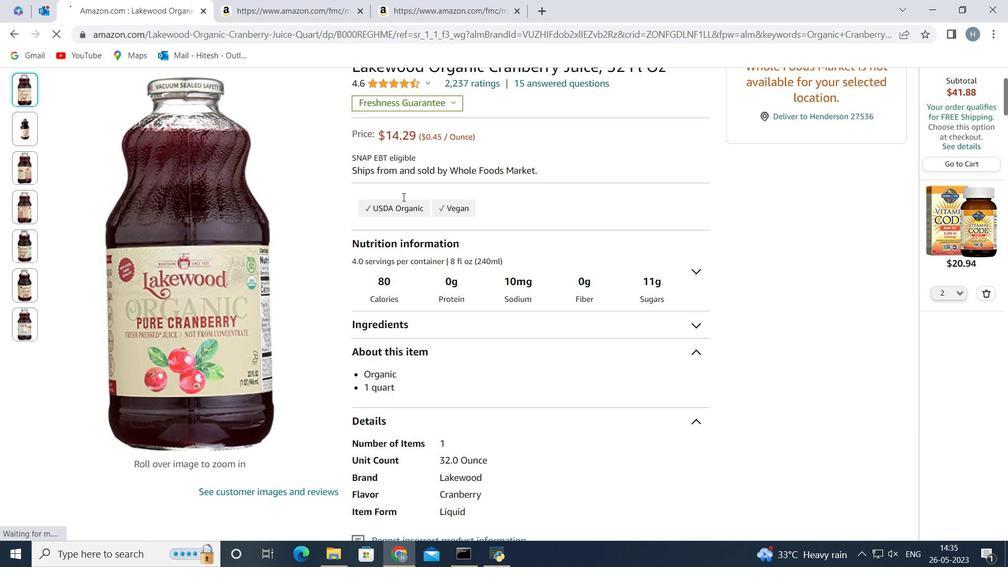 
Action: Mouse scrolled (378, 193) with delta (0, 0)
Screenshot: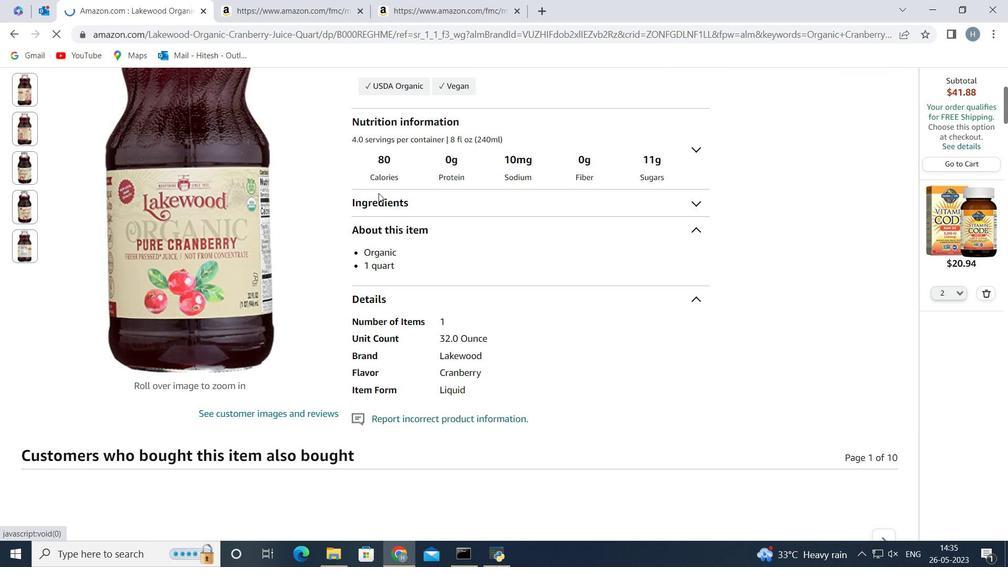 
Action: Mouse scrolled (378, 193) with delta (0, 0)
Screenshot: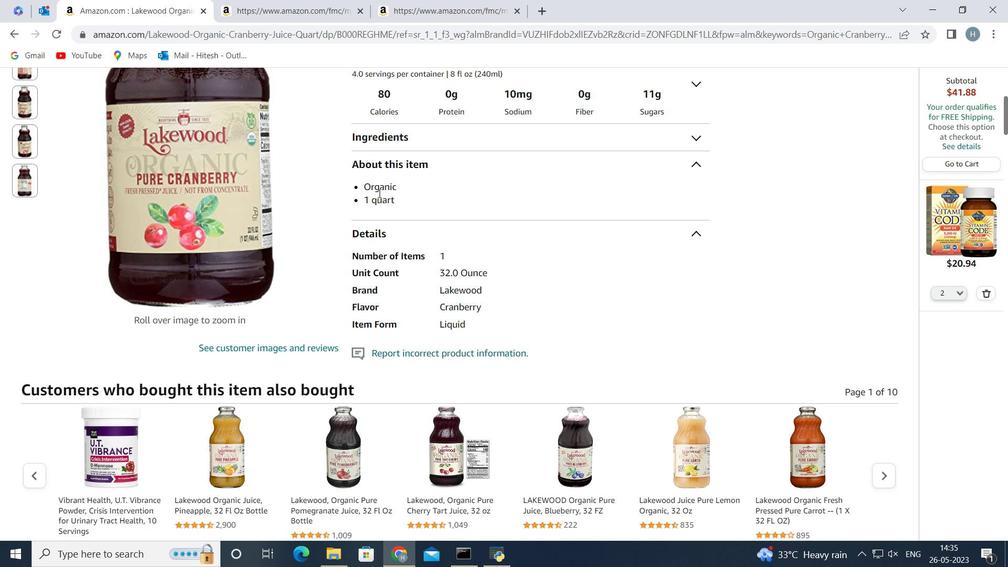
Action: Mouse scrolled (378, 193) with delta (0, 0)
Screenshot: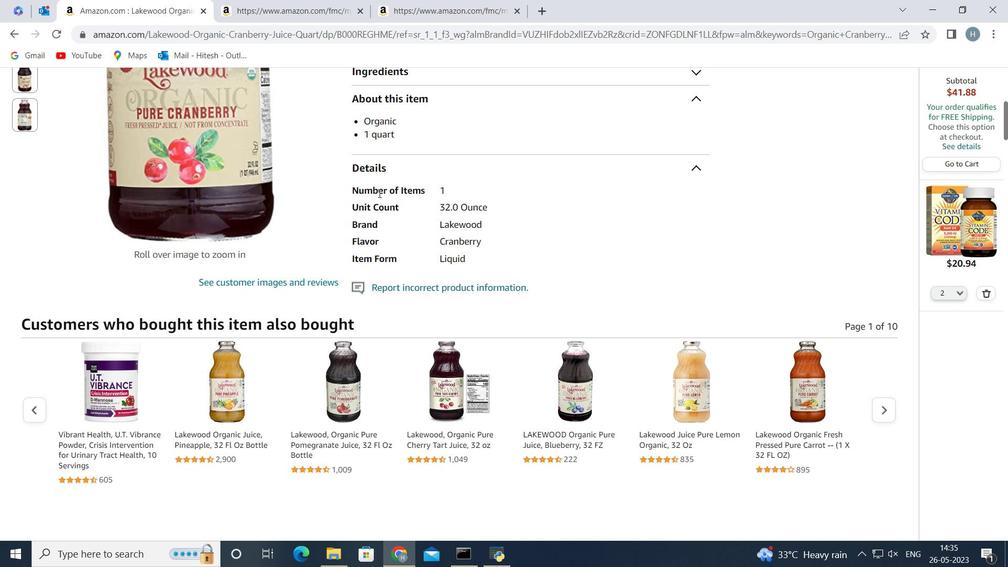 
Action: Mouse scrolled (378, 193) with delta (0, 0)
Screenshot: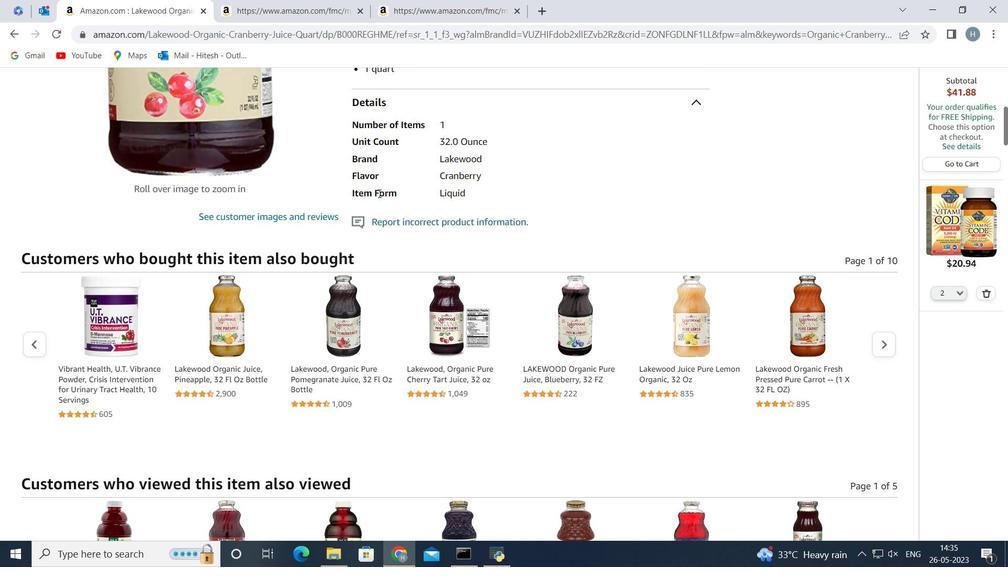 
Action: Mouse moved to (405, 182)
Screenshot: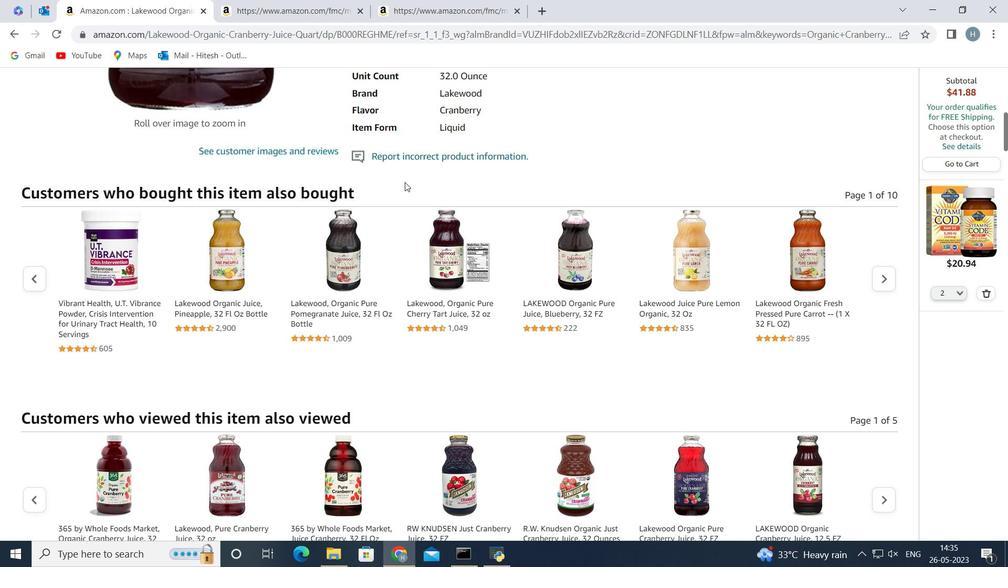 
Action: Mouse scrolled (405, 183) with delta (0, 0)
Screenshot: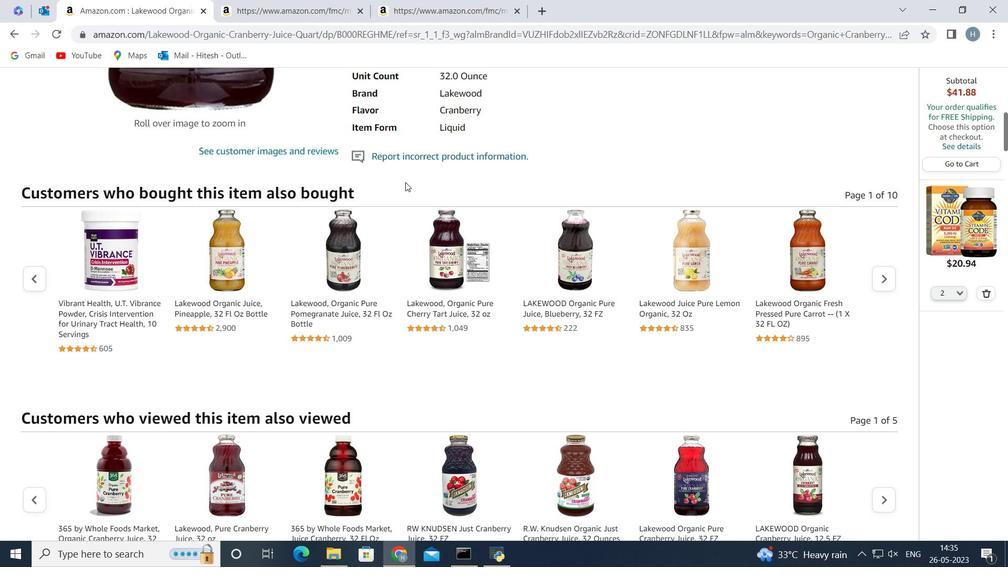 
Action: Mouse scrolled (405, 183) with delta (0, 0)
Screenshot: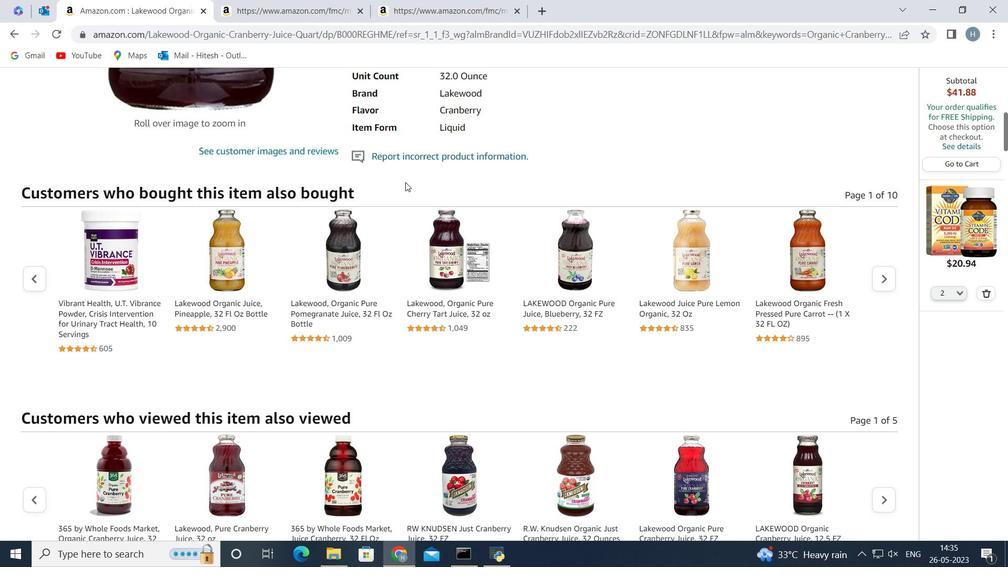 
Action: Mouse moved to (428, 191)
Screenshot: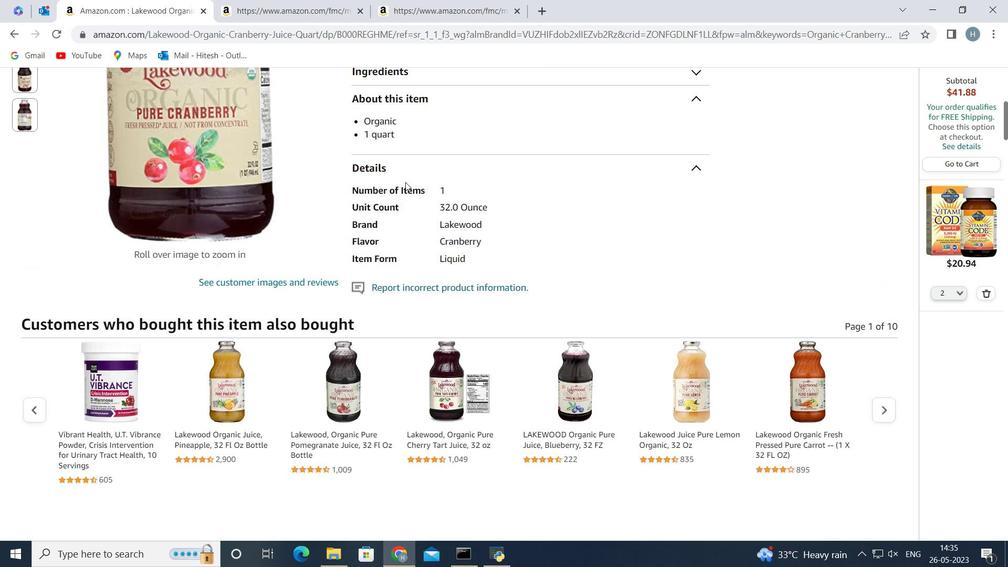 
Action: Mouse scrolled (428, 192) with delta (0, 0)
Screenshot: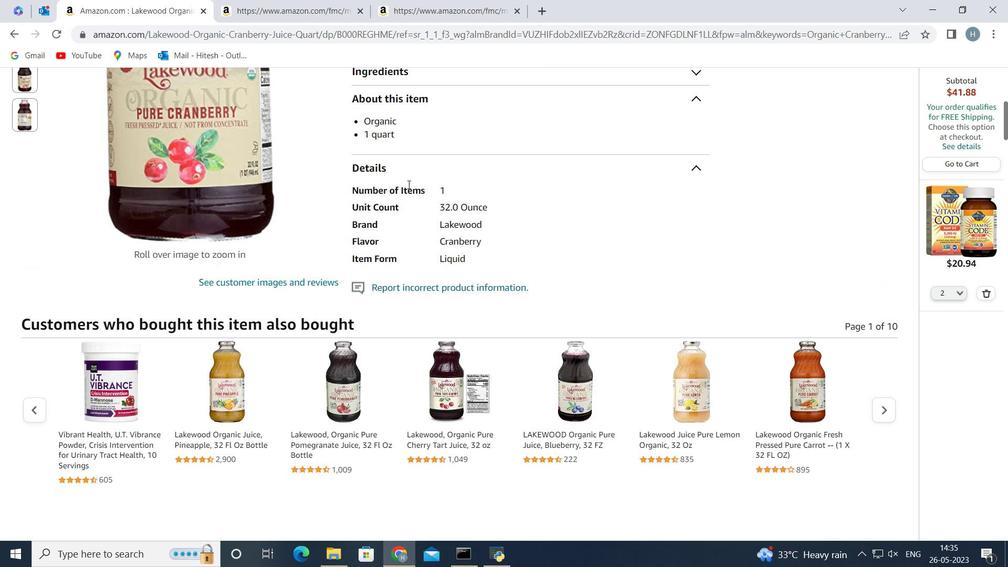 
Action: Mouse scrolled (428, 192) with delta (0, 0)
Screenshot: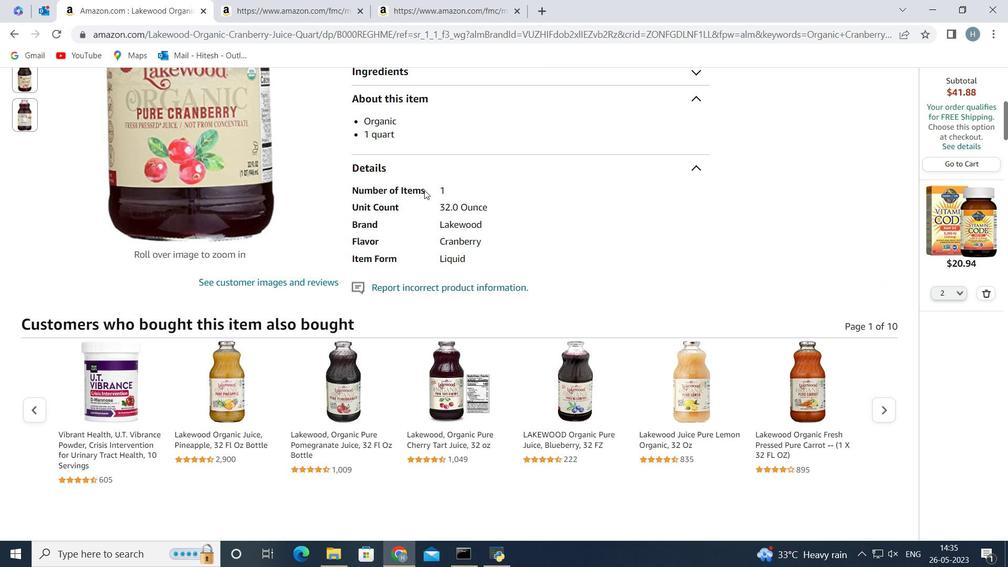 
Action: Mouse scrolled (428, 192) with delta (0, 0)
Screenshot: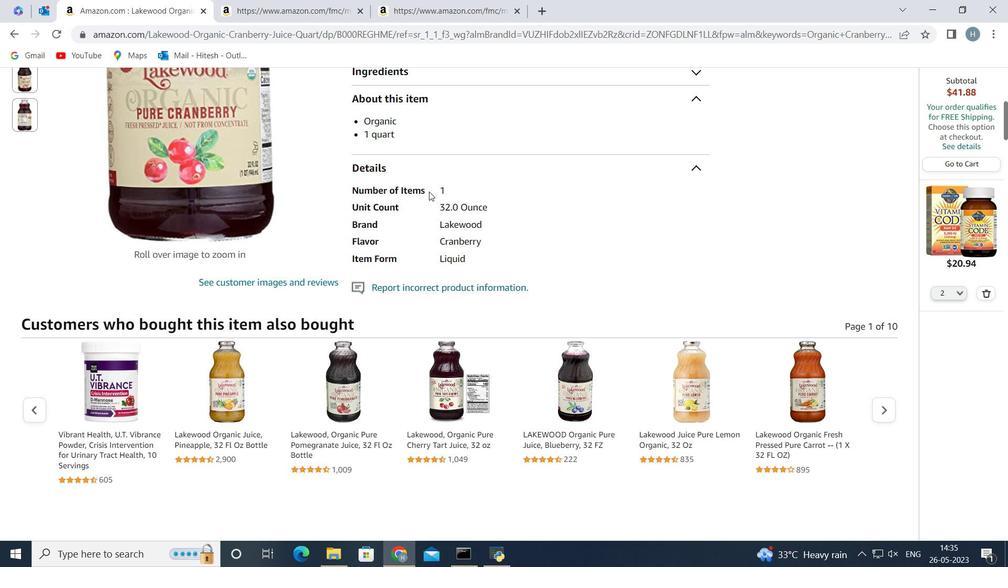 
Action: Mouse moved to (429, 191)
Screenshot: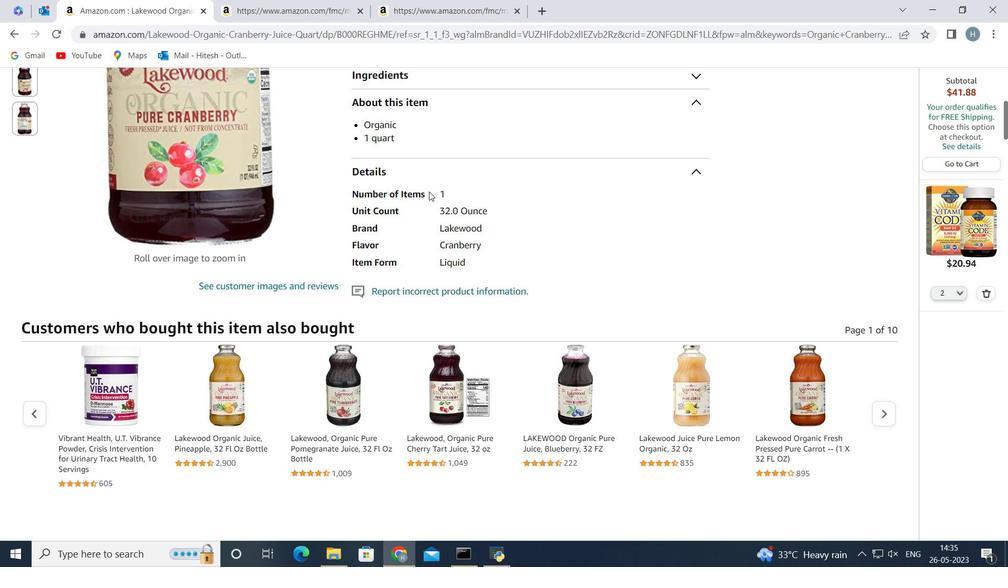 
Action: Mouse scrolled (429, 192) with delta (0, 0)
Screenshot: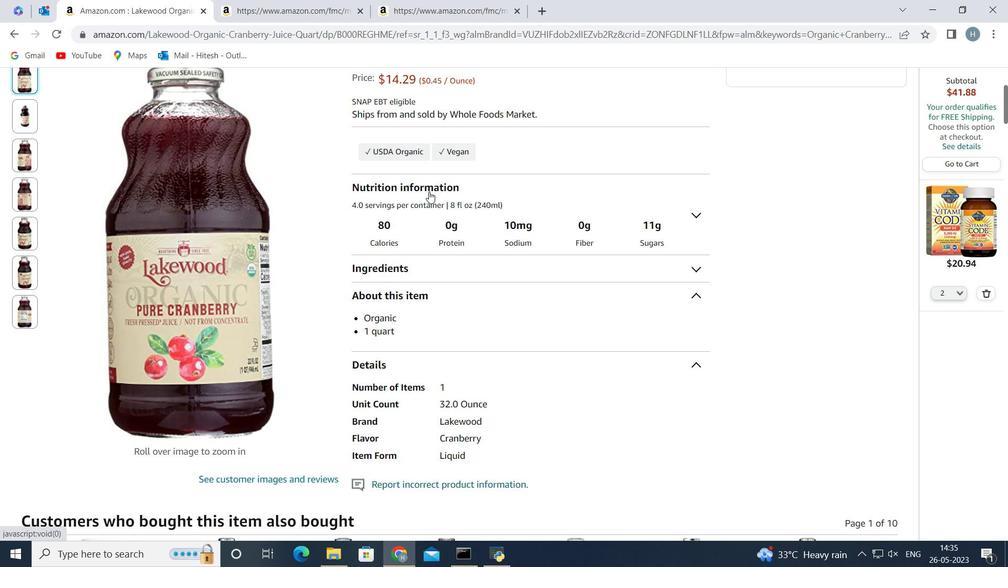 
Action: Mouse scrolled (429, 192) with delta (0, 0)
Screenshot: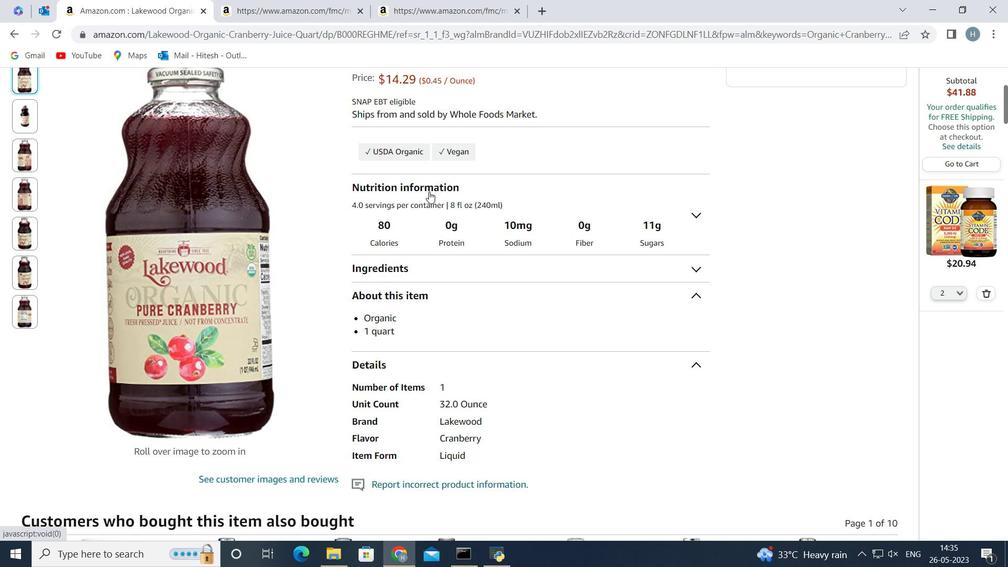 
Action: Mouse scrolled (429, 192) with delta (0, 0)
Screenshot: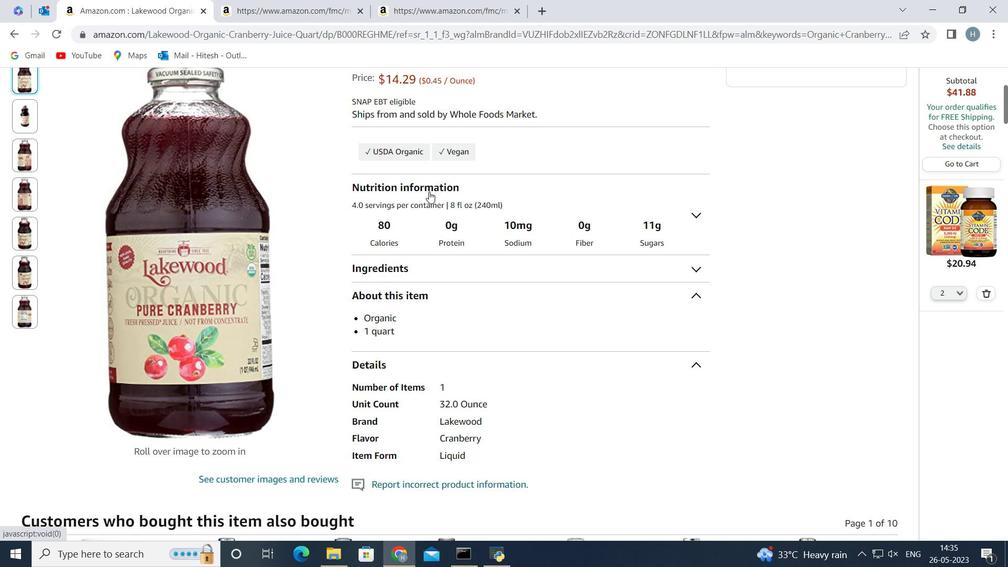 
Action: Mouse moved to (13, 30)
Screenshot: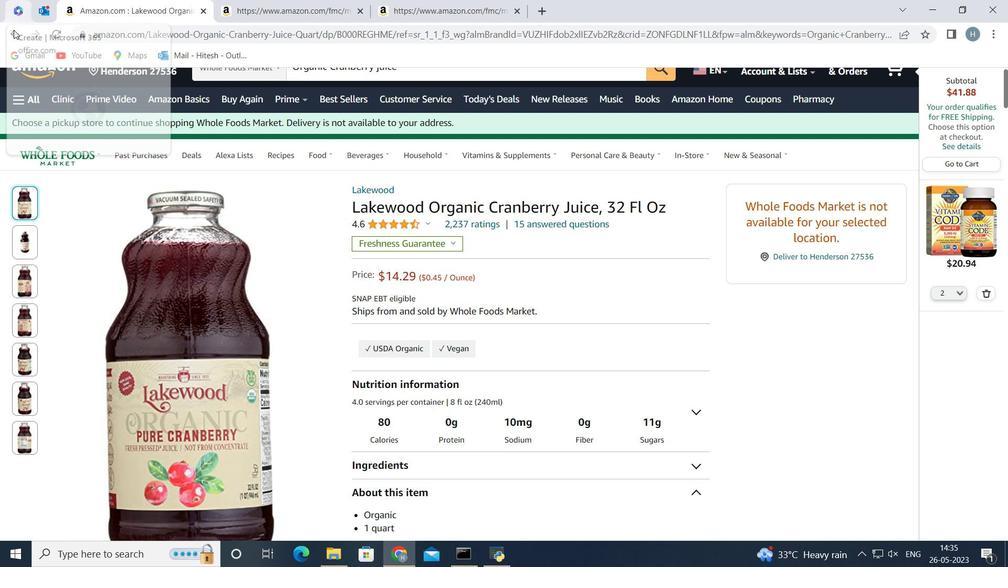 
Action: Mouse pressed left at (13, 30)
Screenshot: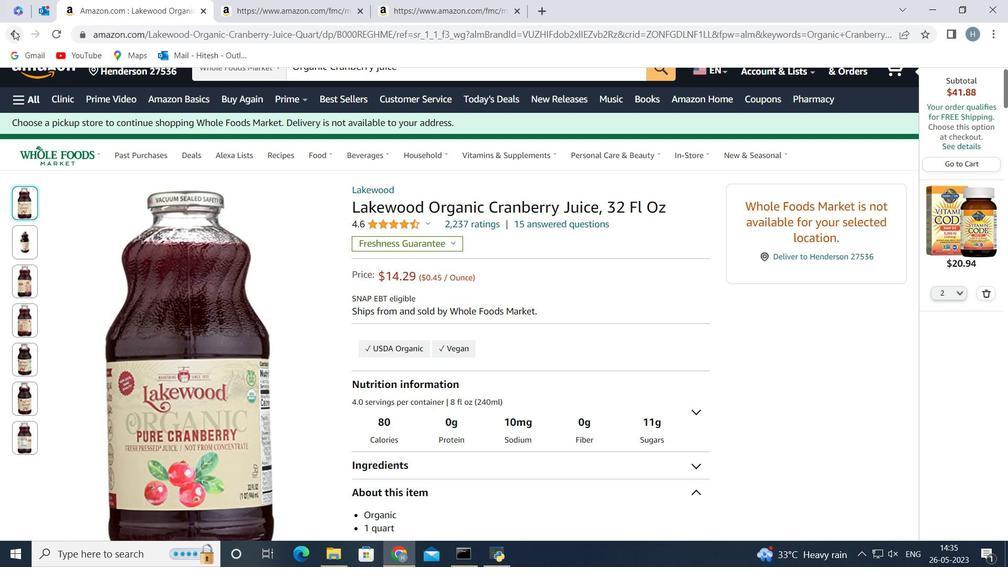 
Action: Mouse moved to (471, 232)
Screenshot: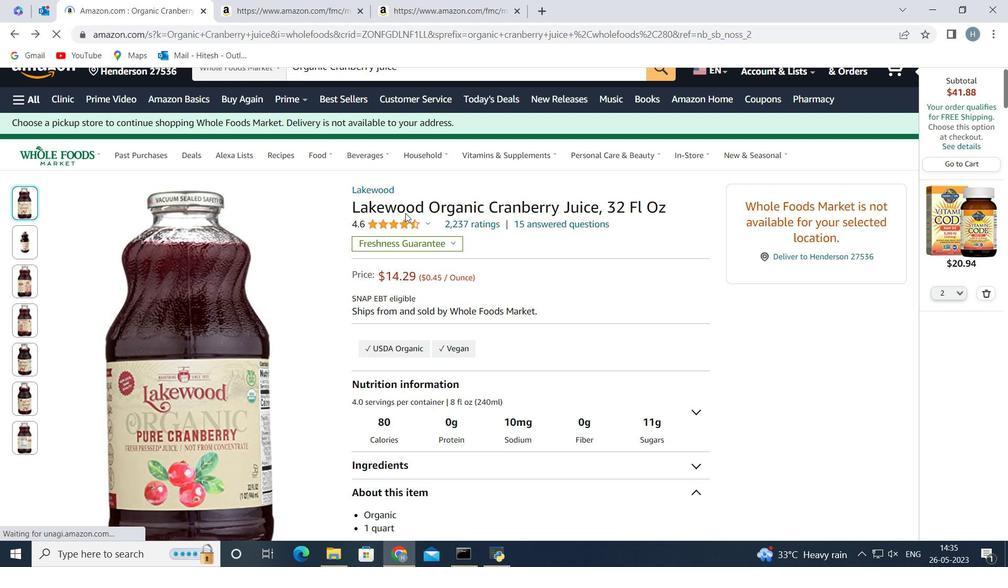 
Action: Mouse scrolled (471, 232) with delta (0, 0)
Screenshot: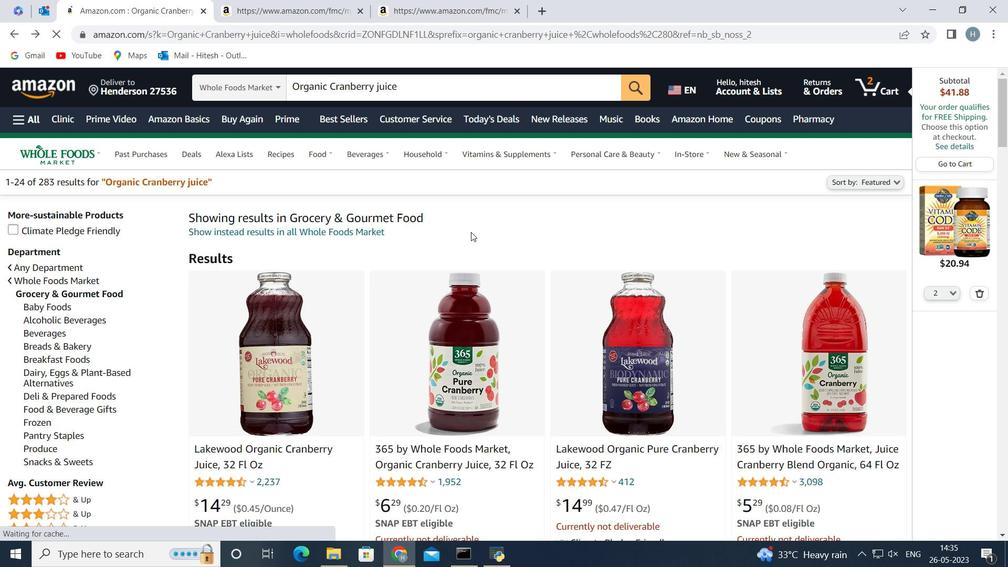 
Action: Mouse scrolled (471, 232) with delta (0, 0)
Screenshot: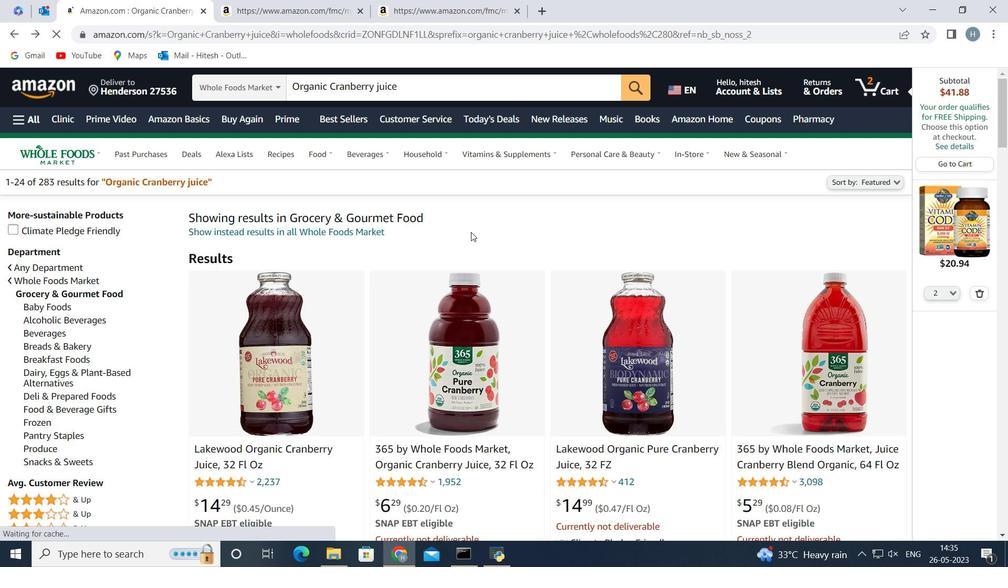 
Action: Mouse scrolled (471, 232) with delta (0, 0)
Screenshot: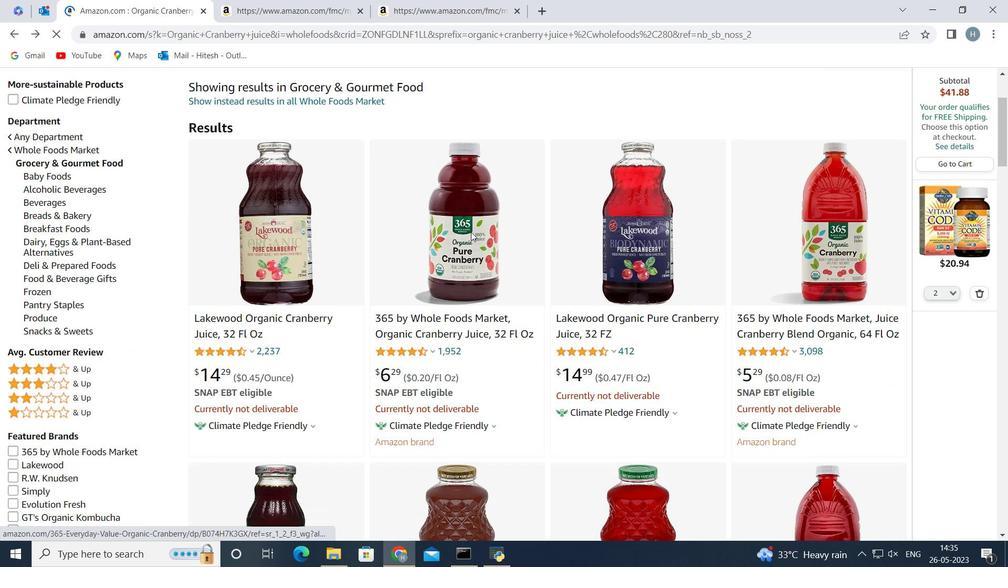 
Action: Mouse scrolled (471, 232) with delta (0, 0)
Screenshot: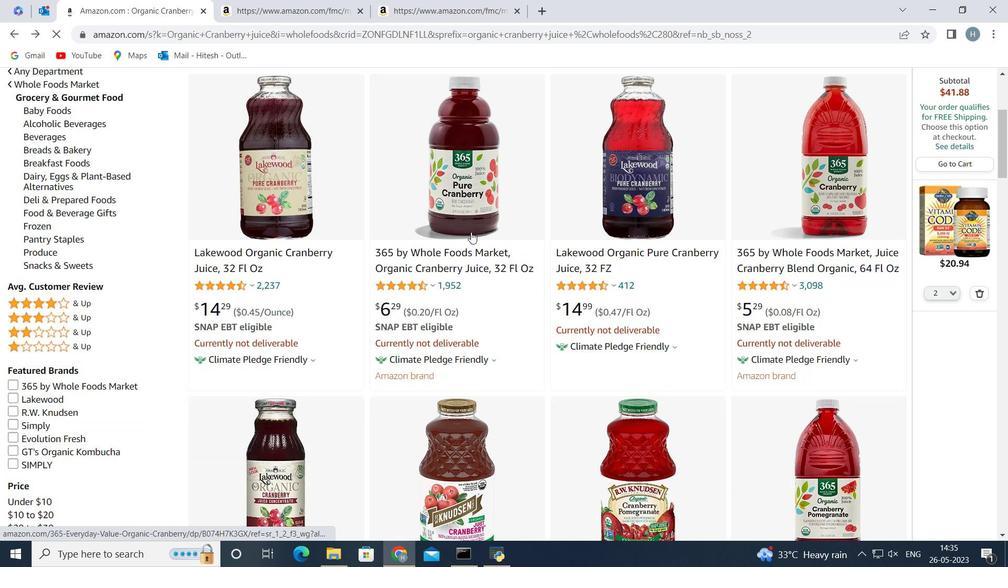 
Action: Mouse moved to (471, 256)
Screenshot: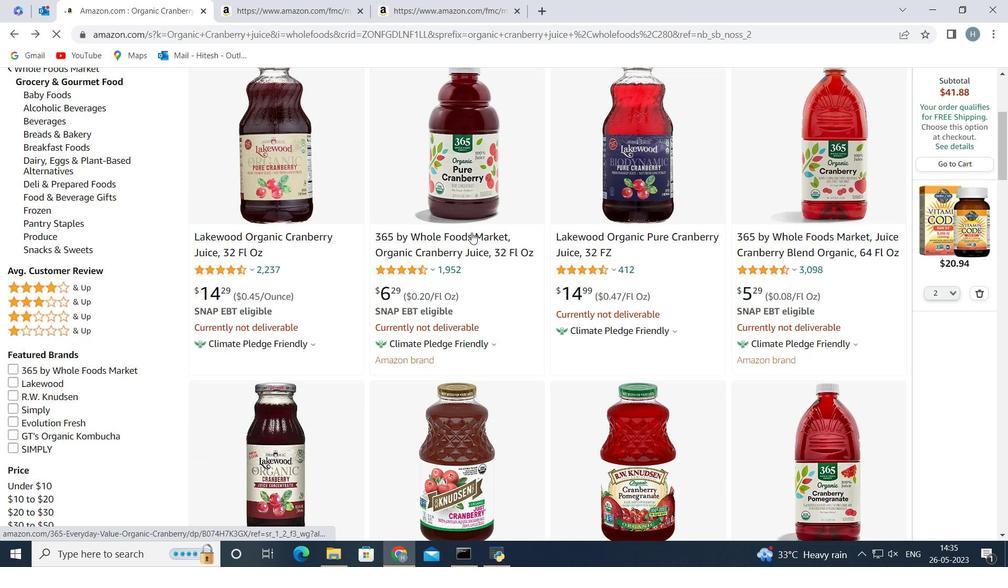 
Action: Mouse scrolled (471, 255) with delta (0, 0)
Screenshot: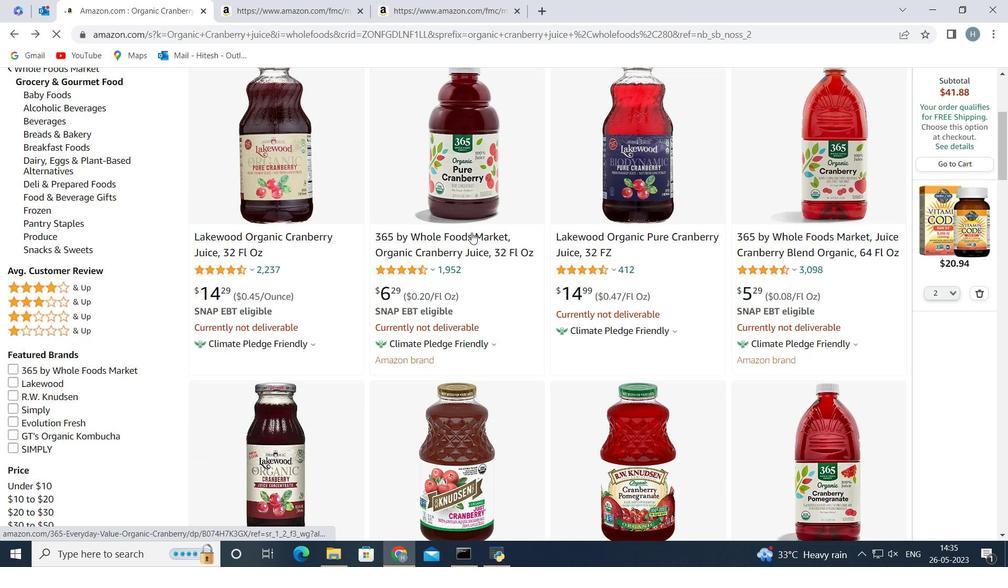 
Action: Mouse moved to (453, 366)
Screenshot: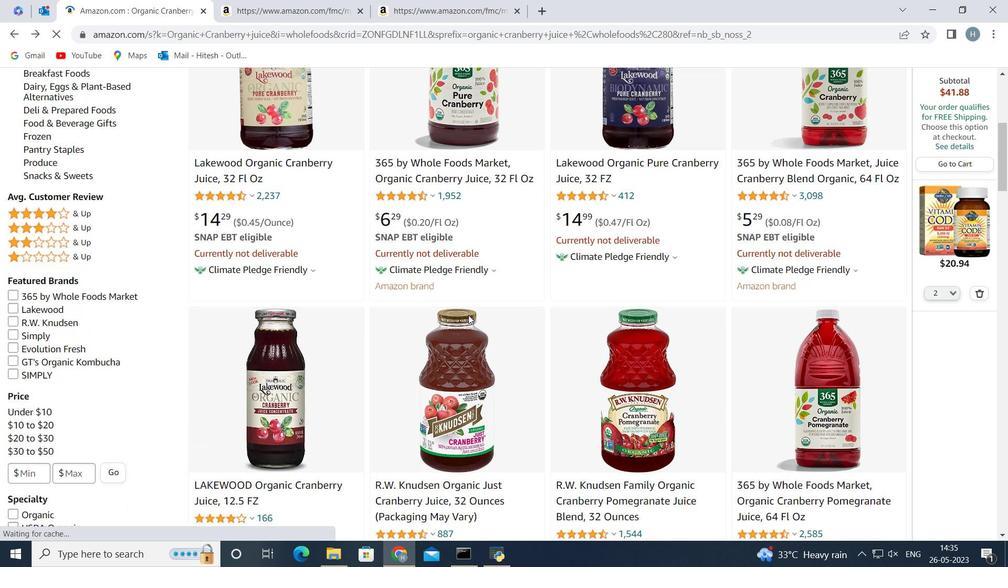 
Action: Mouse pressed left at (453, 366)
Screenshot: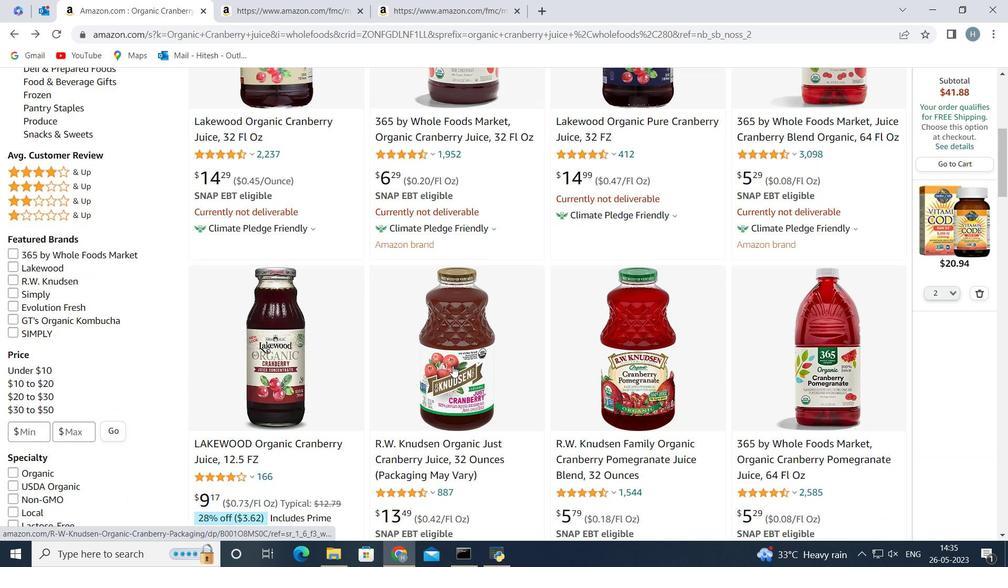 
Action: Mouse moved to (14, 34)
Screenshot: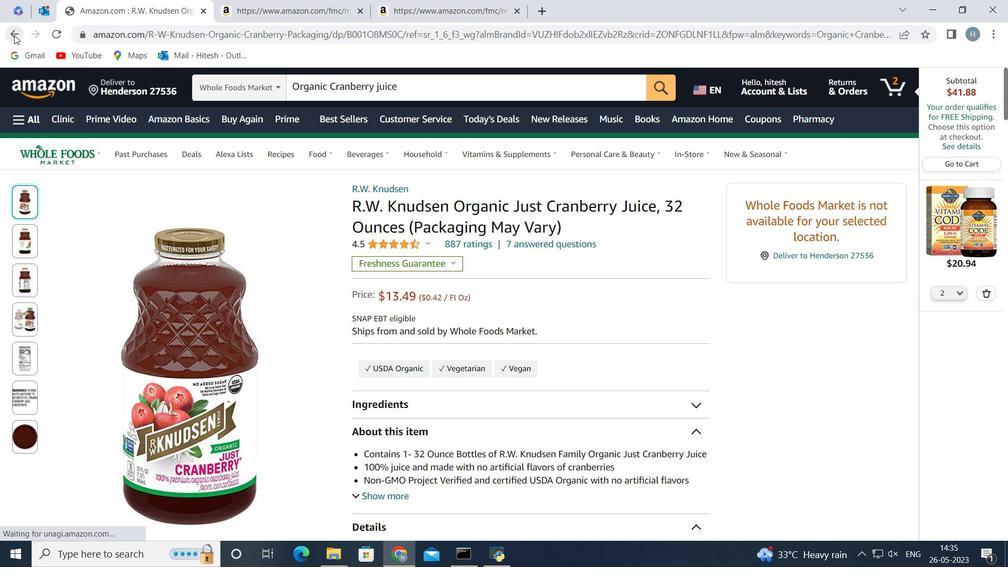 
Action: Mouse pressed left at (14, 34)
Screenshot: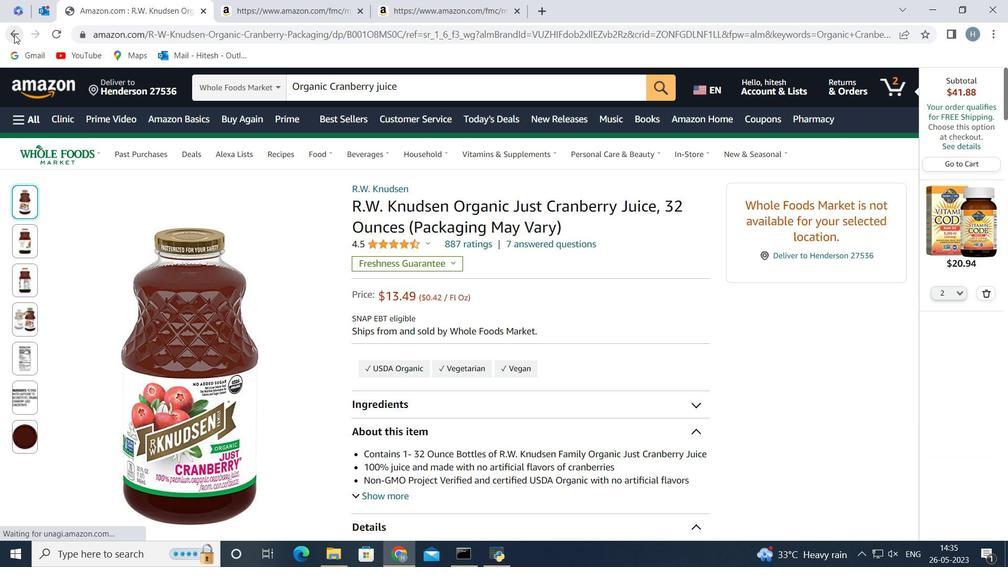 
Action: Mouse moved to (829, 333)
Screenshot: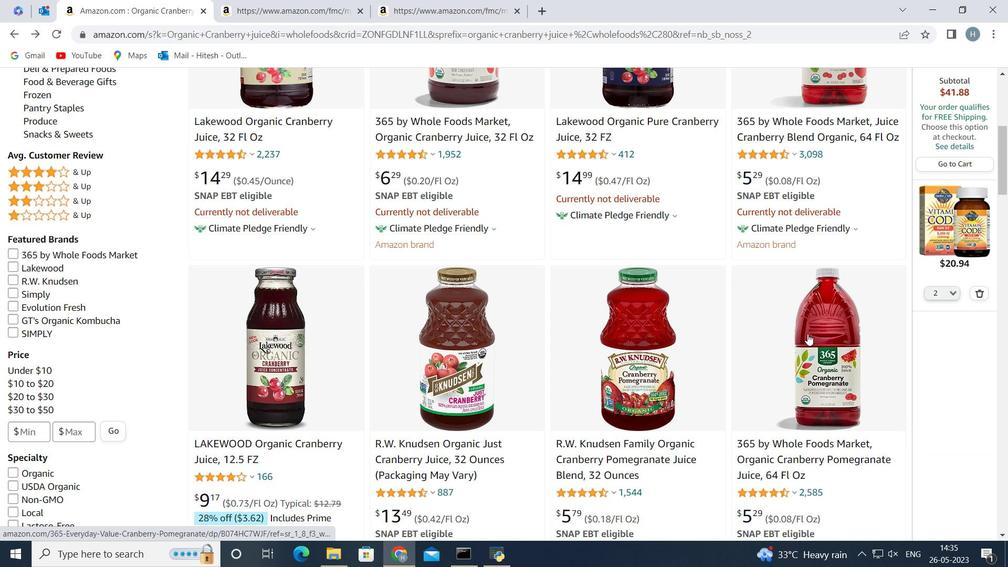 
Action: Mouse pressed left at (829, 333)
Screenshot: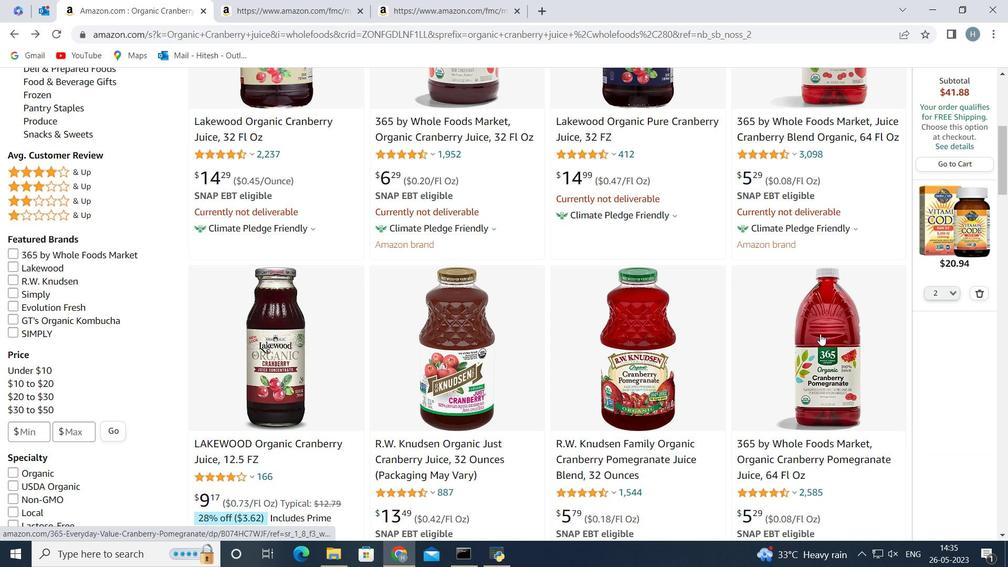 
Action: Mouse moved to (13, 34)
Screenshot: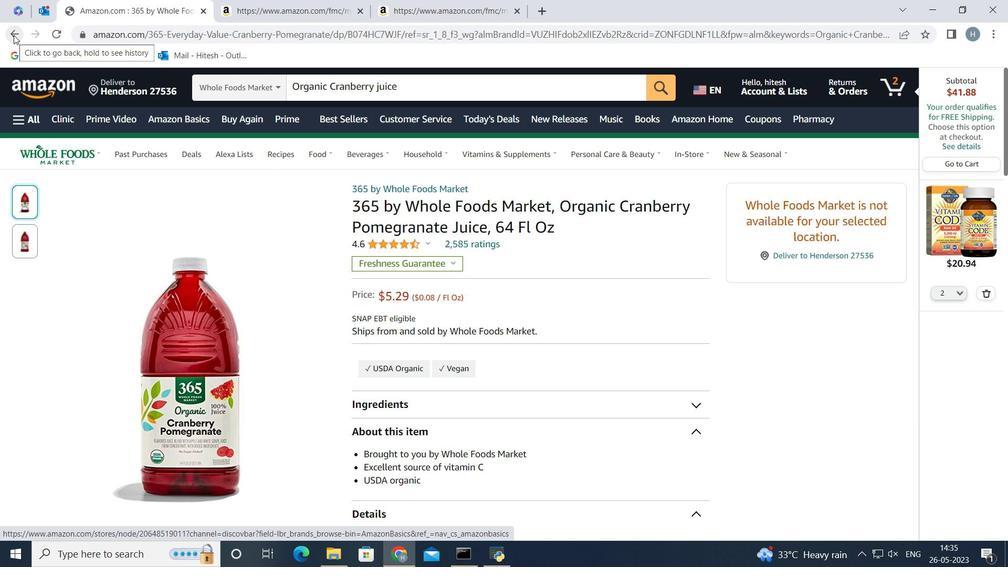 
Action: Mouse pressed left at (13, 34)
Screenshot: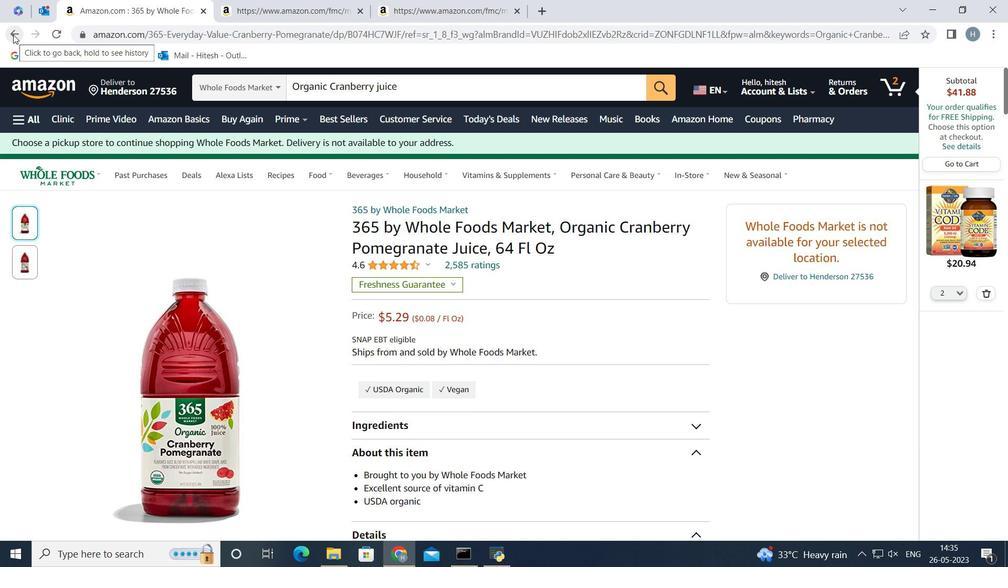 
Action: Mouse moved to (308, 249)
Screenshot: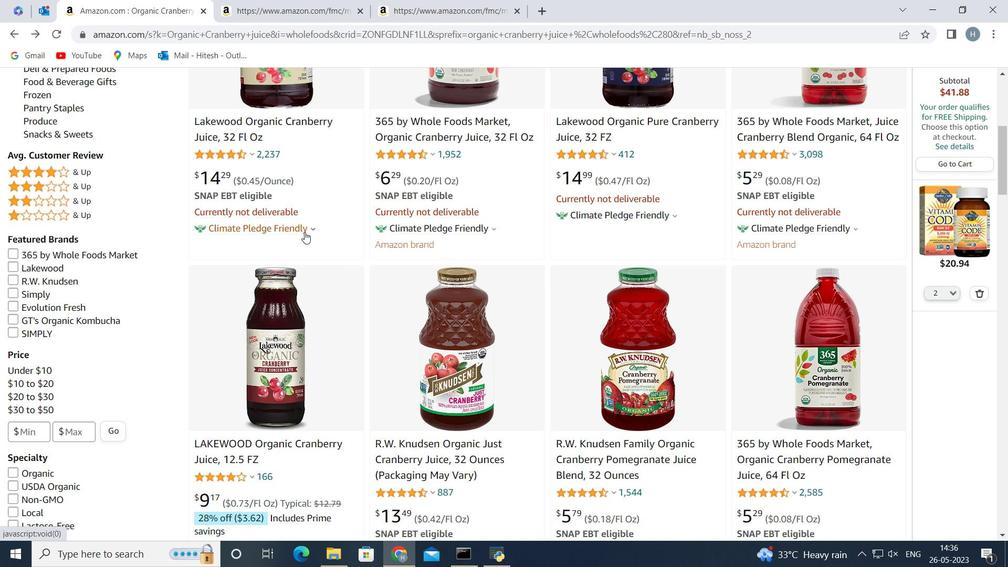 
Action: Mouse scrolled (308, 250) with delta (0, 0)
Screenshot: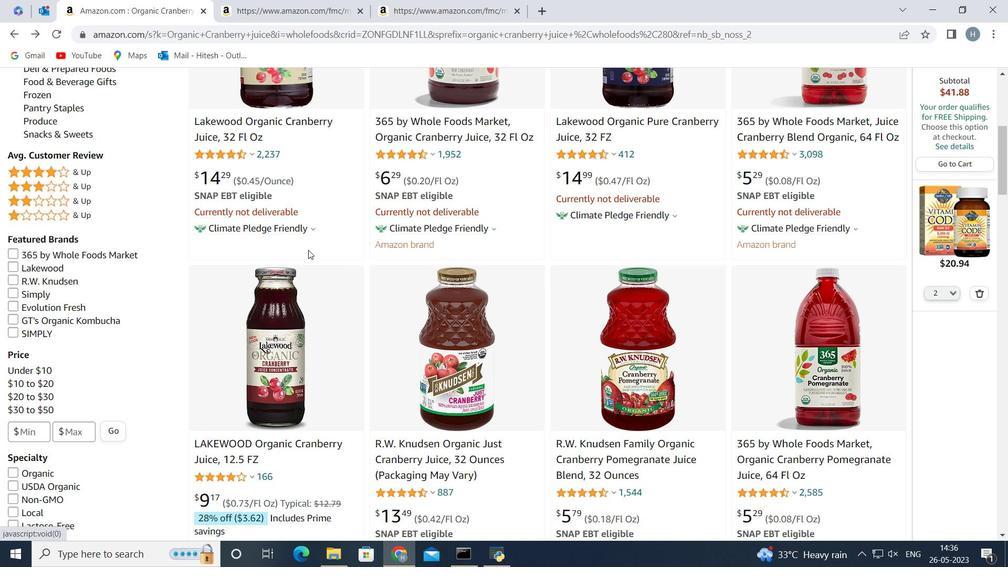 
Action: Mouse scrolled (308, 250) with delta (0, 0)
Screenshot: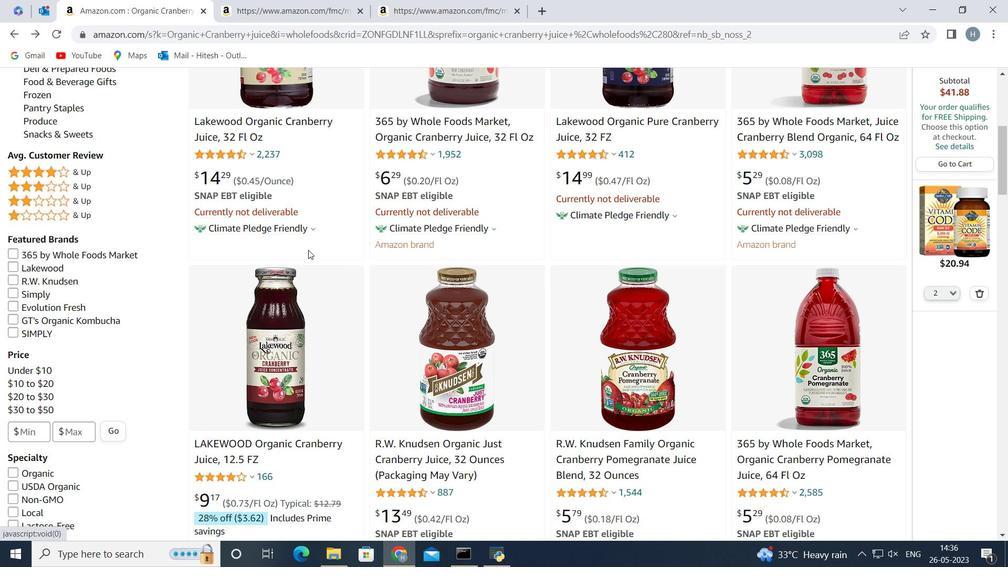 
Action: Mouse scrolled (308, 250) with delta (0, 0)
Screenshot: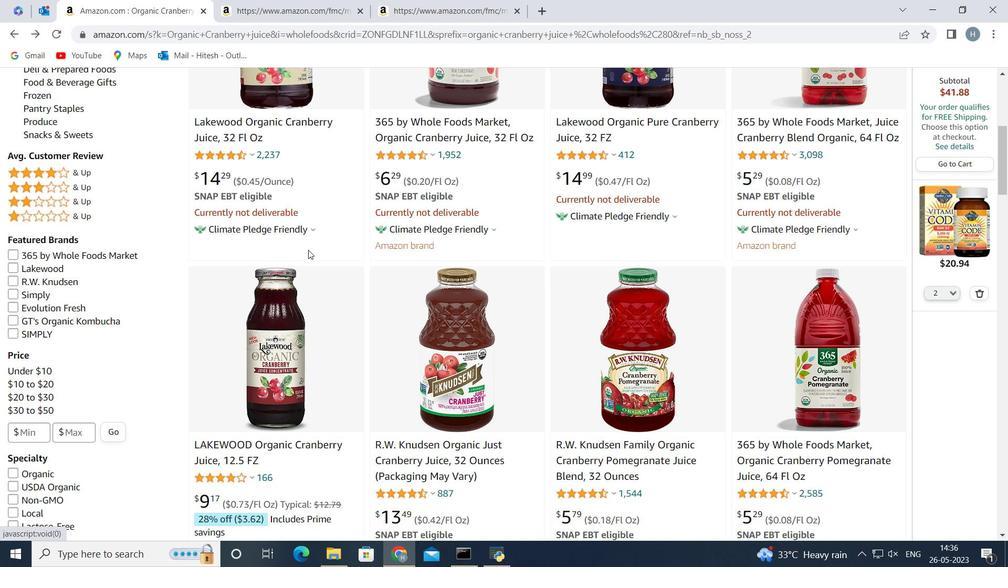
Action: Mouse scrolled (308, 250) with delta (0, 0)
Screenshot: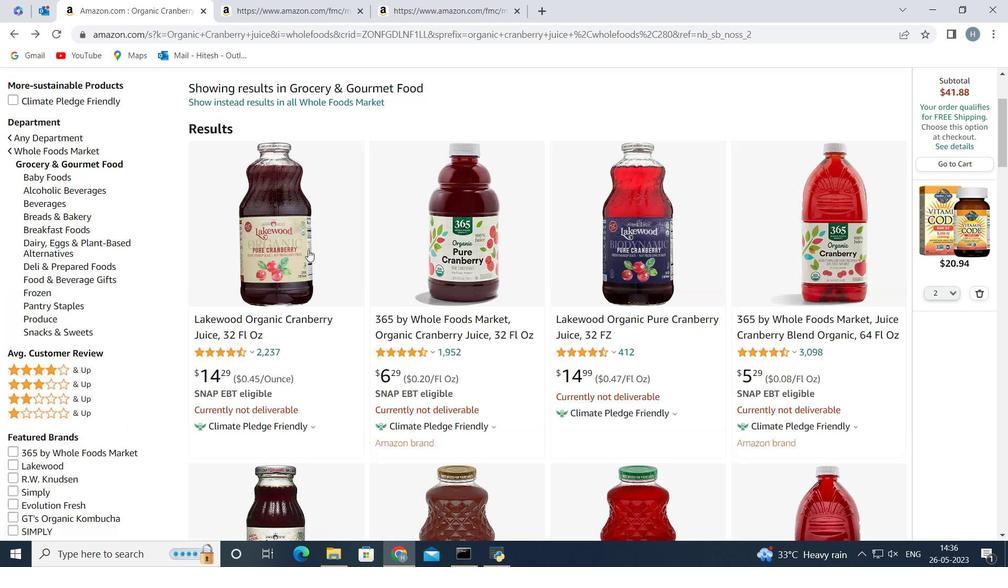 
Action: Mouse scrolled (308, 250) with delta (0, 0)
Screenshot: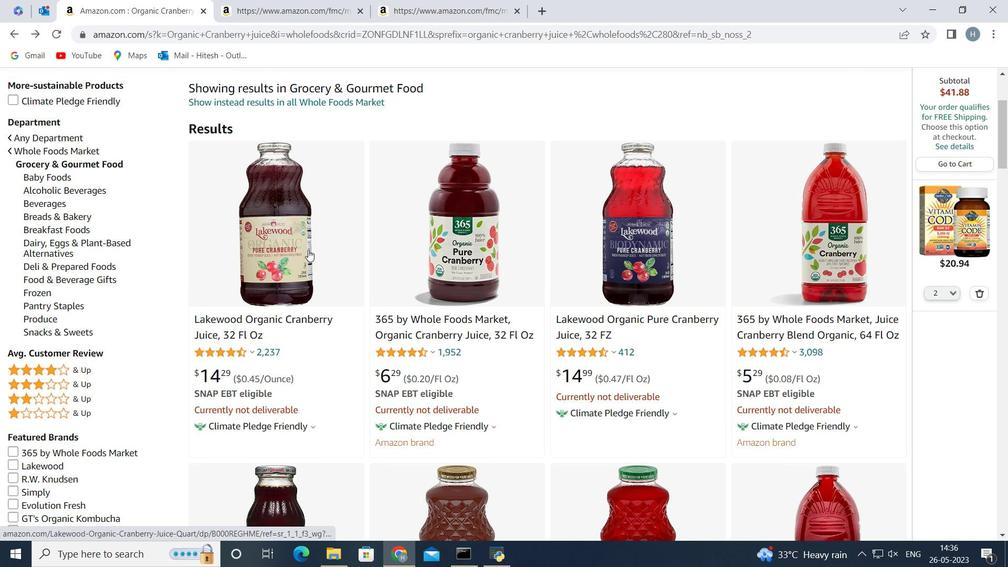 
Action: Mouse scrolled (308, 250) with delta (0, 0)
Screenshot: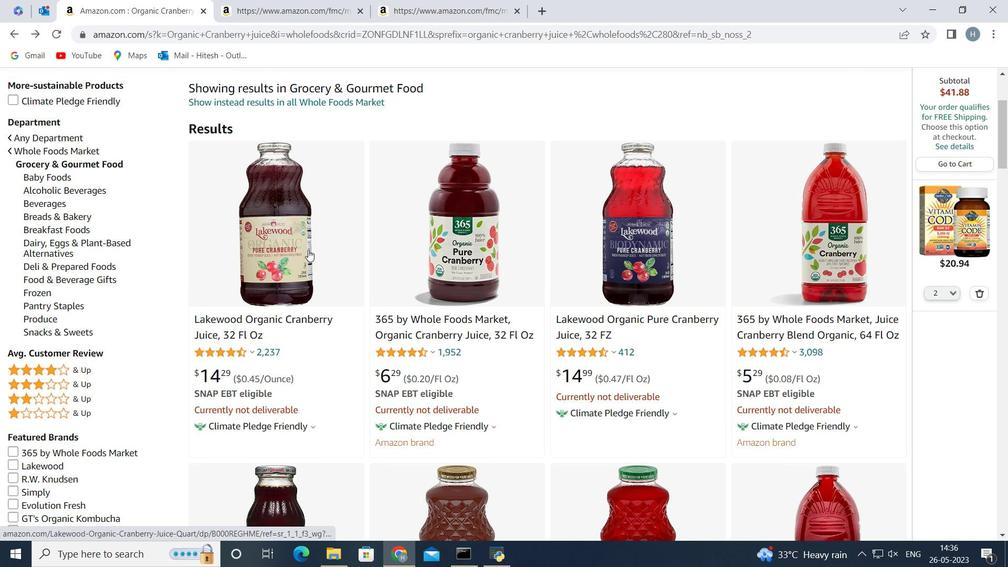 
Action: Mouse moved to (313, 250)
Screenshot: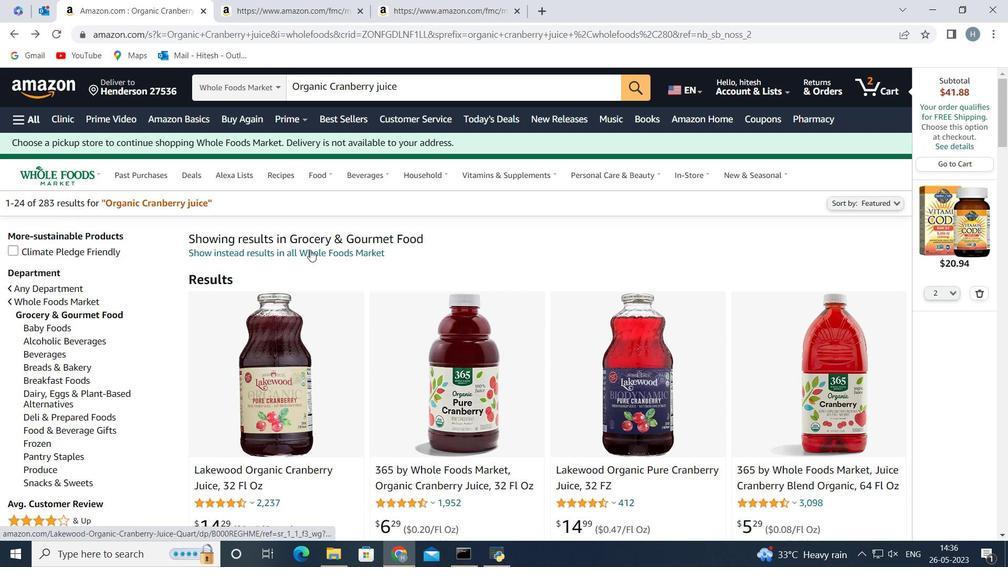 
